 Task: Find connections with filter location Basingstoke with filter topic #Lawwith filter profile language English with filter current company Aditya Birla Sun Life Insurance with filter school HimalayanUniversity with filter industry Maritime Transportation with filter service category Training with filter keywords title Quality Control Coordinator
Action: Mouse moved to (583, 82)
Screenshot: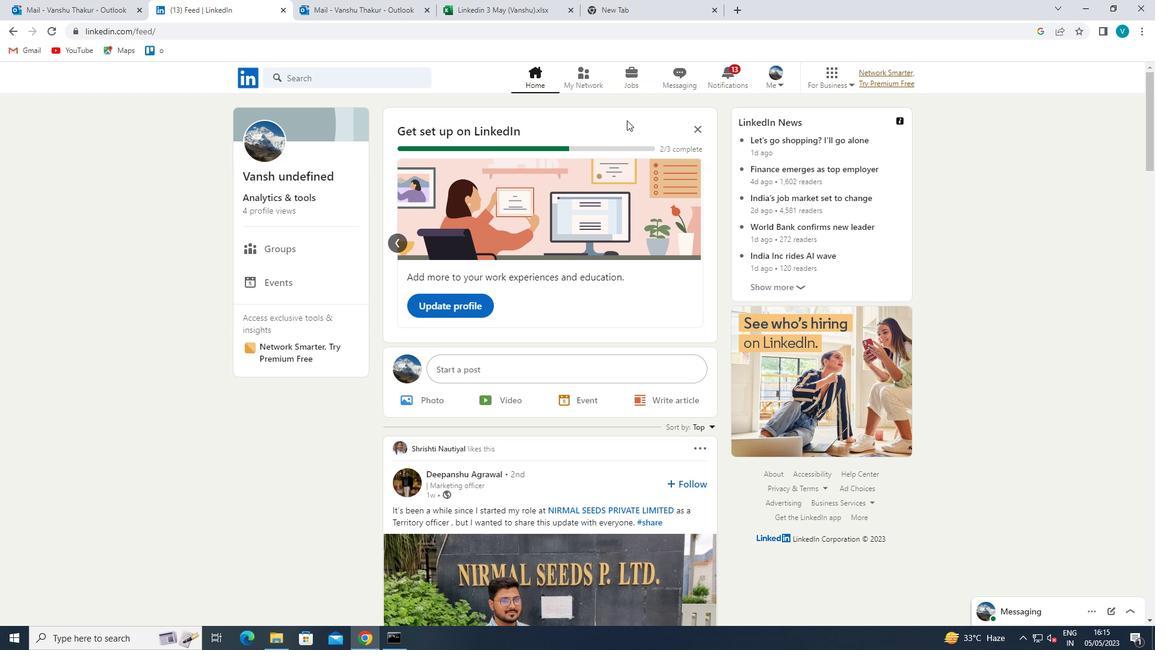 
Action: Mouse pressed left at (583, 82)
Screenshot: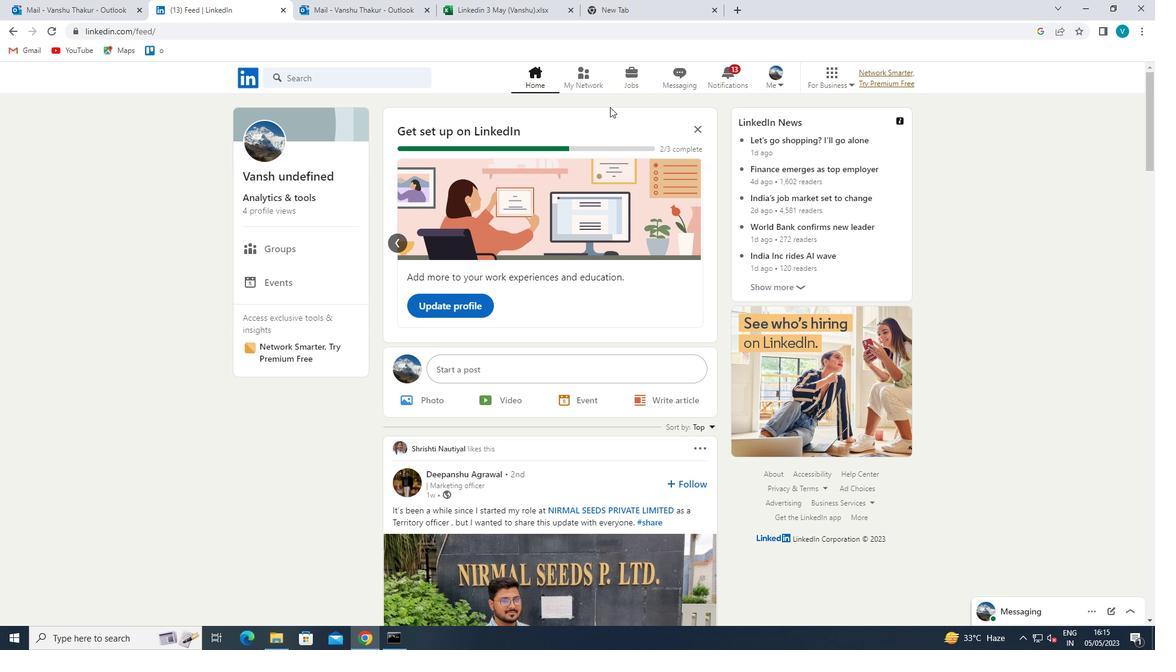 
Action: Mouse moved to (331, 151)
Screenshot: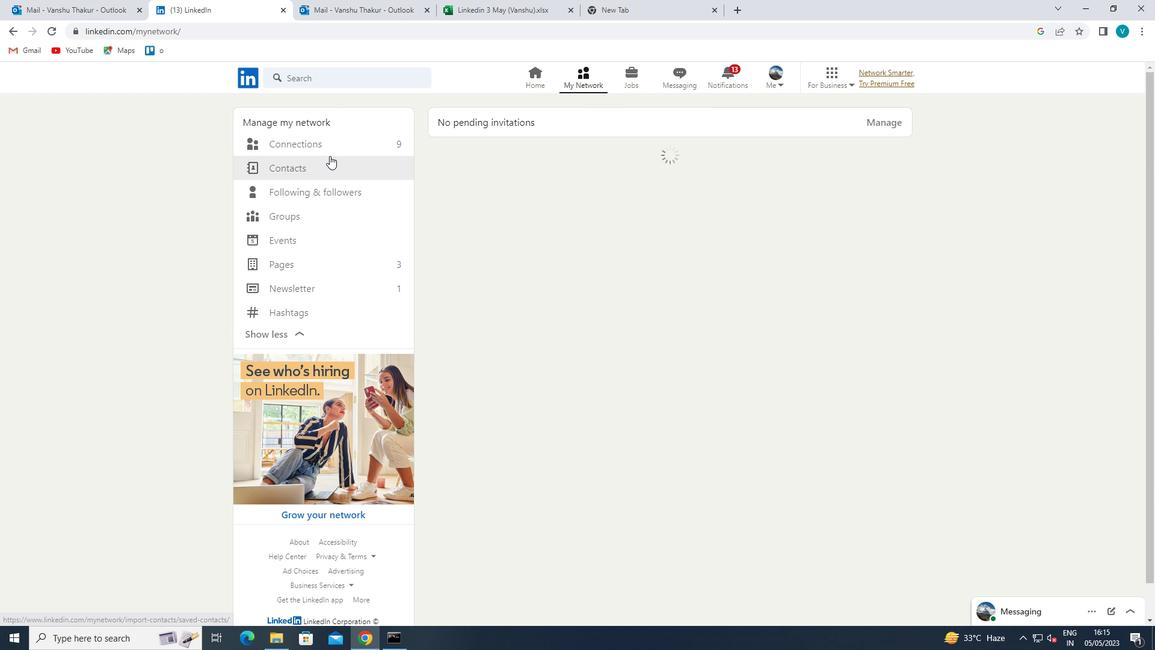 
Action: Mouse pressed left at (331, 151)
Screenshot: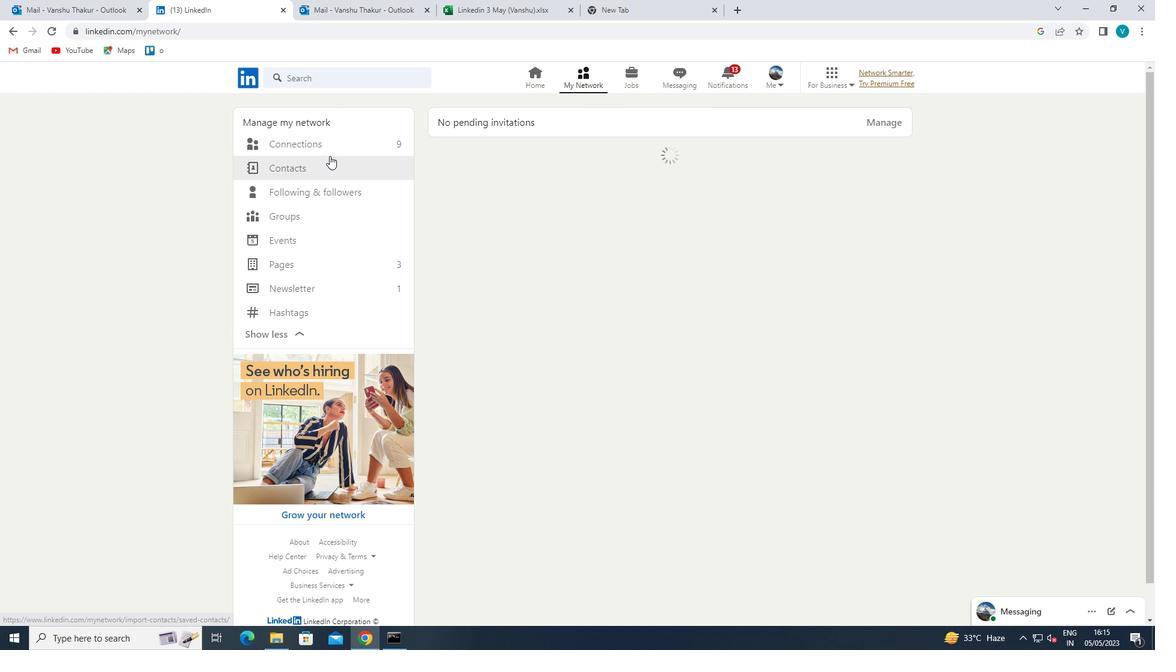
Action: Mouse moved to (337, 146)
Screenshot: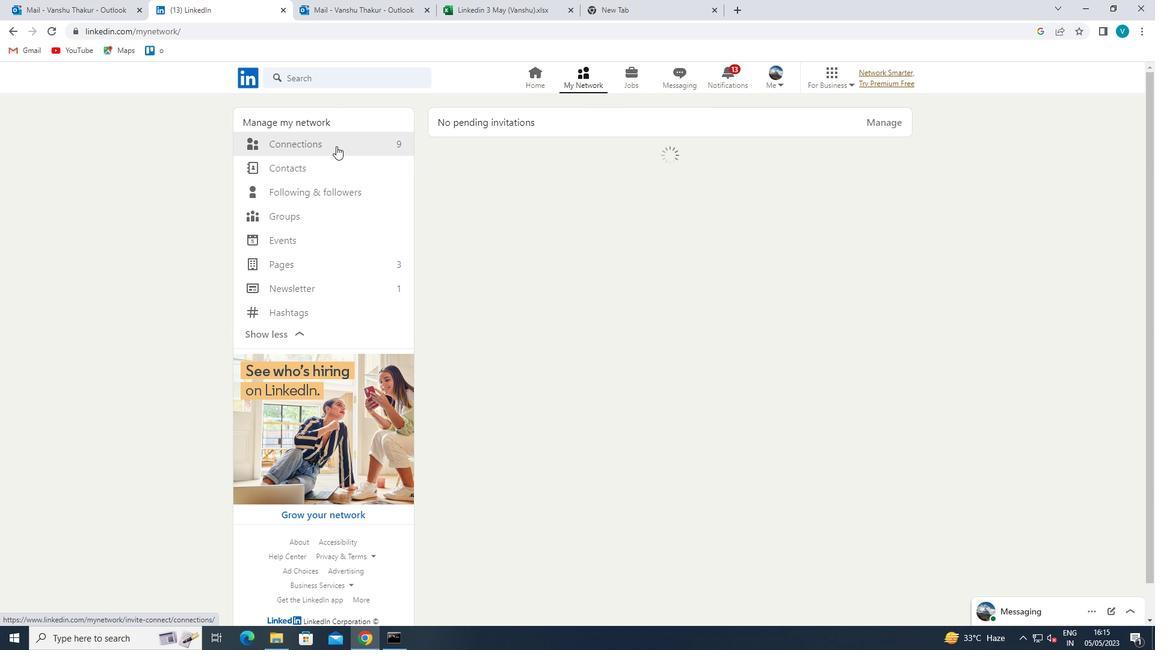 
Action: Mouse pressed left at (337, 146)
Screenshot: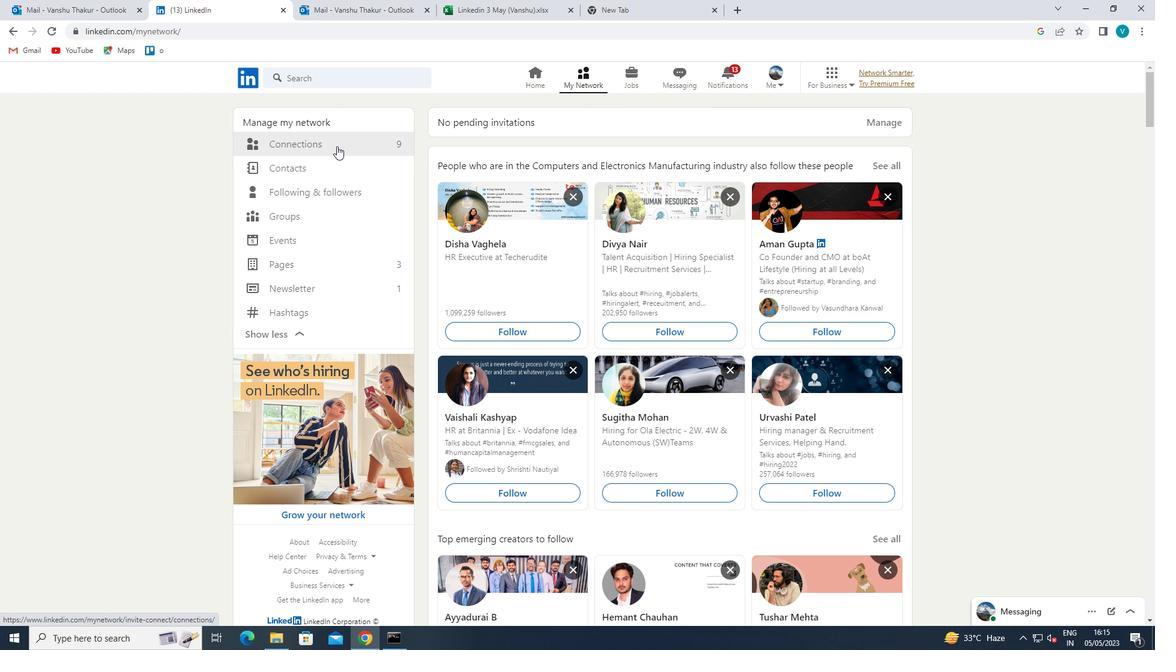 
Action: Mouse moved to (668, 137)
Screenshot: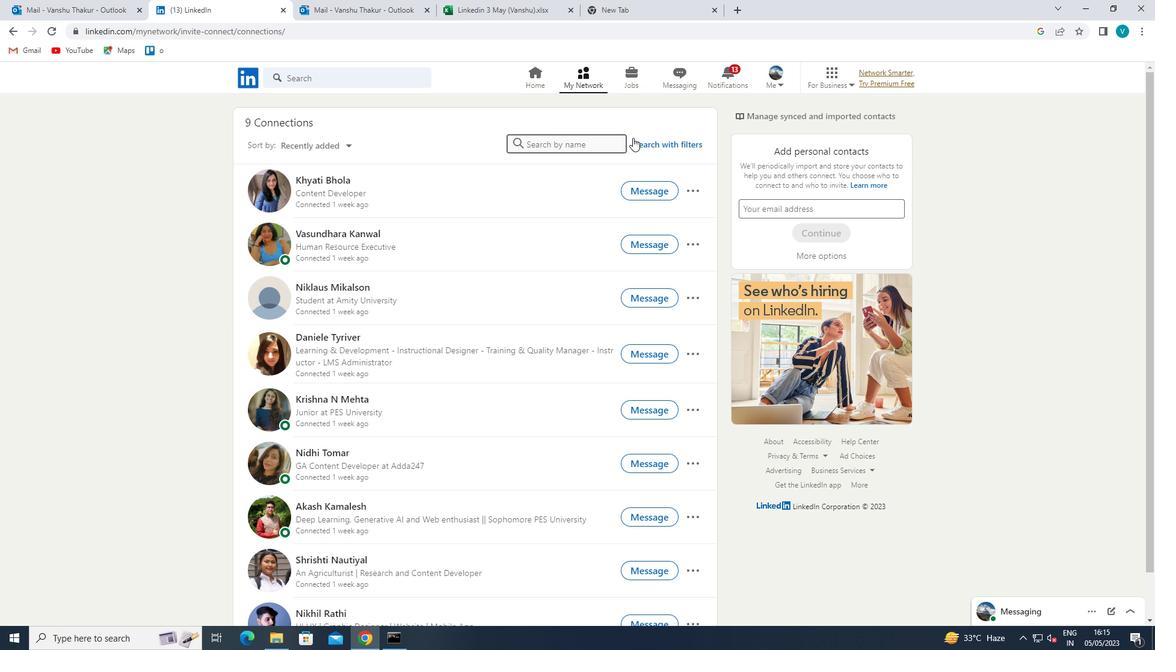
Action: Mouse pressed left at (668, 137)
Screenshot: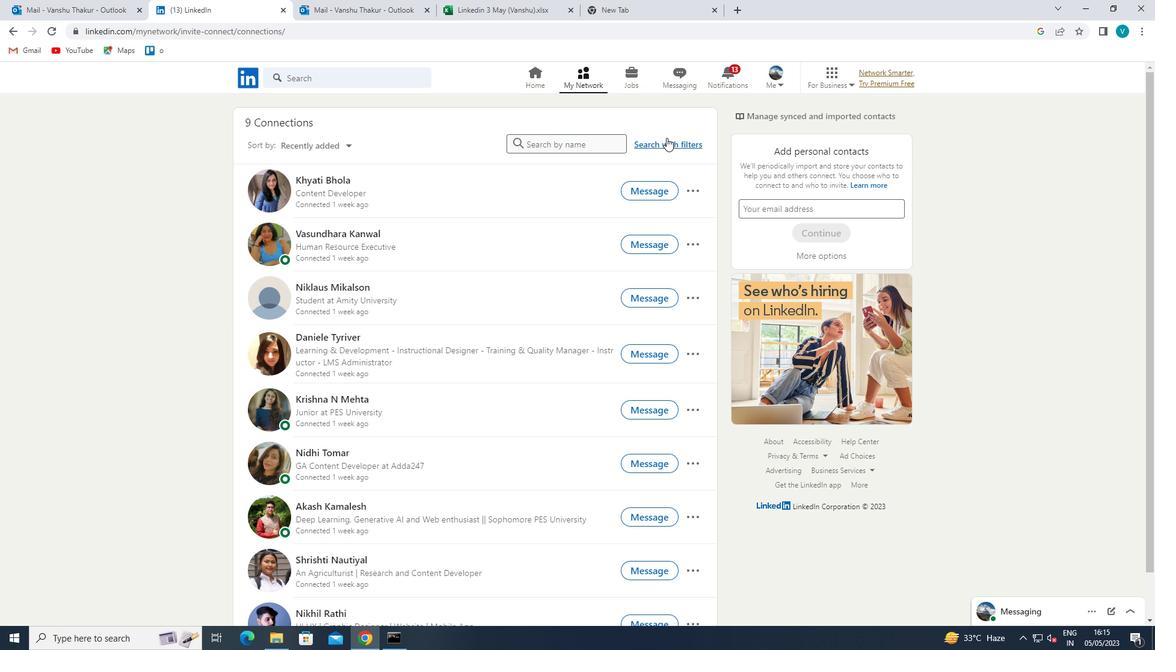 
Action: Mouse moved to (586, 113)
Screenshot: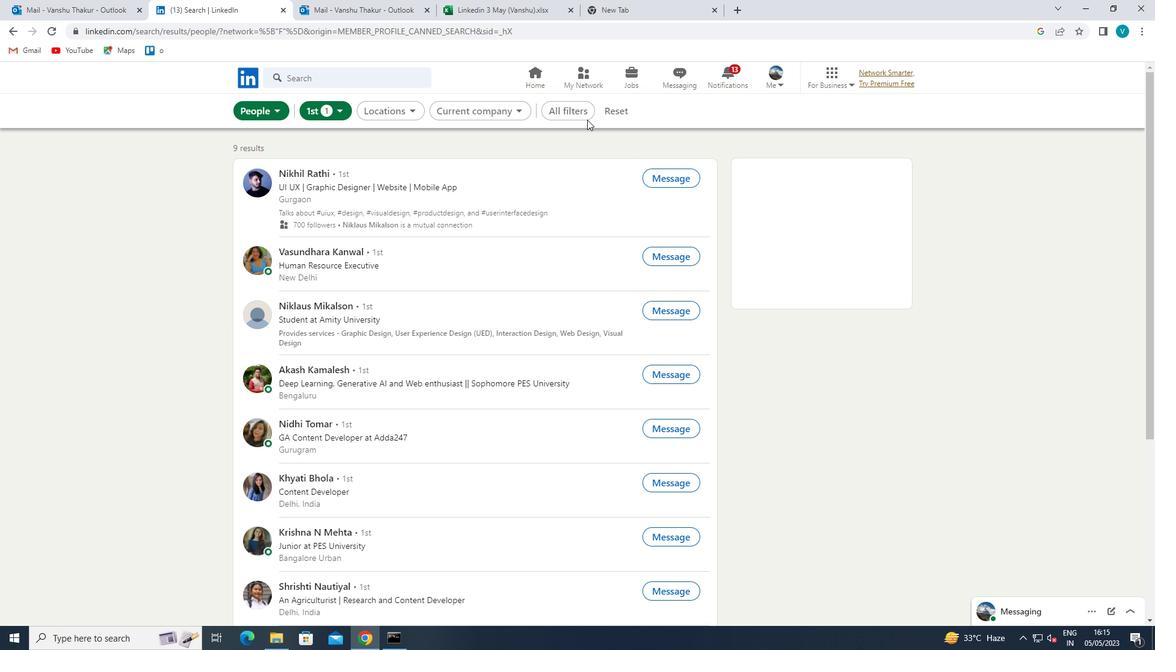 
Action: Mouse pressed left at (586, 113)
Screenshot: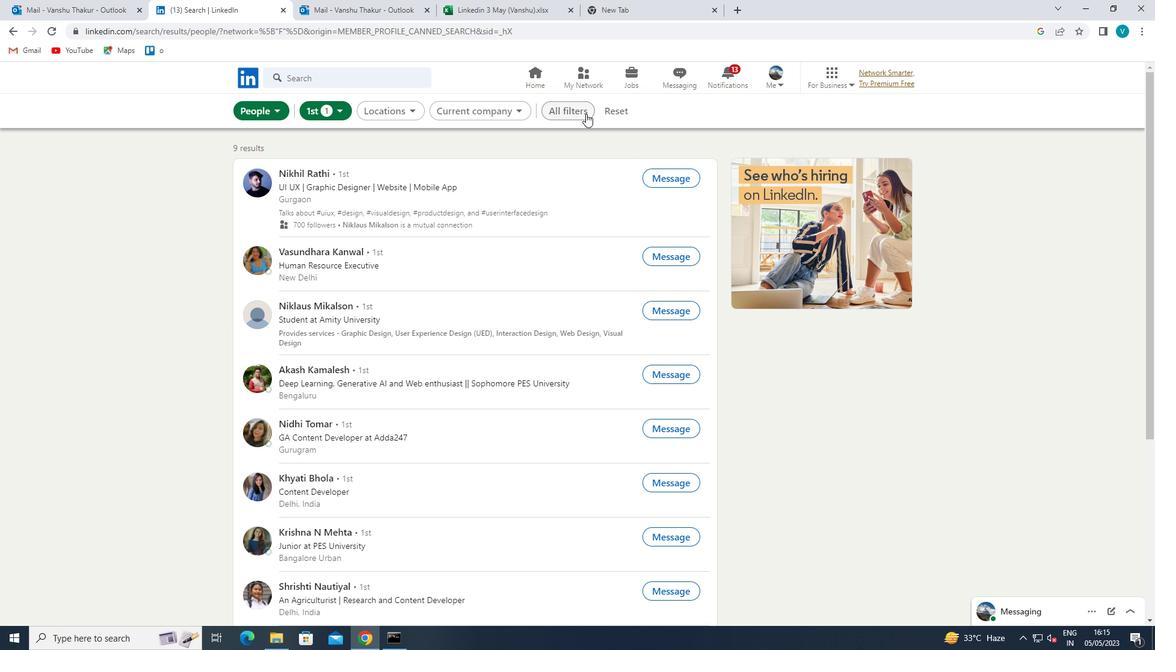 
Action: Mouse moved to (1044, 304)
Screenshot: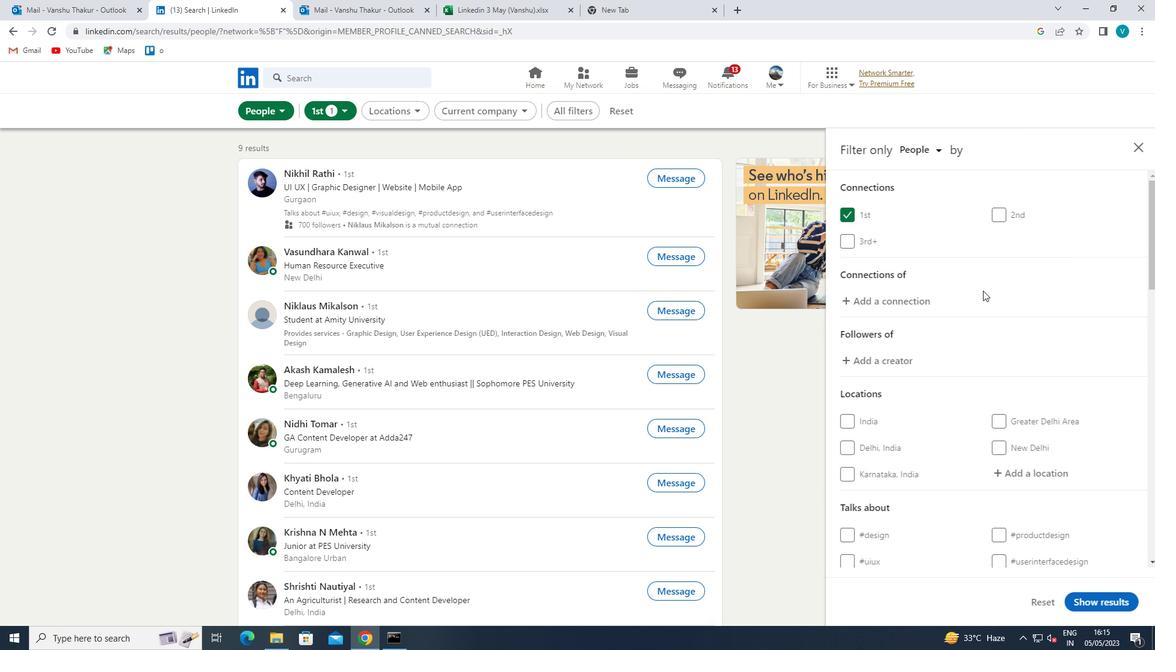 
Action: Mouse scrolled (1044, 303) with delta (0, 0)
Screenshot: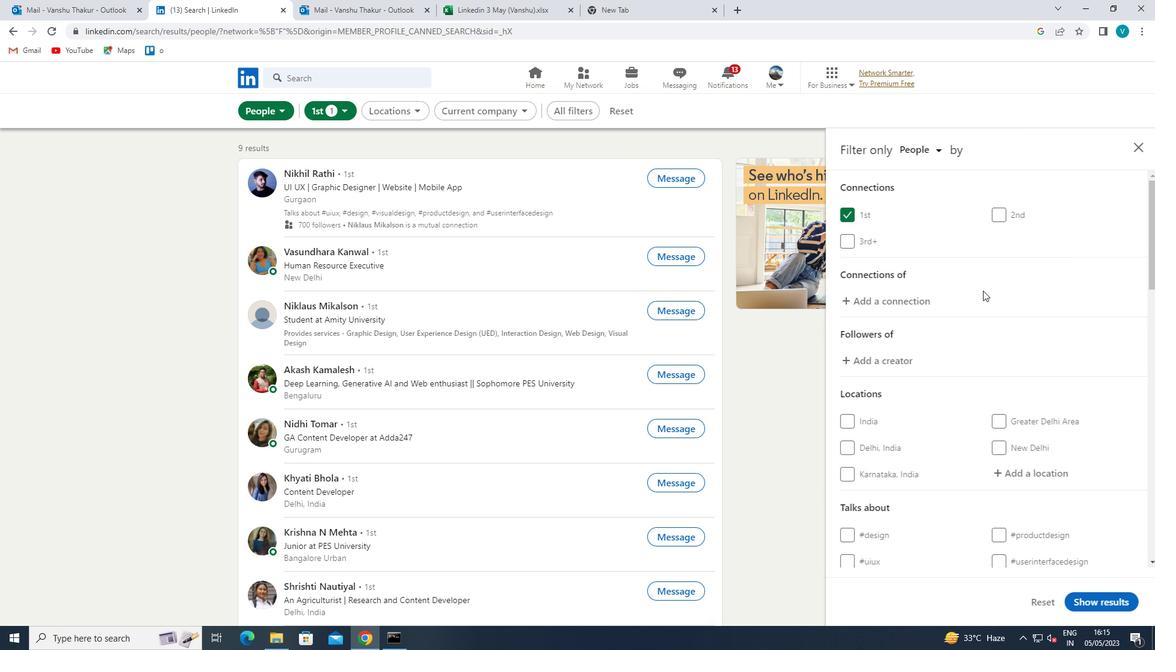 
Action: Mouse scrolled (1044, 303) with delta (0, 0)
Screenshot: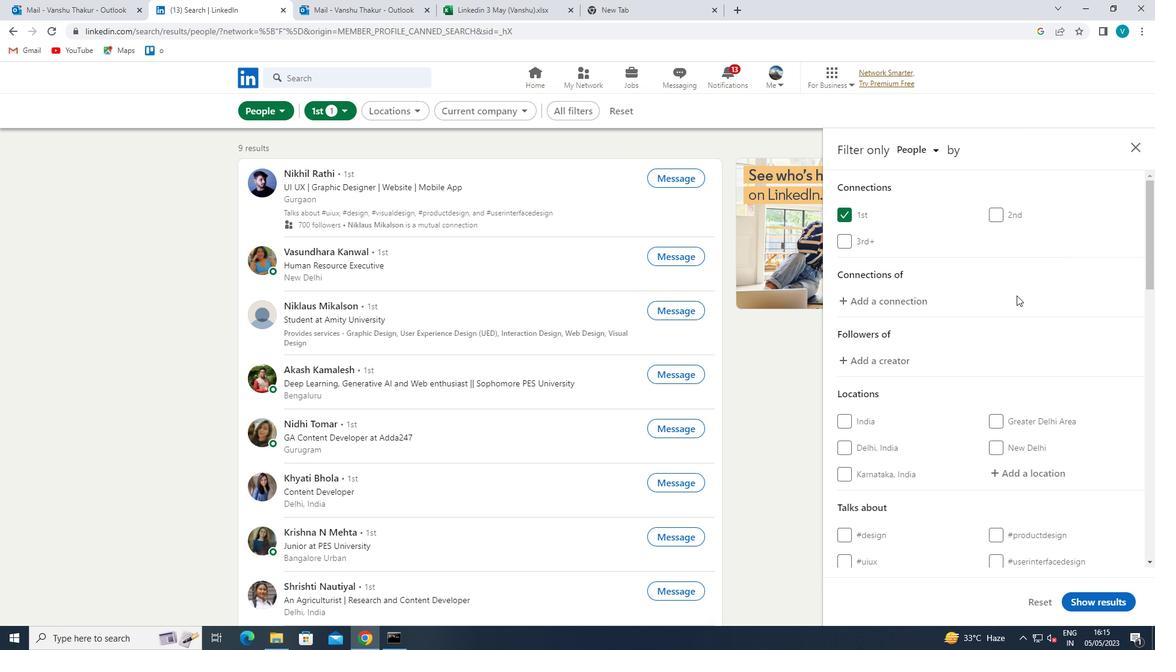 
Action: Mouse scrolled (1044, 303) with delta (0, 0)
Screenshot: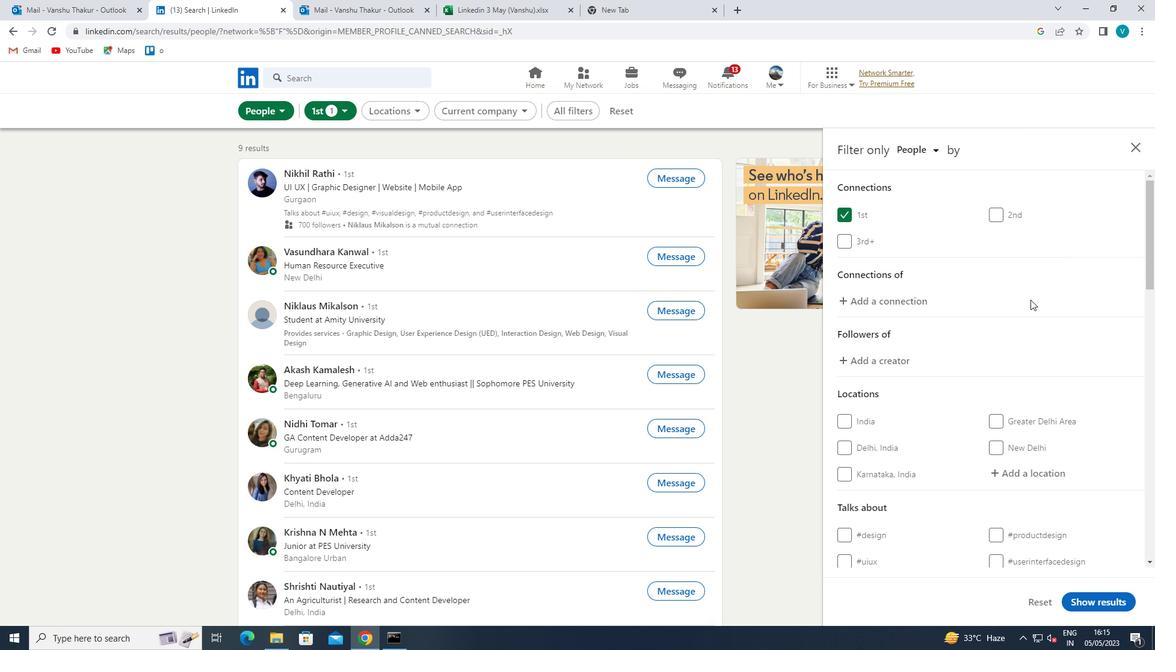 
Action: Mouse moved to (1049, 299)
Screenshot: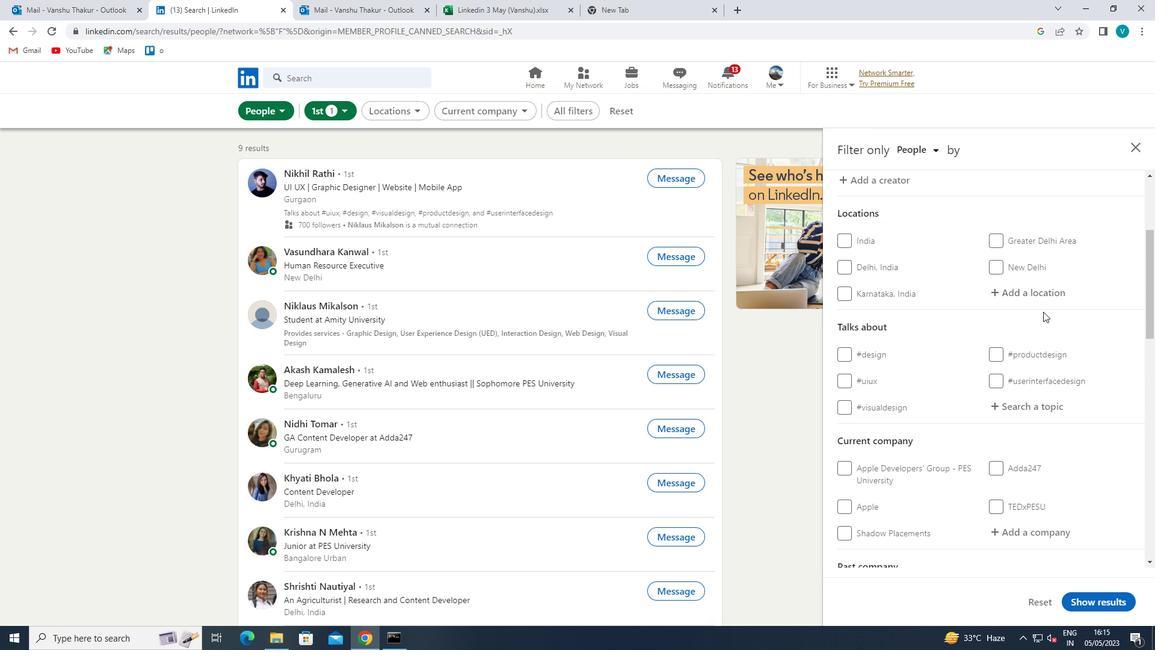 
Action: Mouse pressed left at (1049, 299)
Screenshot: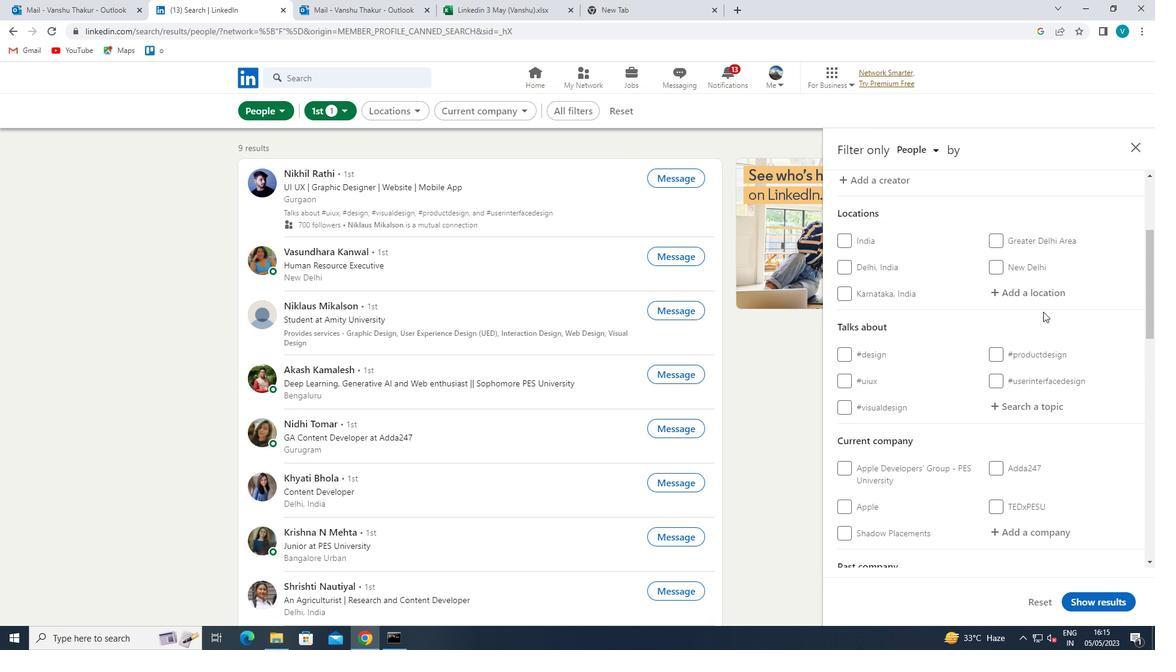 
Action: Key pressed <Key.shift>BASINGSTOKE
Screenshot: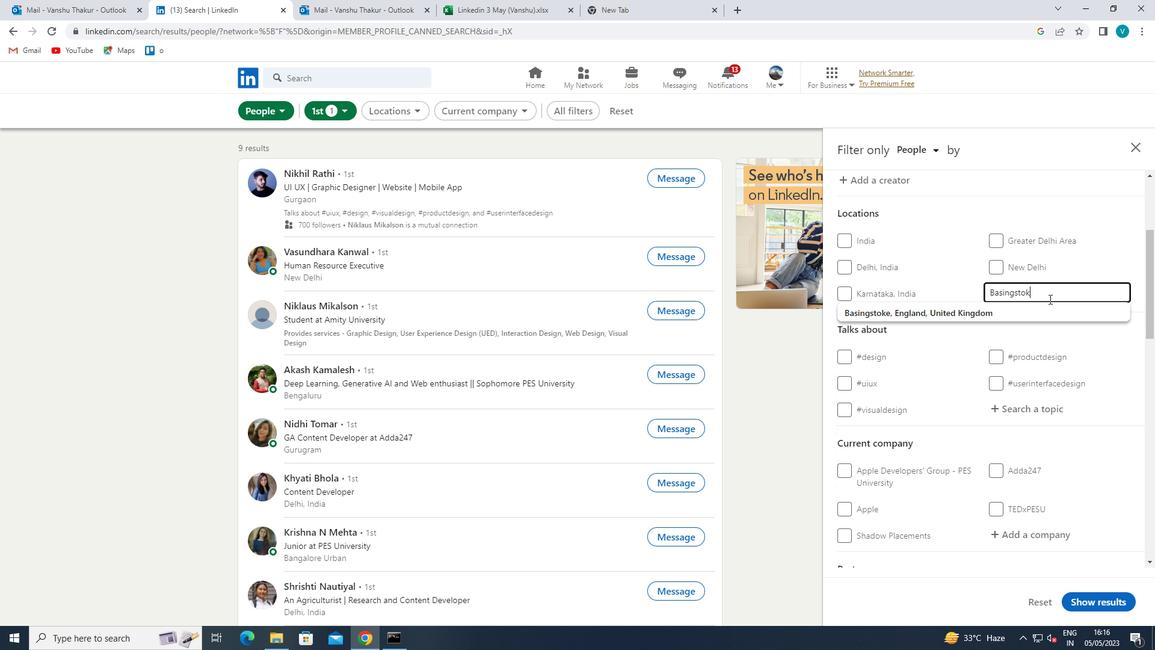 
Action: Mouse moved to (981, 314)
Screenshot: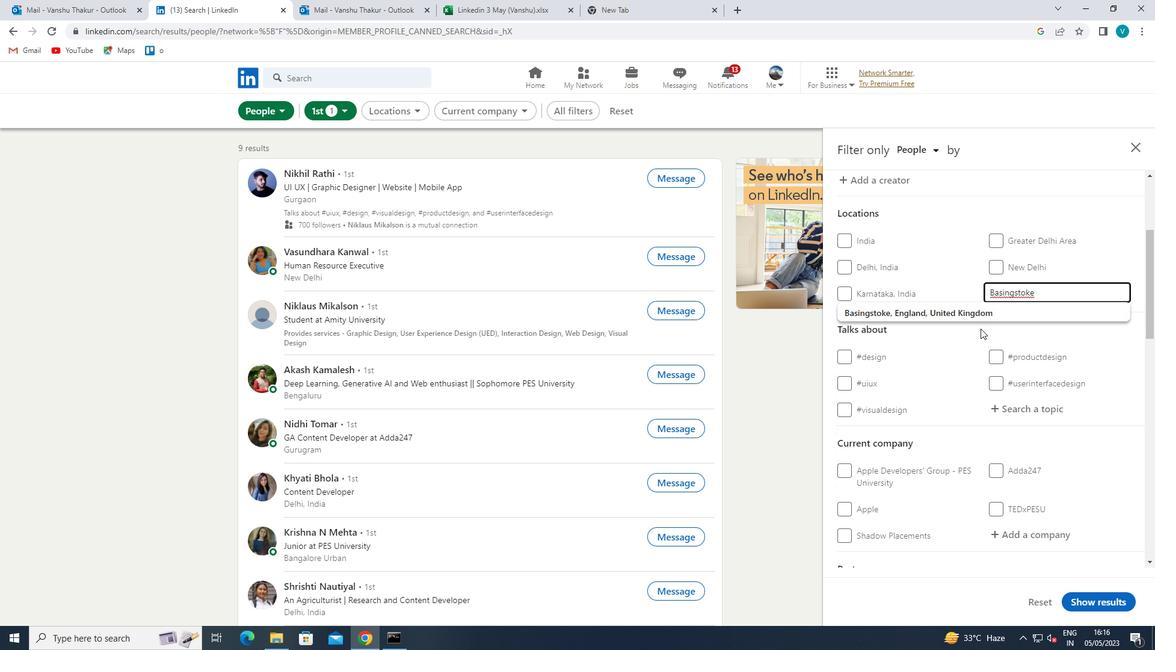 
Action: Mouse pressed left at (981, 314)
Screenshot: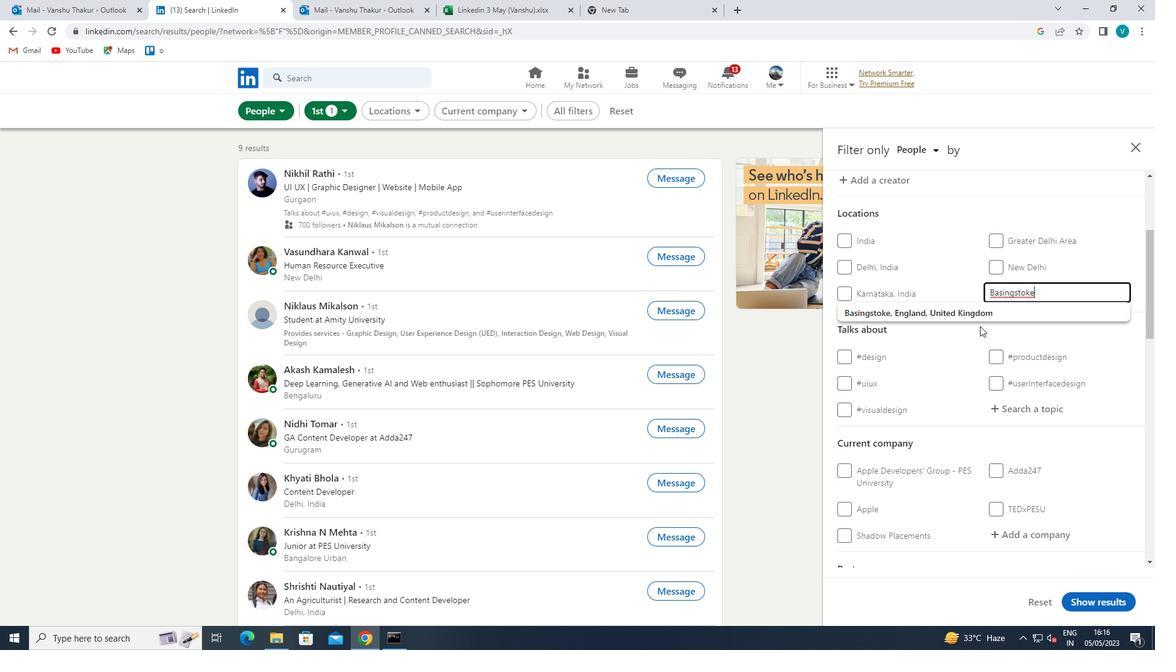 
Action: Mouse moved to (977, 313)
Screenshot: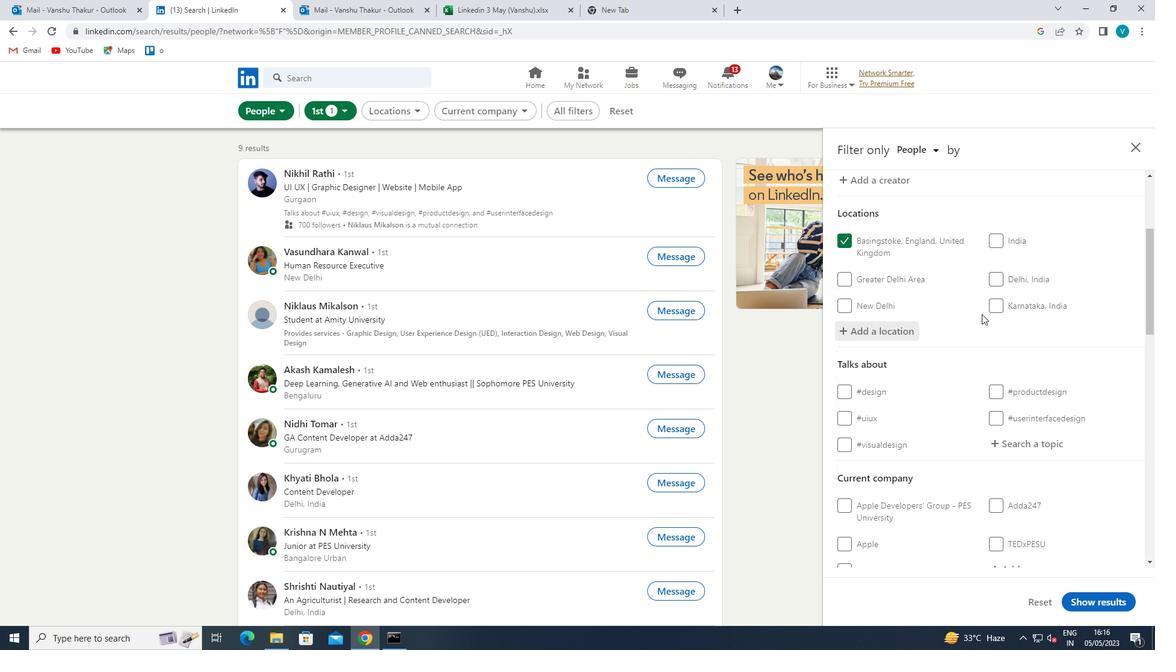 
Action: Mouse scrolled (977, 312) with delta (0, 0)
Screenshot: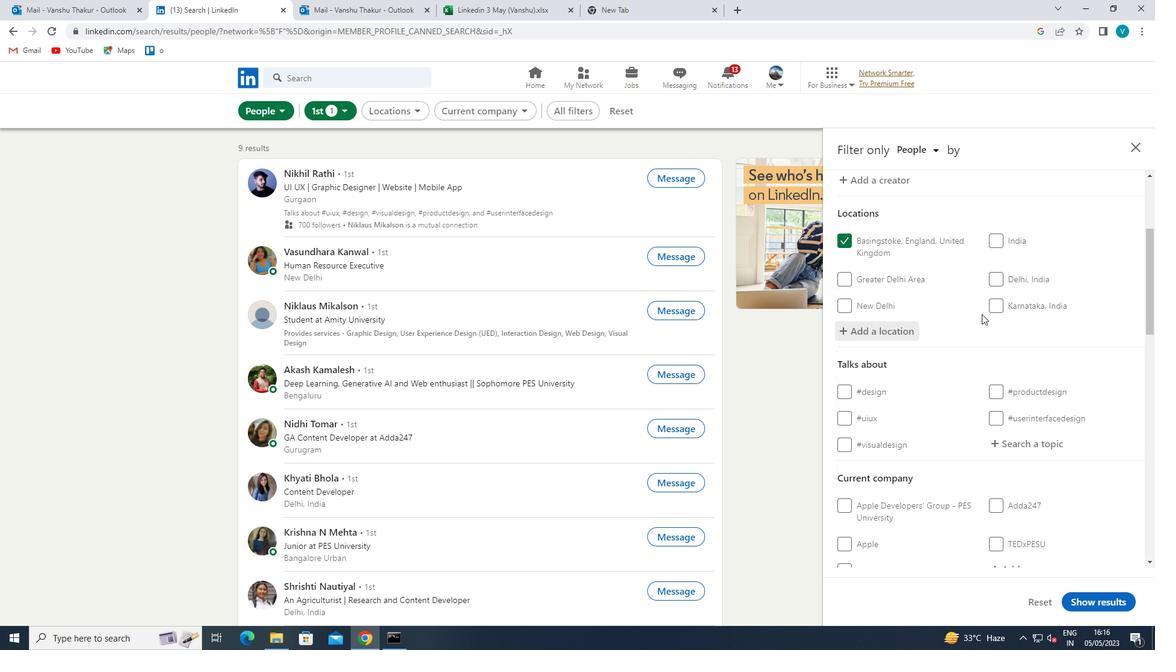 
Action: Mouse scrolled (977, 312) with delta (0, 0)
Screenshot: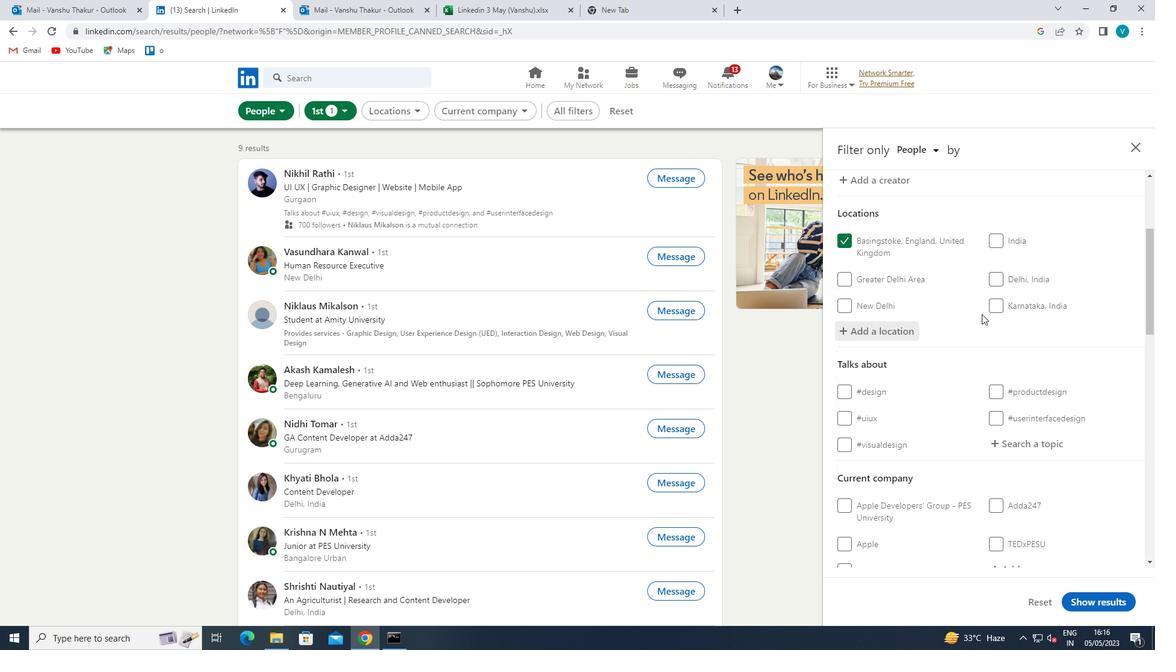
Action: Mouse moved to (1001, 322)
Screenshot: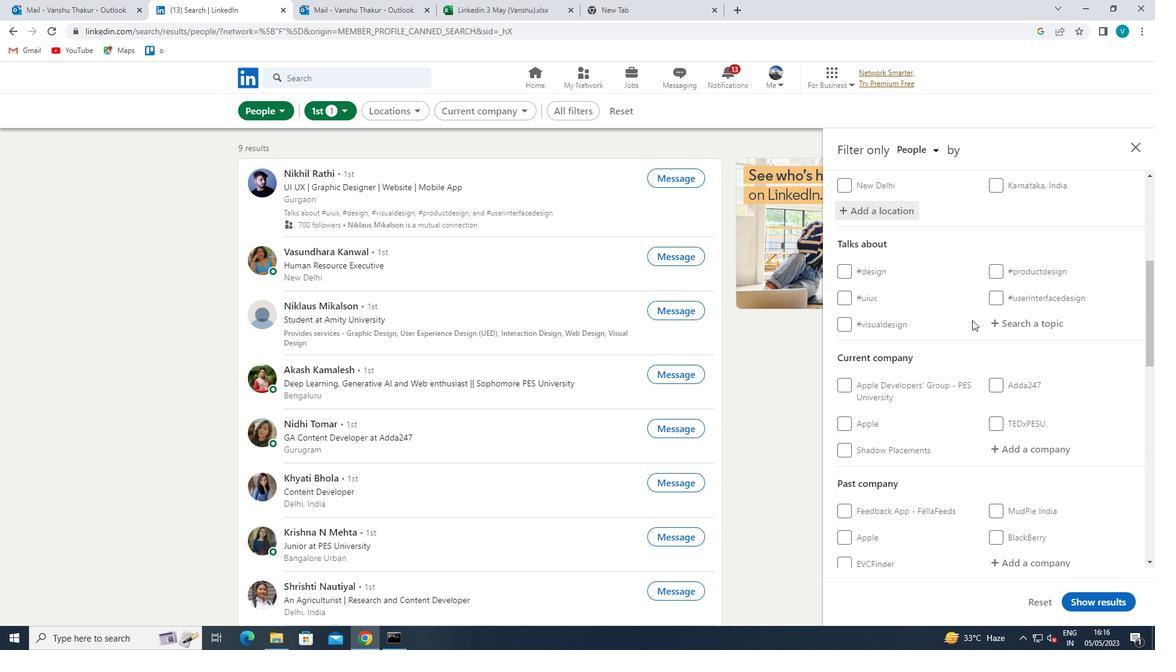 
Action: Mouse pressed left at (1001, 322)
Screenshot: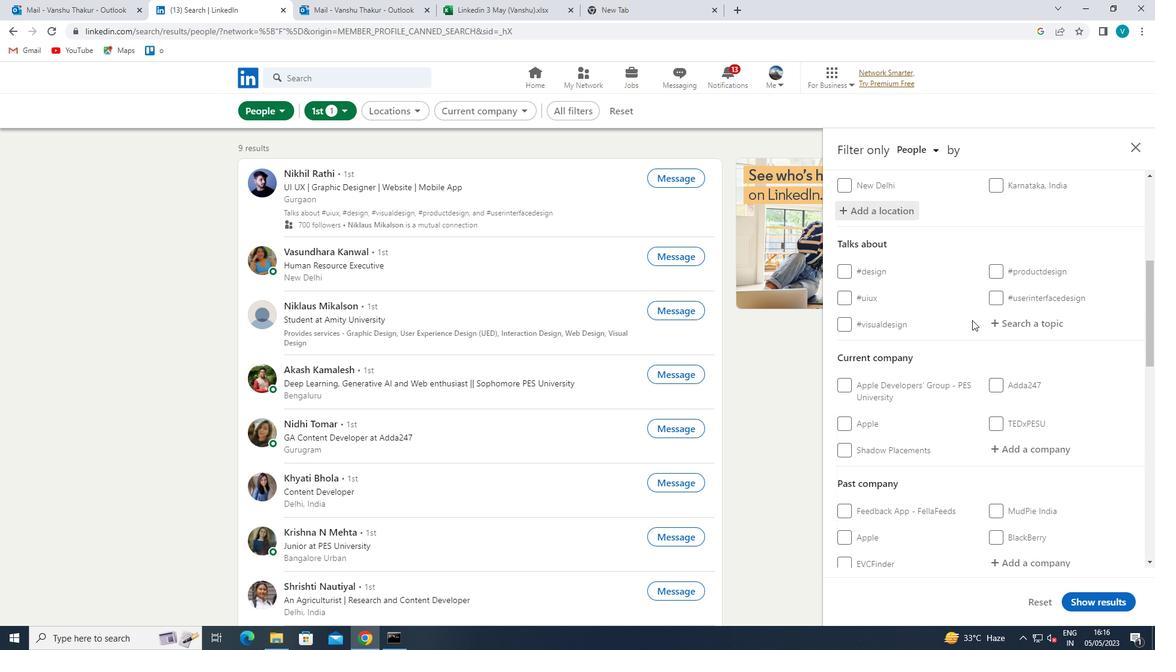 
Action: Key pressed LAW
Screenshot: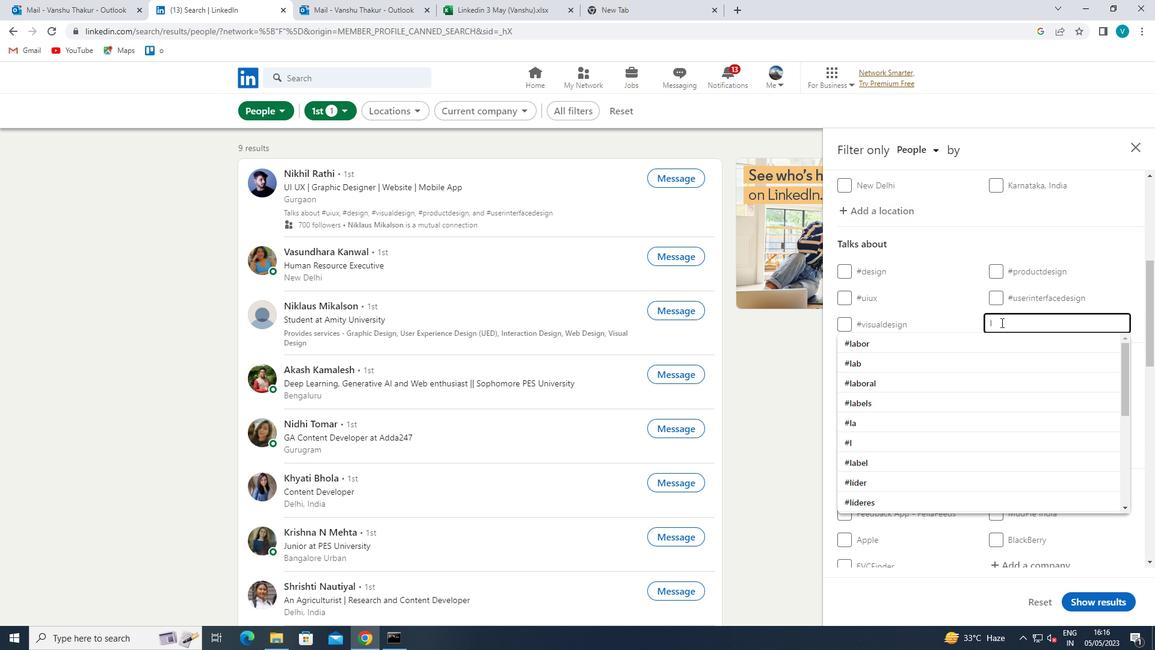 
Action: Mouse moved to (970, 346)
Screenshot: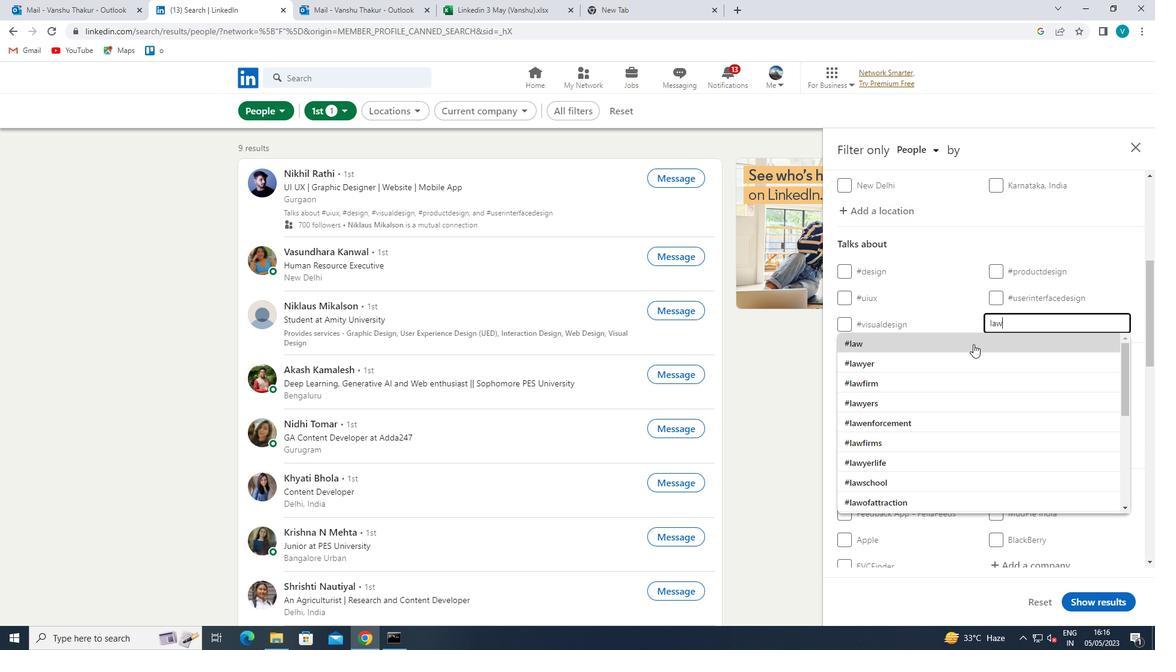 
Action: Mouse pressed left at (970, 346)
Screenshot: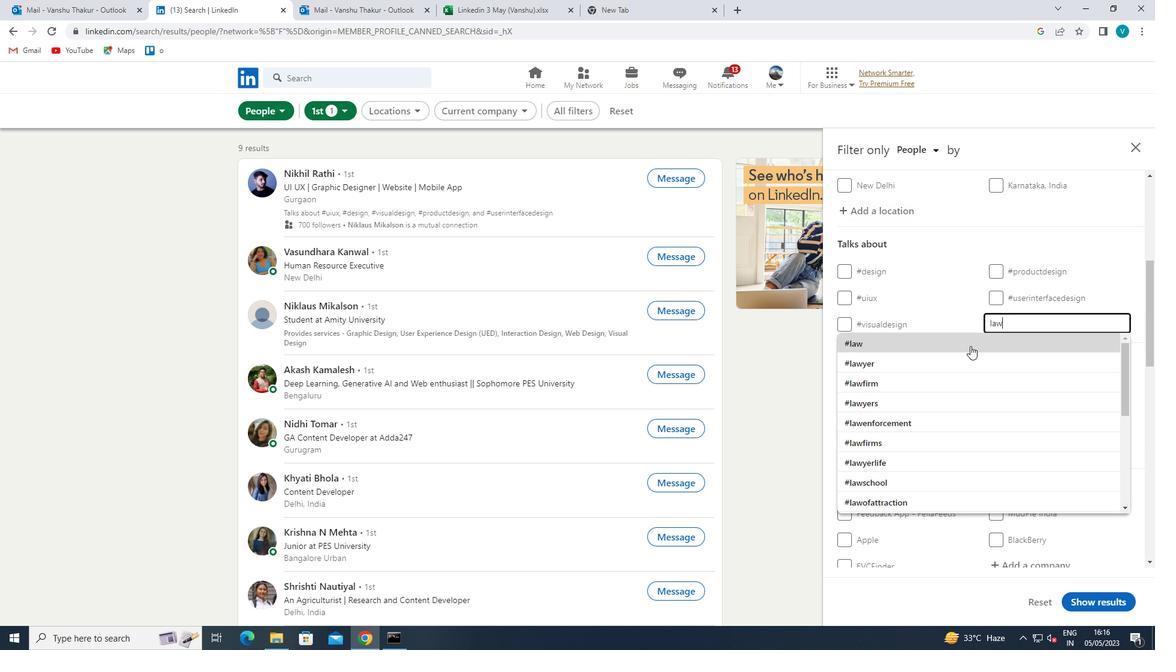 
Action: Mouse moved to (960, 340)
Screenshot: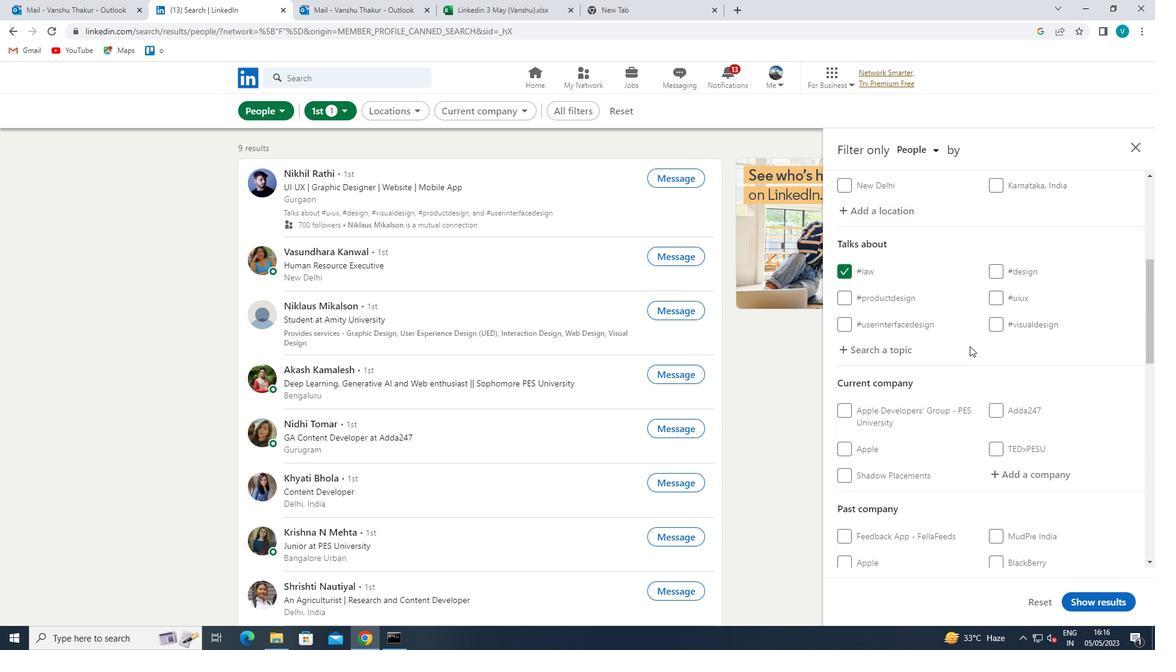 
Action: Mouse scrolled (960, 340) with delta (0, 0)
Screenshot: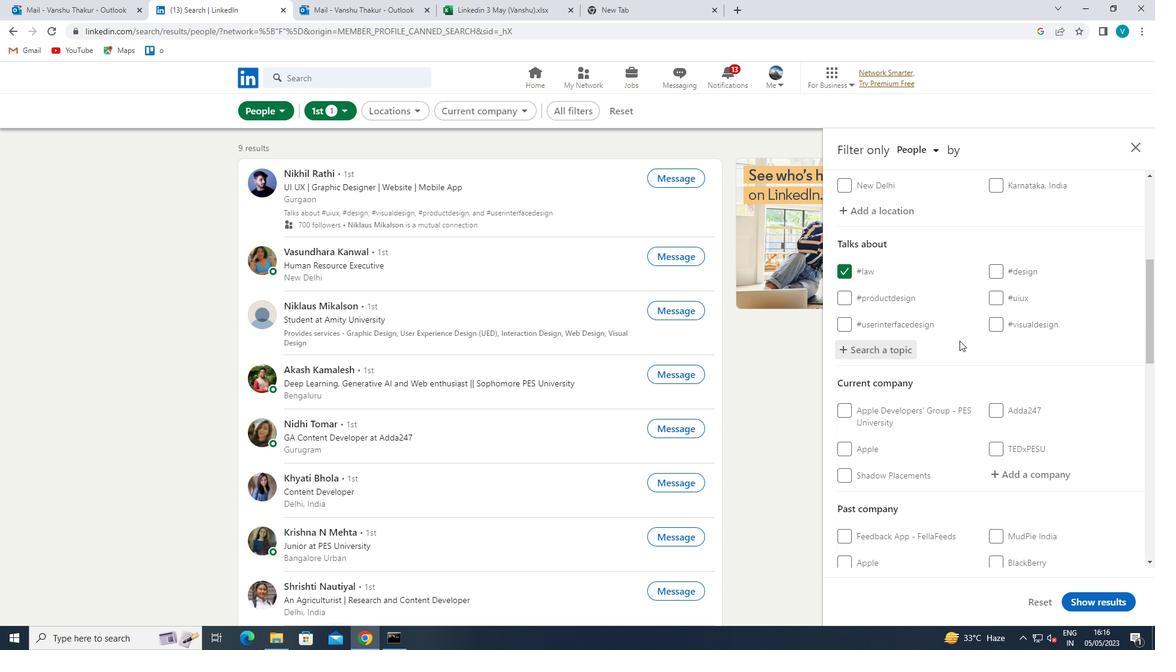 
Action: Mouse scrolled (960, 340) with delta (0, 0)
Screenshot: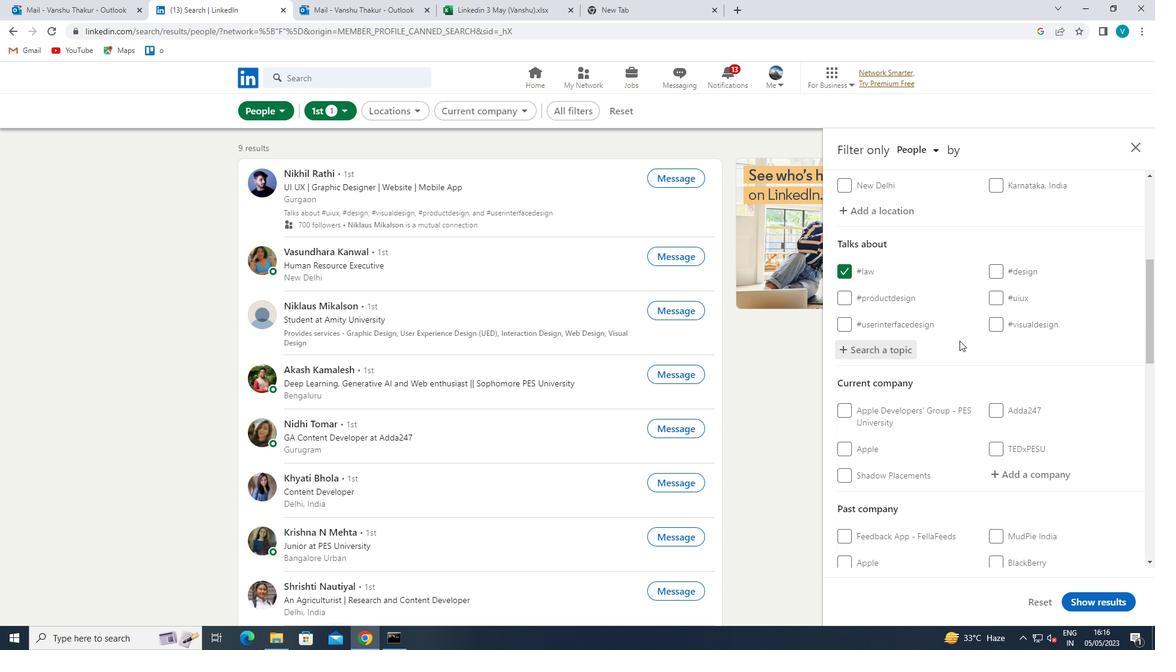
Action: Mouse moved to (960, 340)
Screenshot: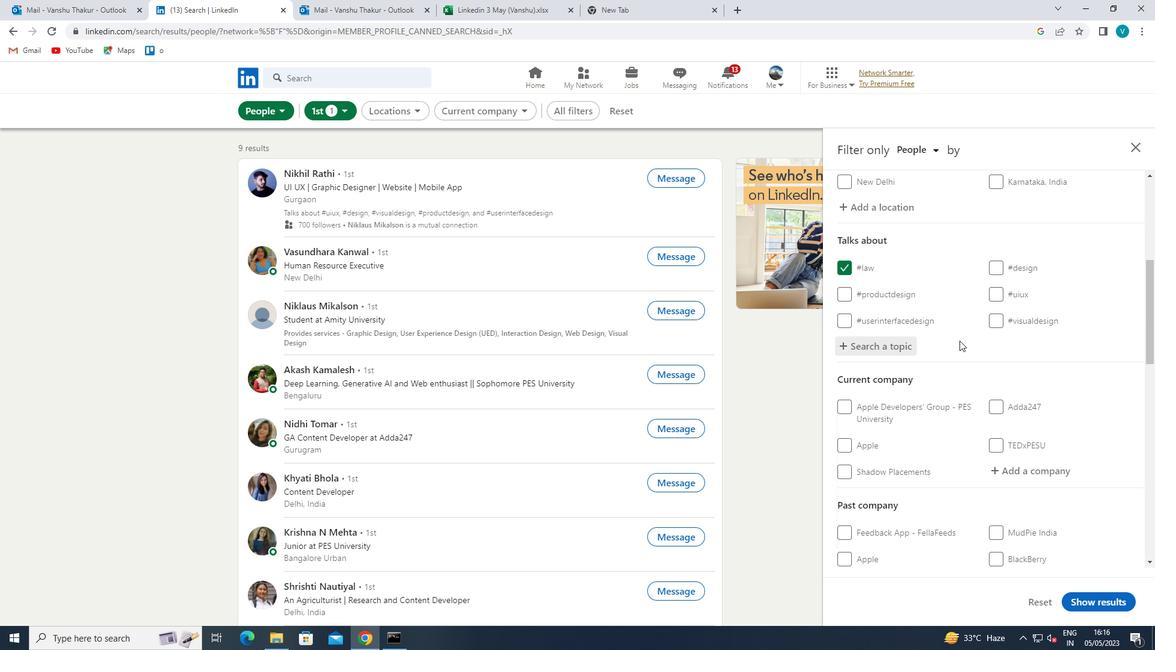 
Action: Mouse scrolled (960, 340) with delta (0, 0)
Screenshot: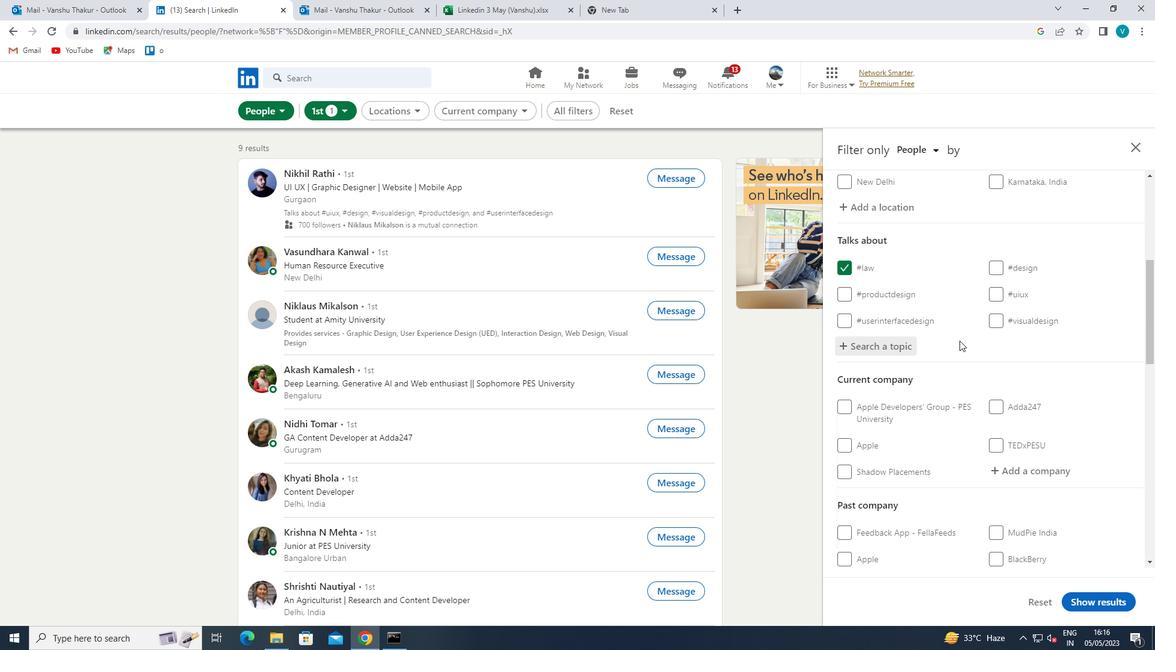 
Action: Mouse moved to (936, 340)
Screenshot: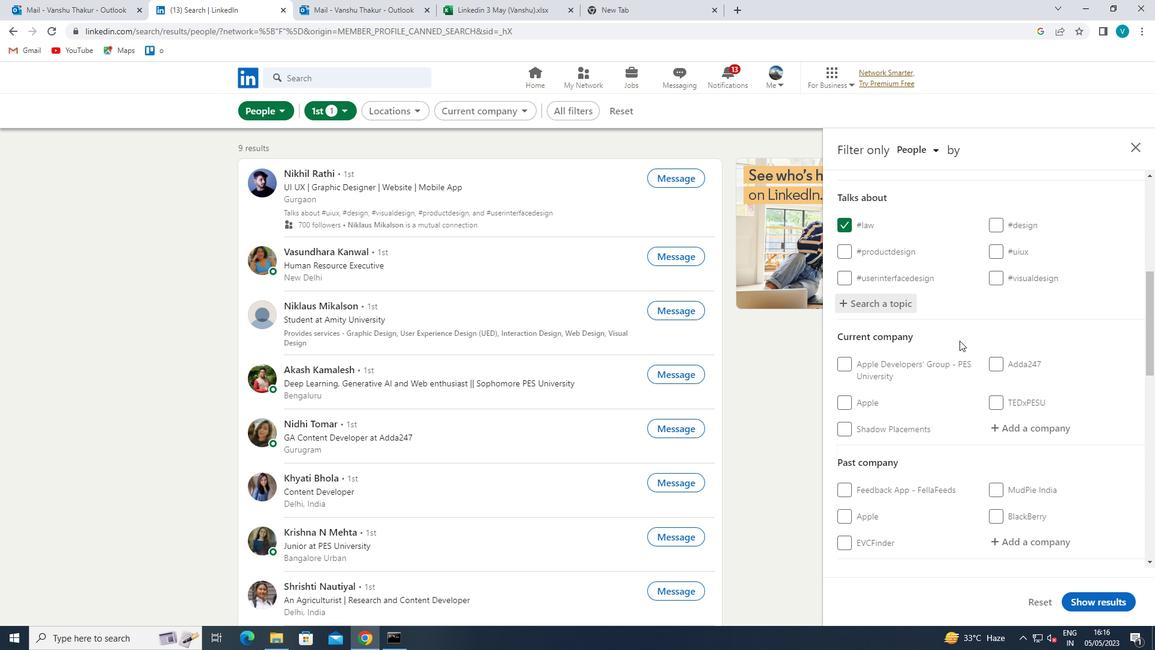 
Action: Mouse scrolled (936, 340) with delta (0, 0)
Screenshot: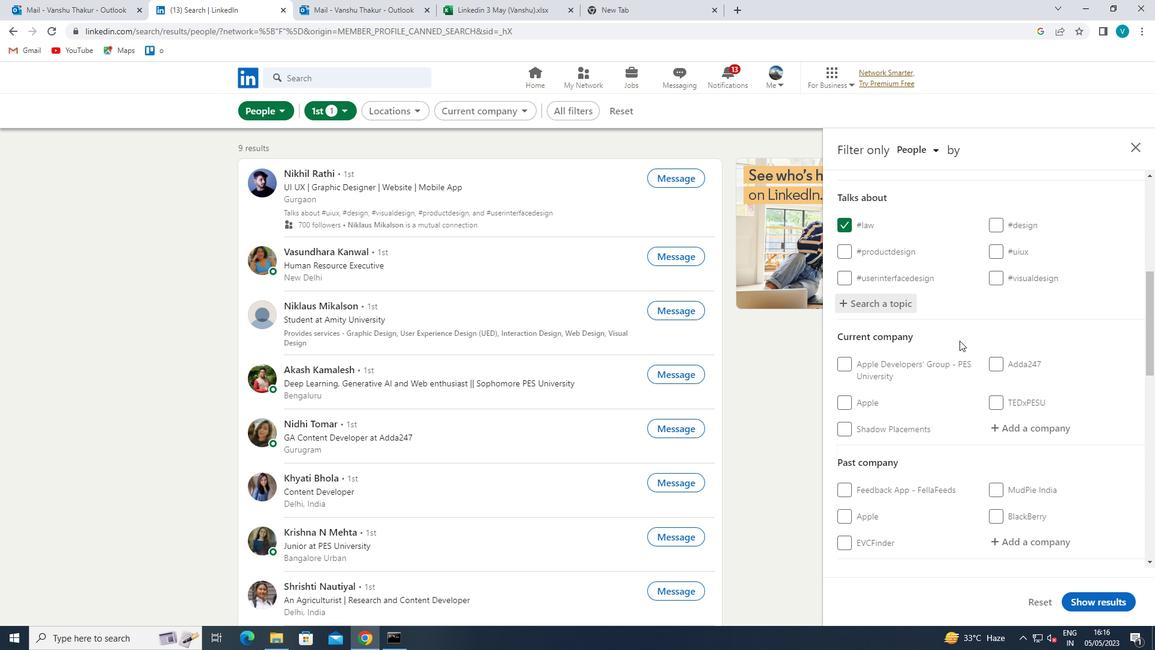 
Action: Mouse moved to (930, 340)
Screenshot: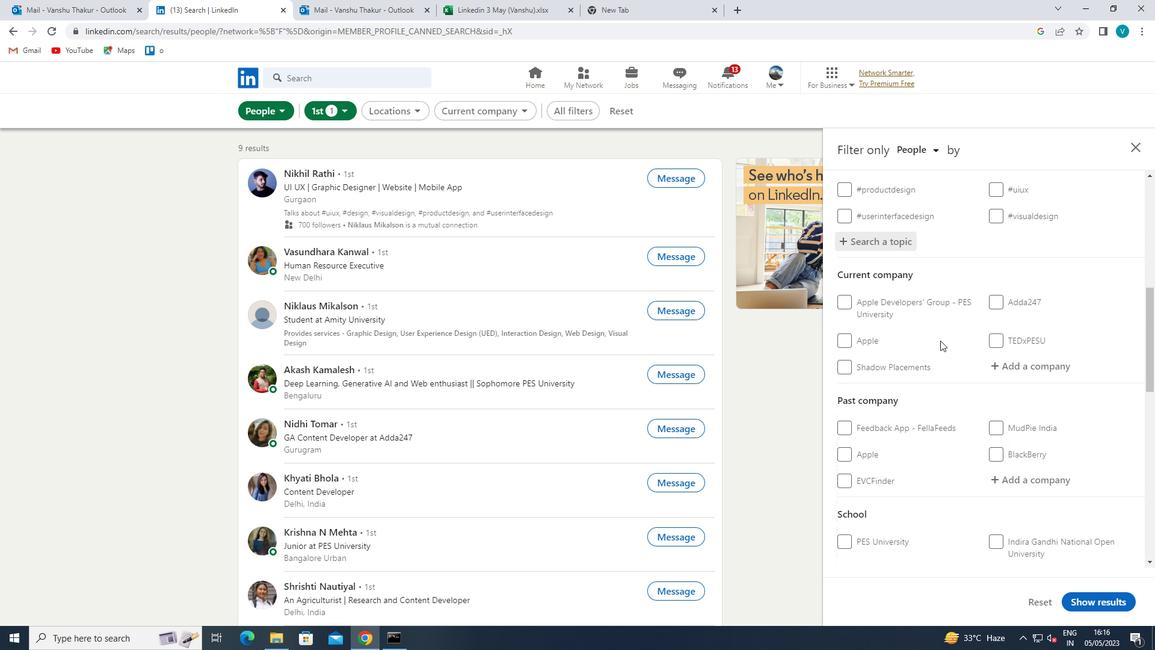 
Action: Mouse scrolled (930, 340) with delta (0, 0)
Screenshot: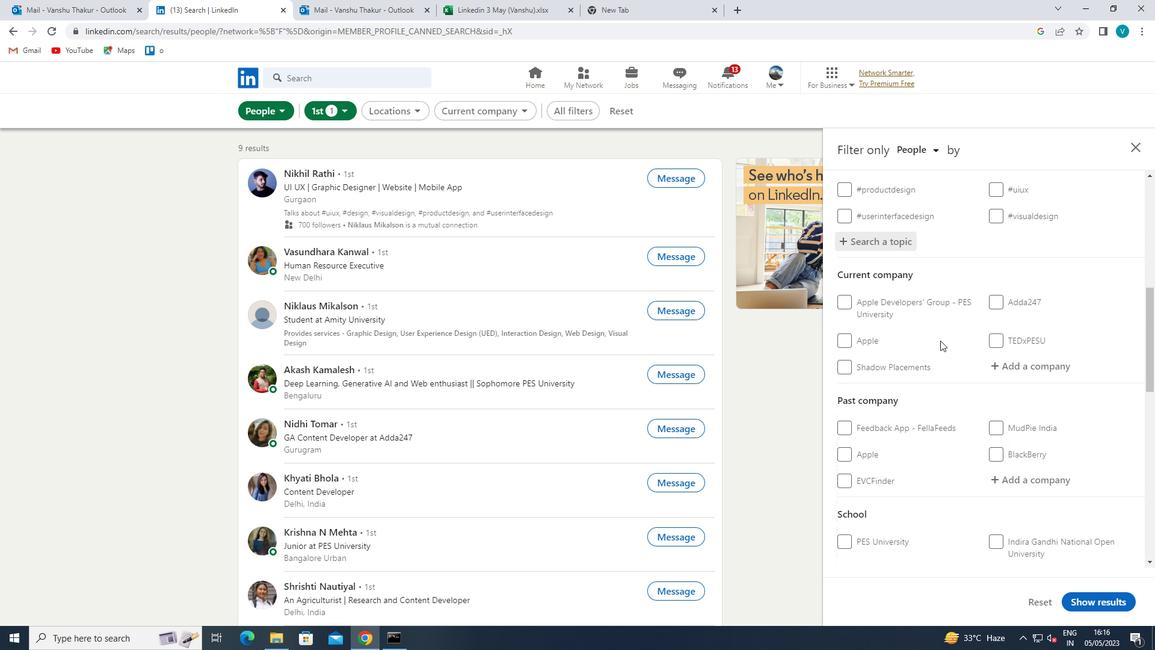 
Action: Mouse moved to (927, 341)
Screenshot: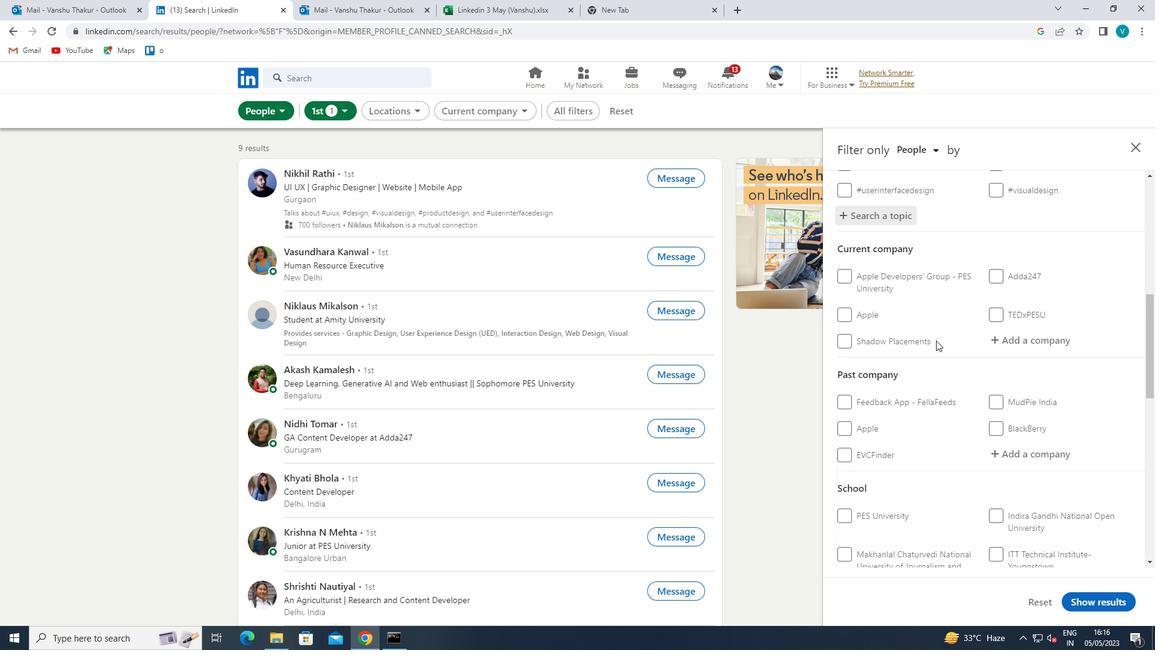 
Action: Mouse scrolled (927, 340) with delta (0, 0)
Screenshot: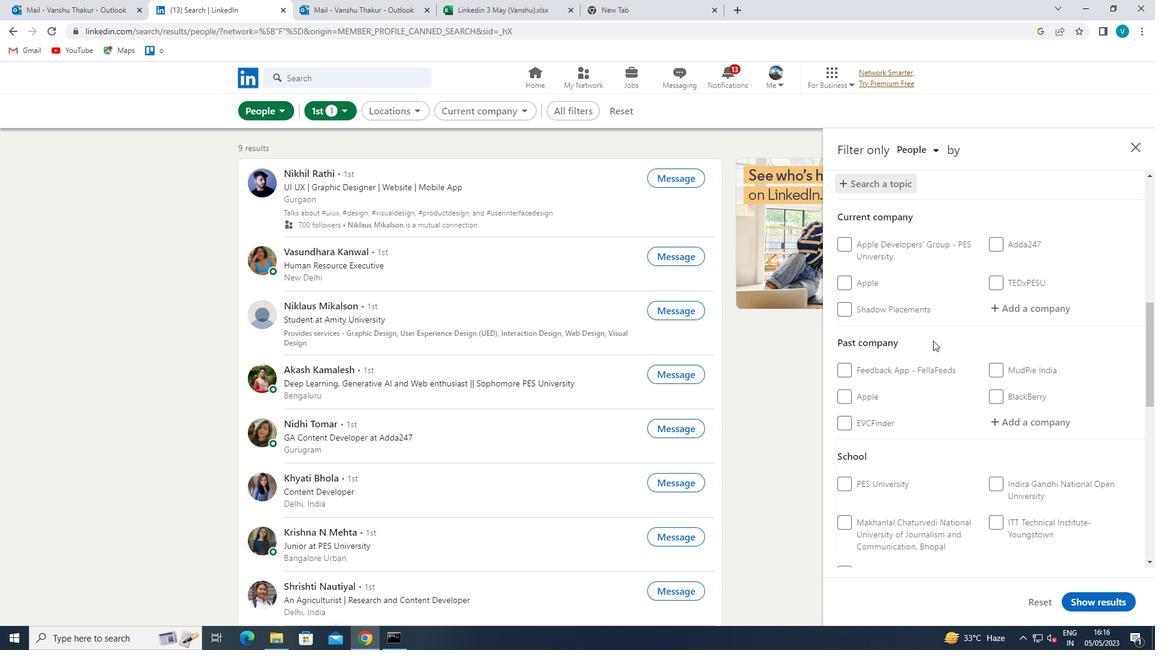 
Action: Mouse scrolled (927, 340) with delta (0, 0)
Screenshot: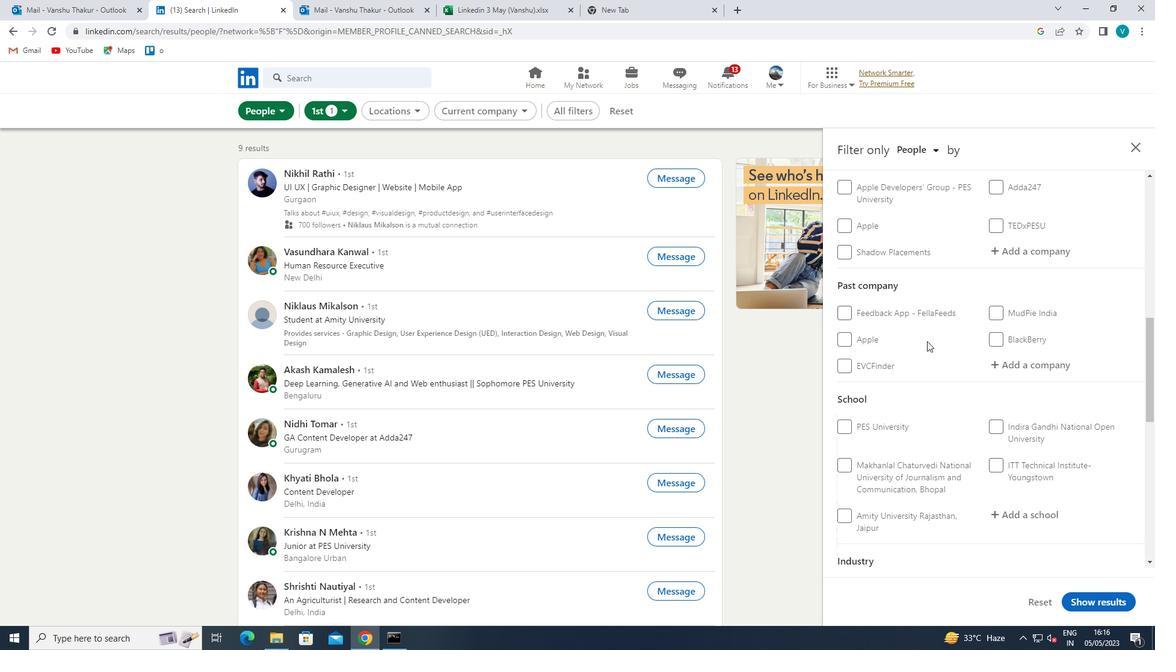 
Action: Mouse scrolled (927, 340) with delta (0, 0)
Screenshot: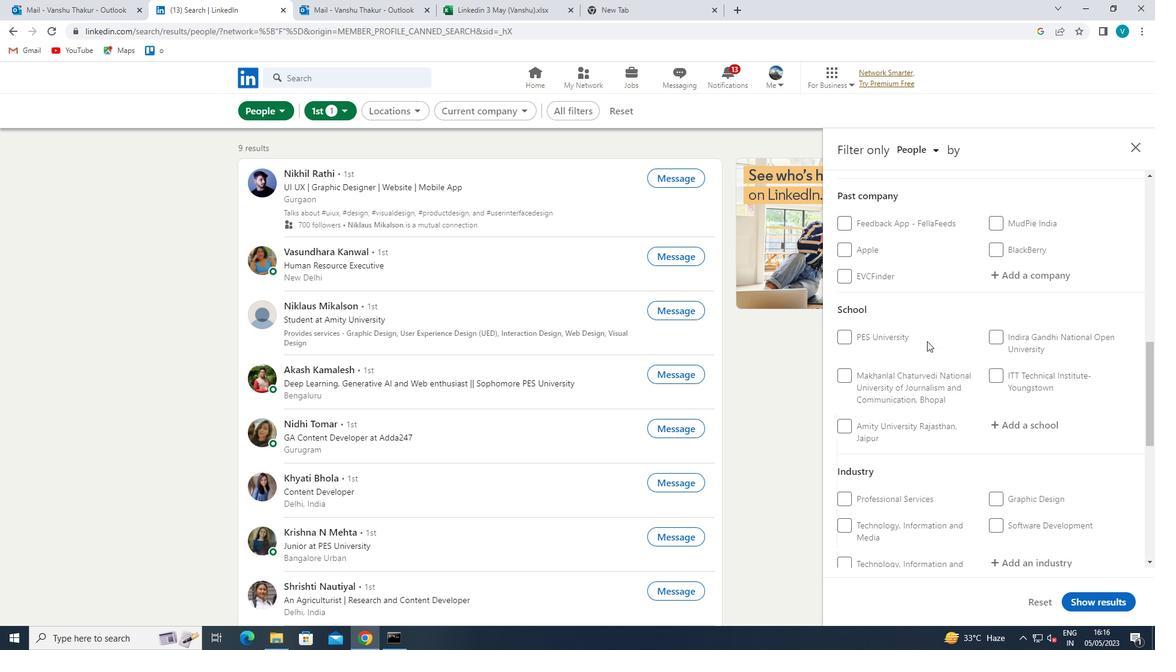 
Action: Mouse moved to (908, 375)
Screenshot: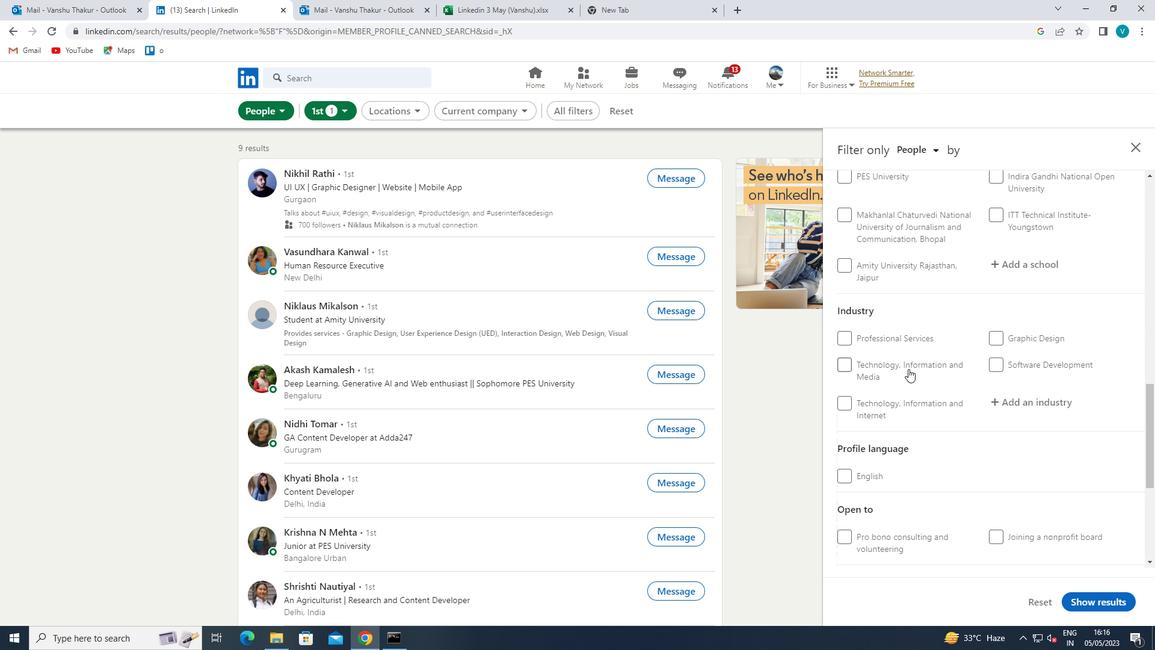 
Action: Mouse scrolled (908, 374) with delta (0, 0)
Screenshot: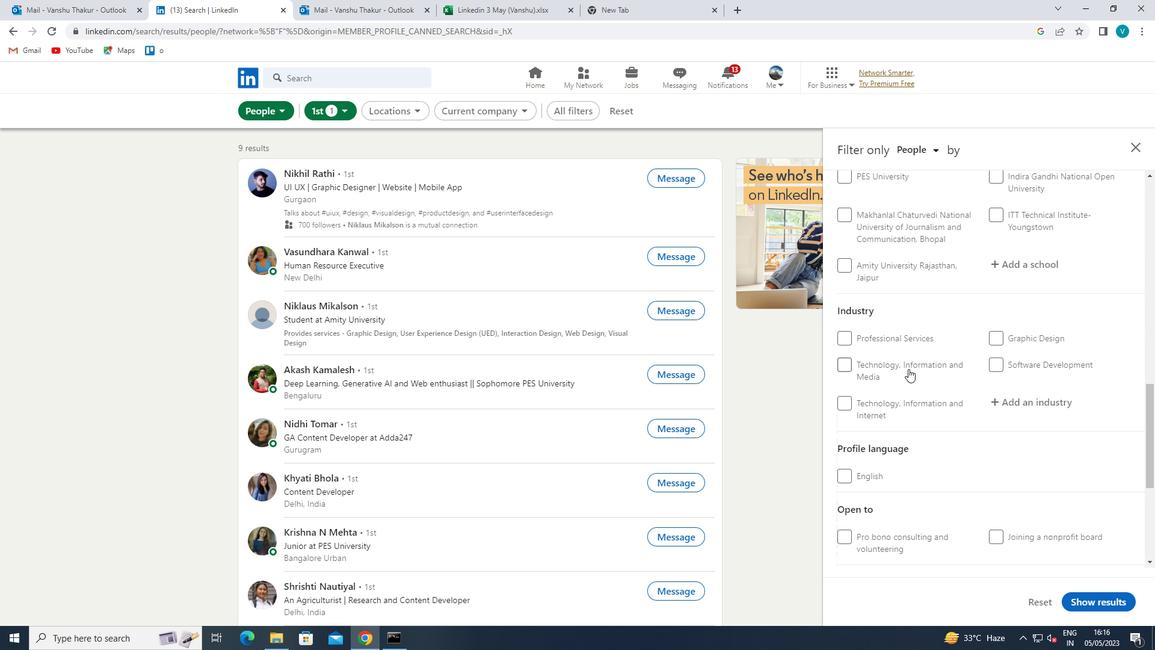
Action: Mouse moved to (907, 375)
Screenshot: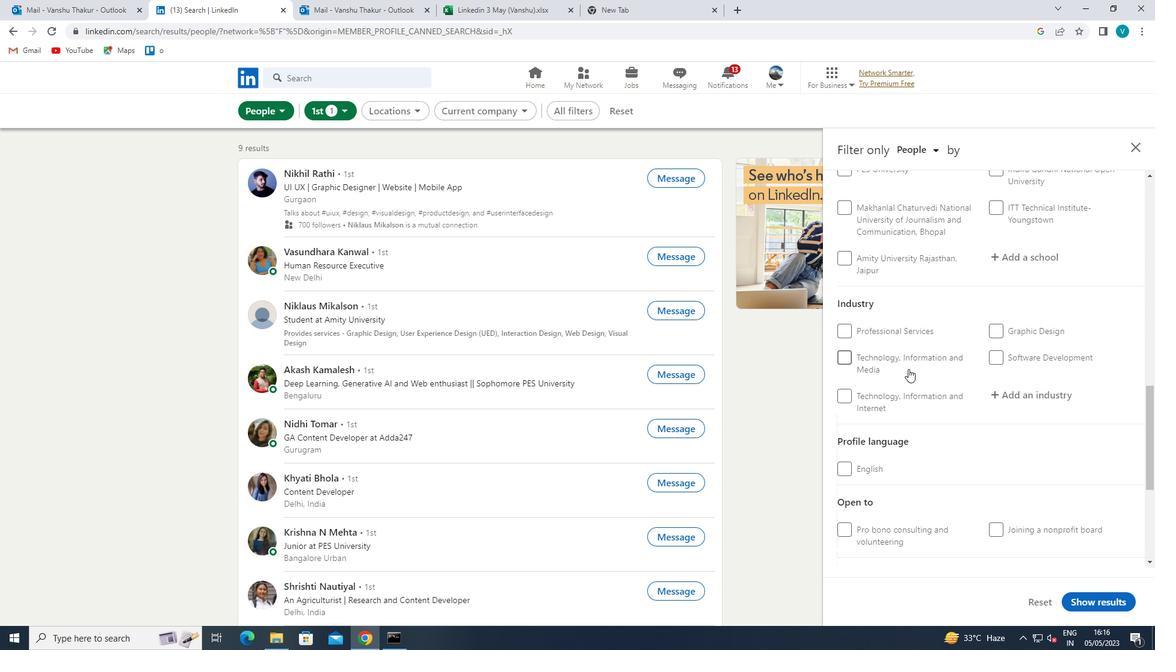 
Action: Mouse scrolled (907, 375) with delta (0, 0)
Screenshot: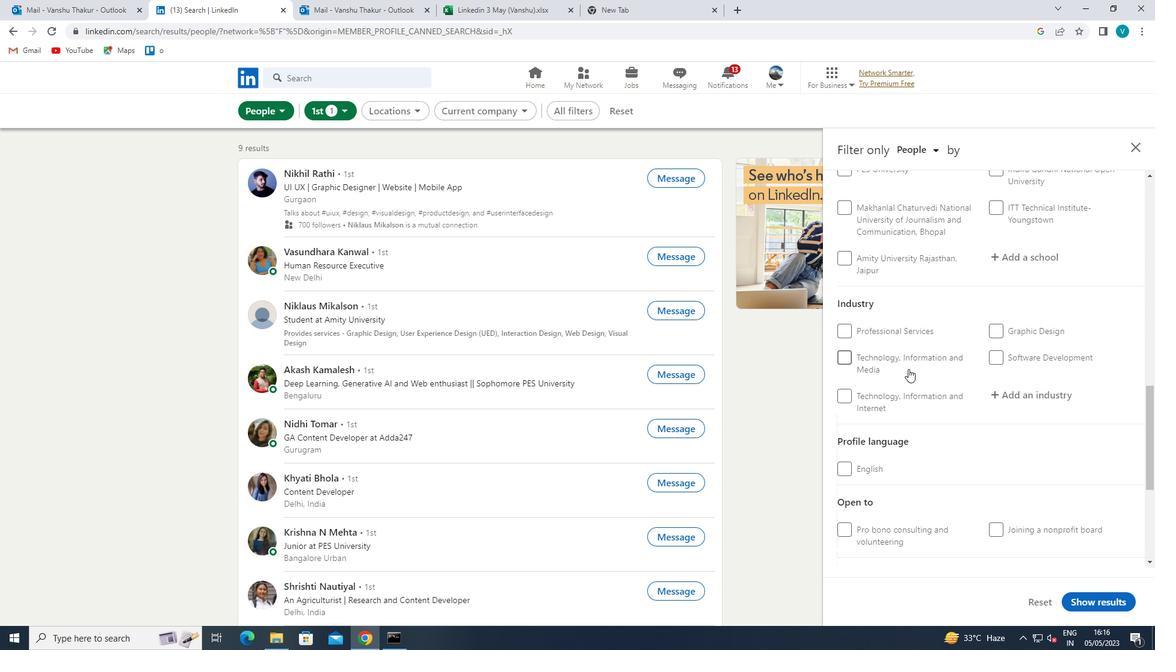 
Action: Mouse moved to (852, 349)
Screenshot: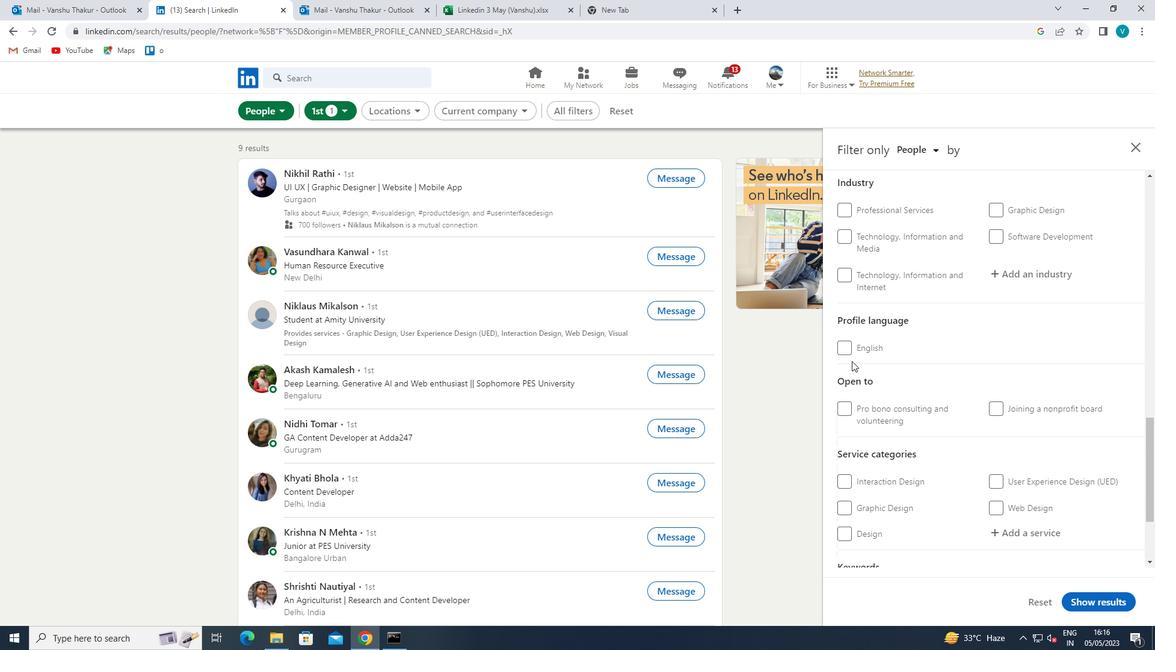 
Action: Mouse pressed left at (852, 349)
Screenshot: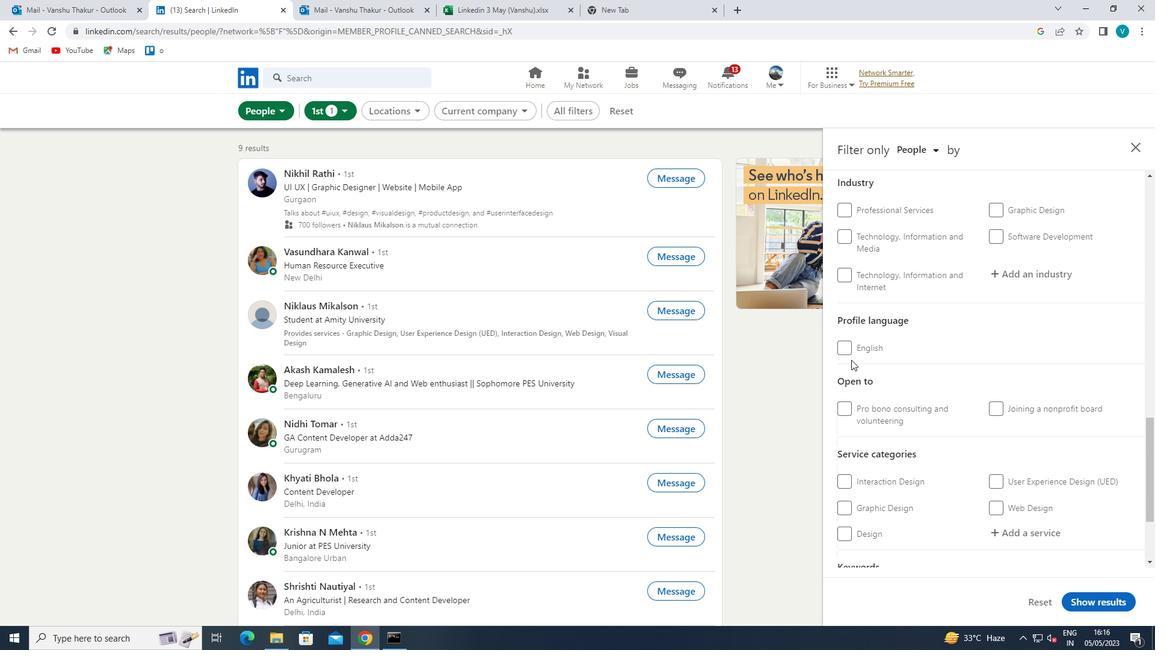 
Action: Mouse moved to (897, 351)
Screenshot: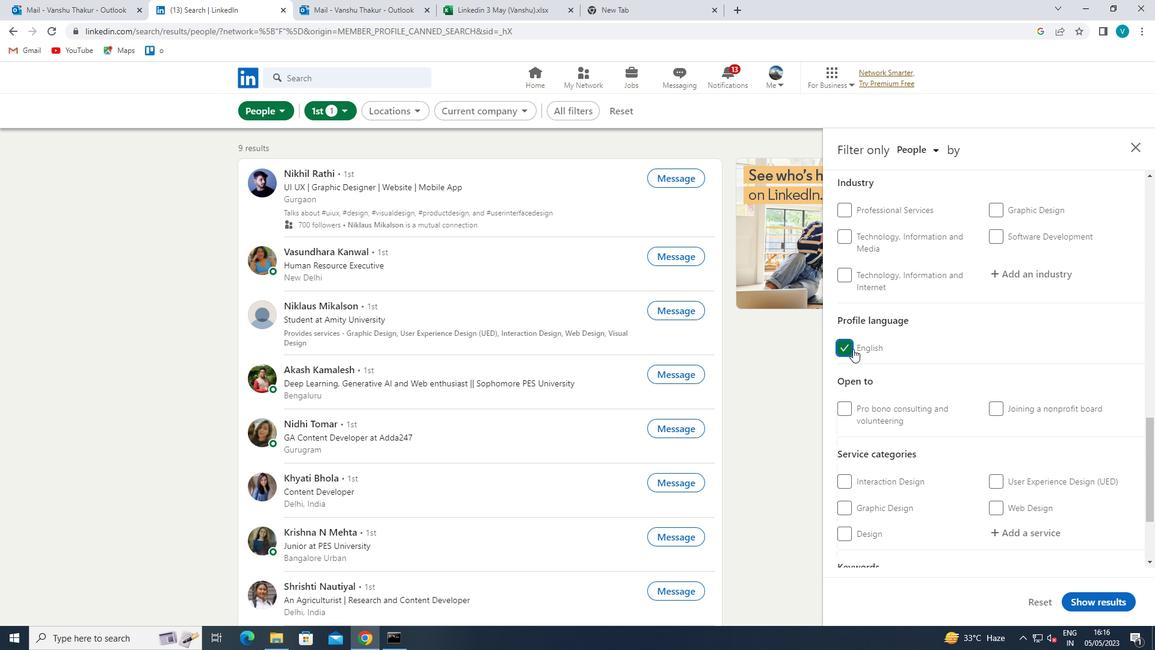 
Action: Mouse scrolled (897, 352) with delta (0, 0)
Screenshot: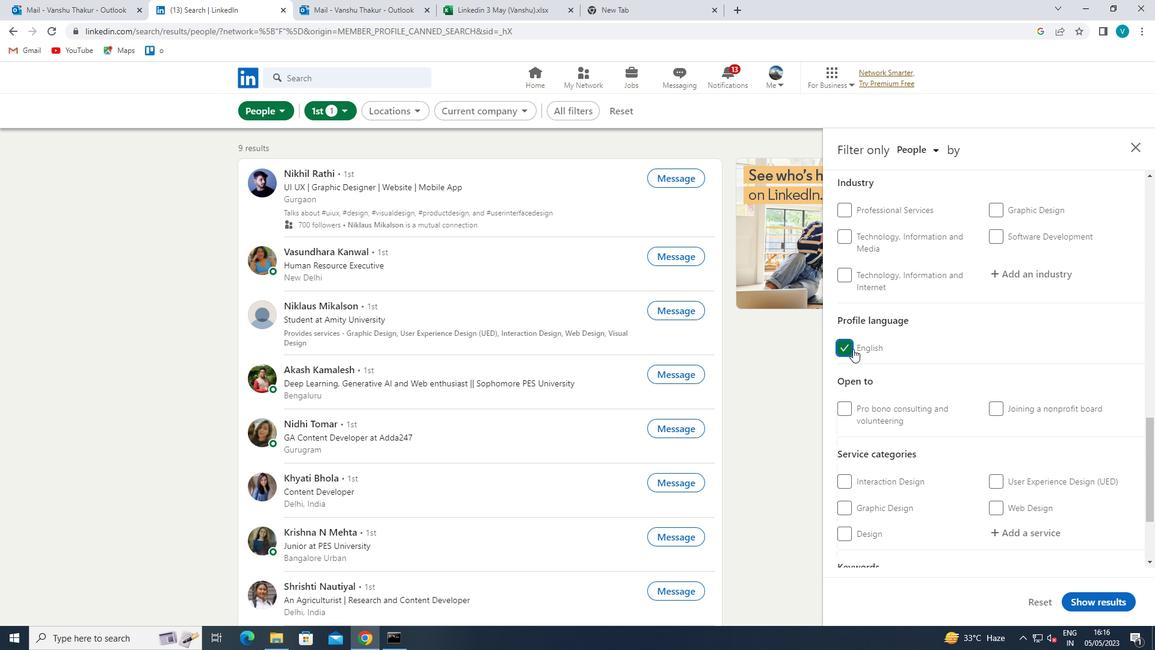 
Action: Mouse moved to (916, 353)
Screenshot: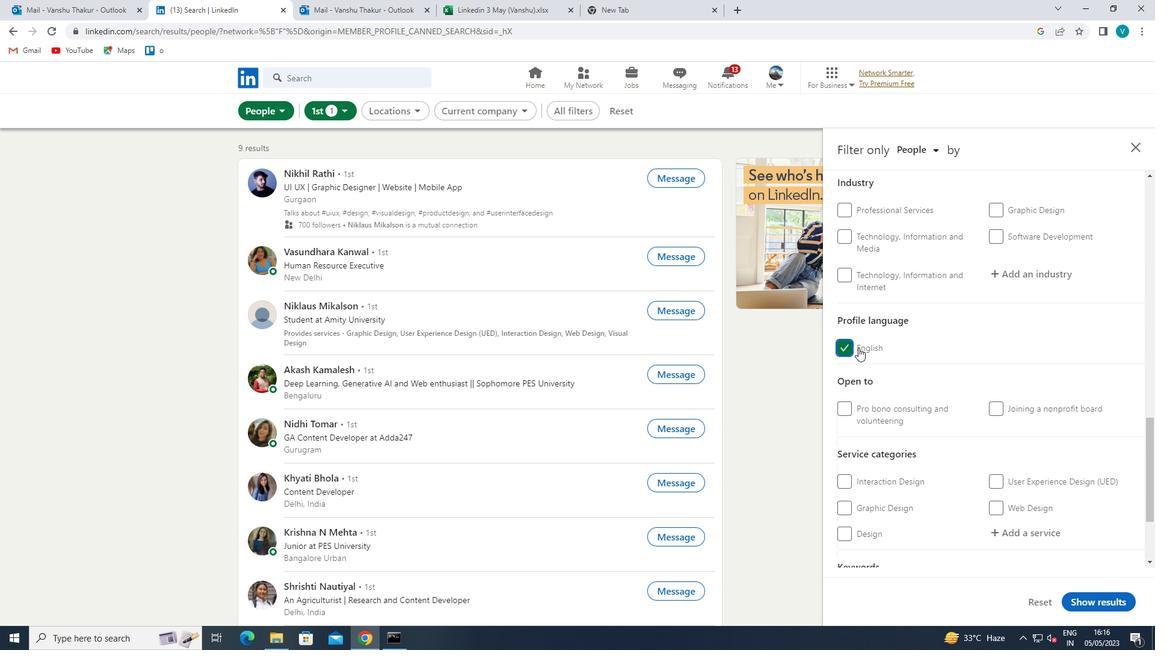 
Action: Mouse scrolled (916, 354) with delta (0, 0)
Screenshot: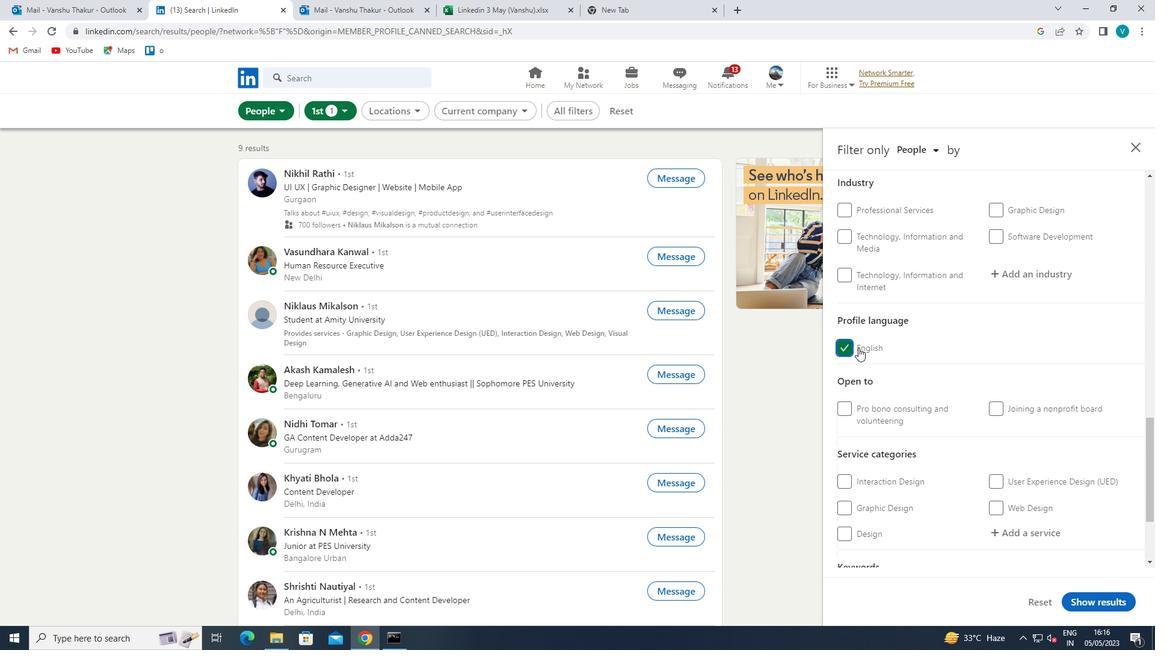
Action: Mouse moved to (928, 354)
Screenshot: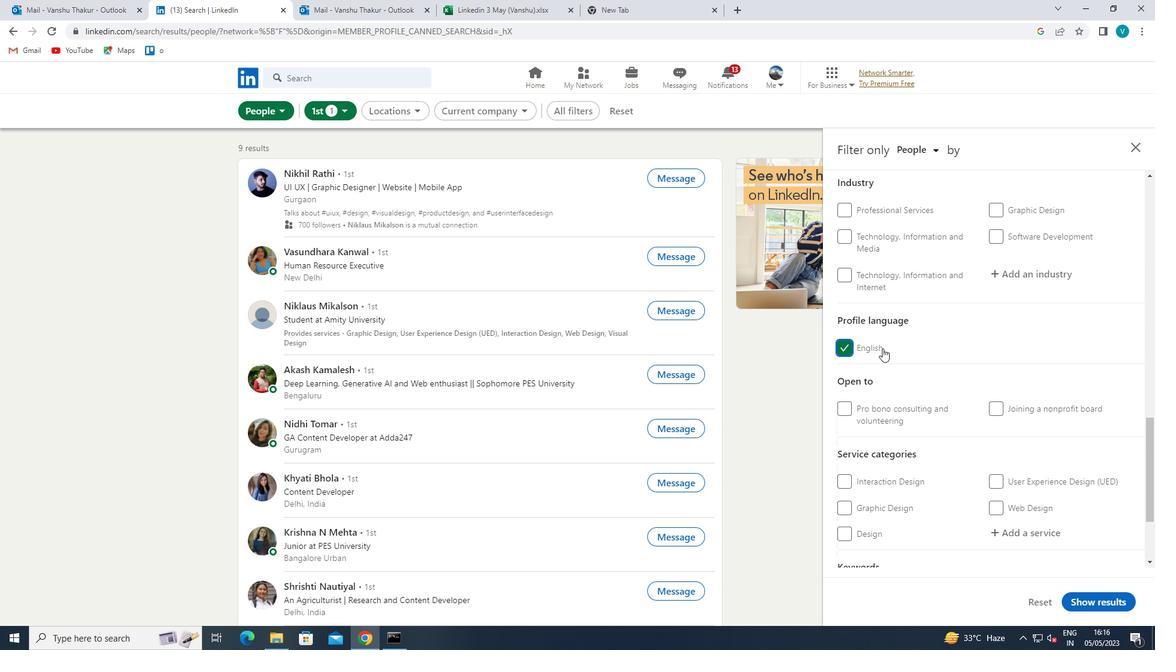
Action: Mouse scrolled (928, 355) with delta (0, 0)
Screenshot: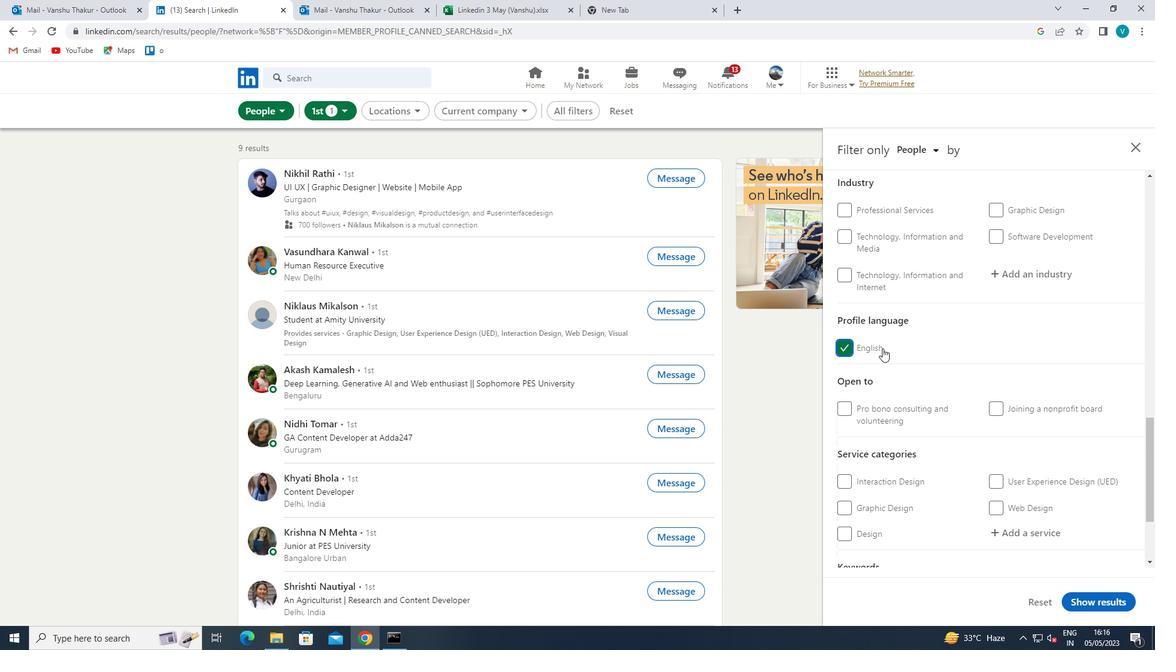 
Action: Mouse moved to (942, 356)
Screenshot: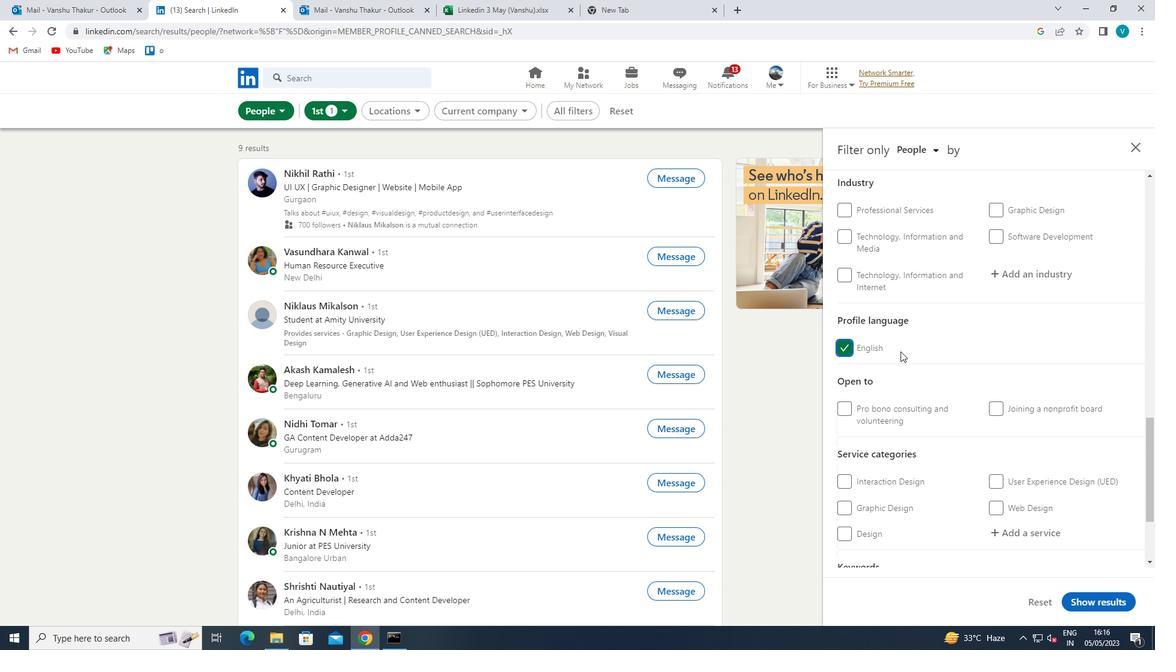 
Action: Mouse scrolled (942, 357) with delta (0, 0)
Screenshot: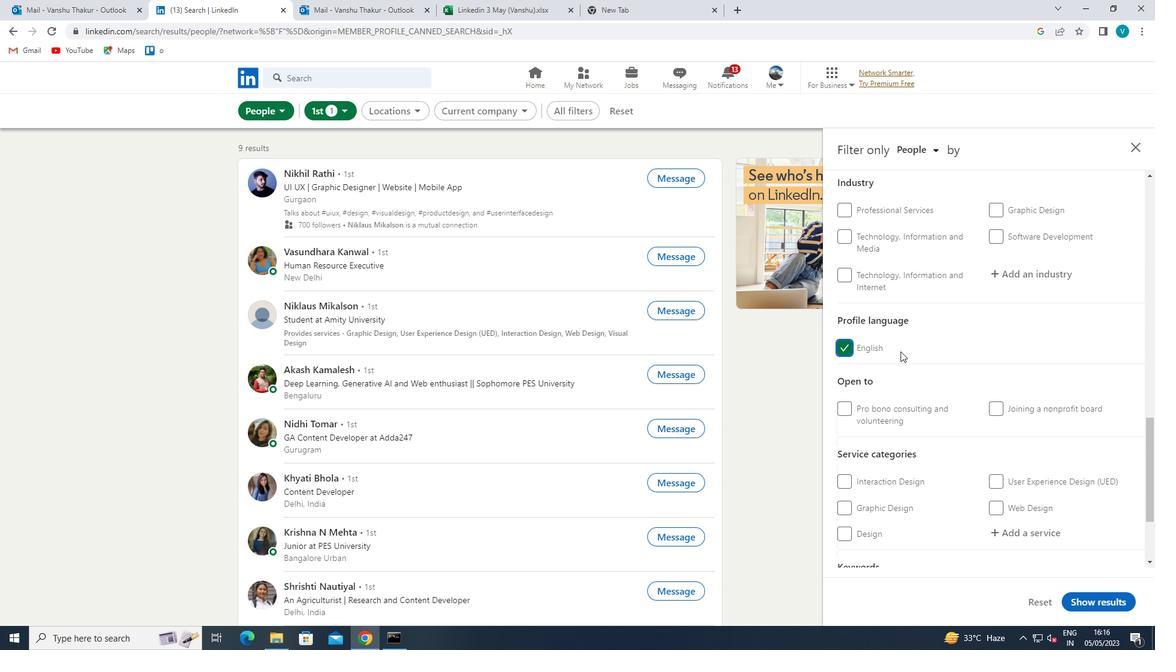 
Action: Mouse moved to (949, 357)
Screenshot: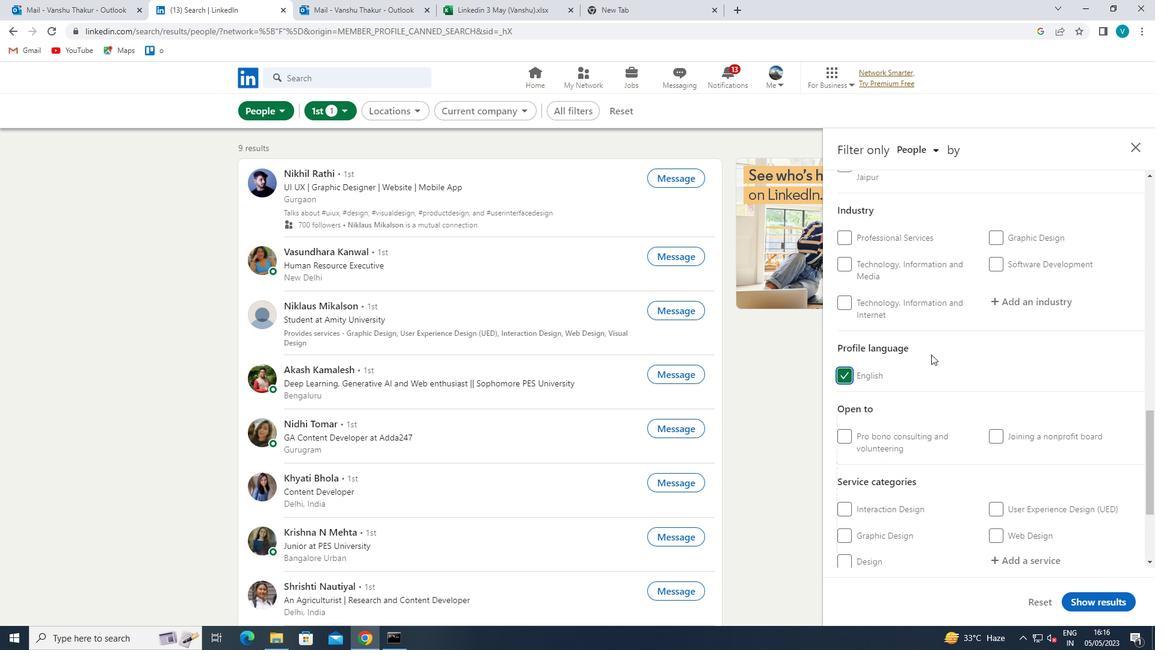 
Action: Mouse scrolled (949, 357) with delta (0, 0)
Screenshot: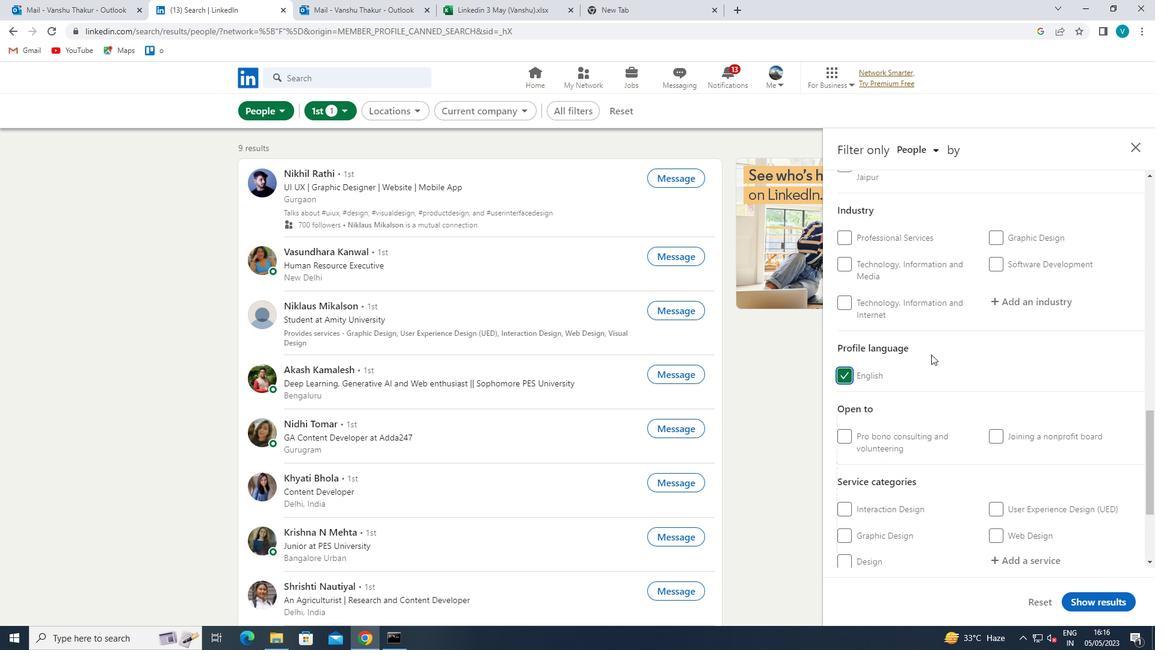 
Action: Mouse moved to (951, 357)
Screenshot: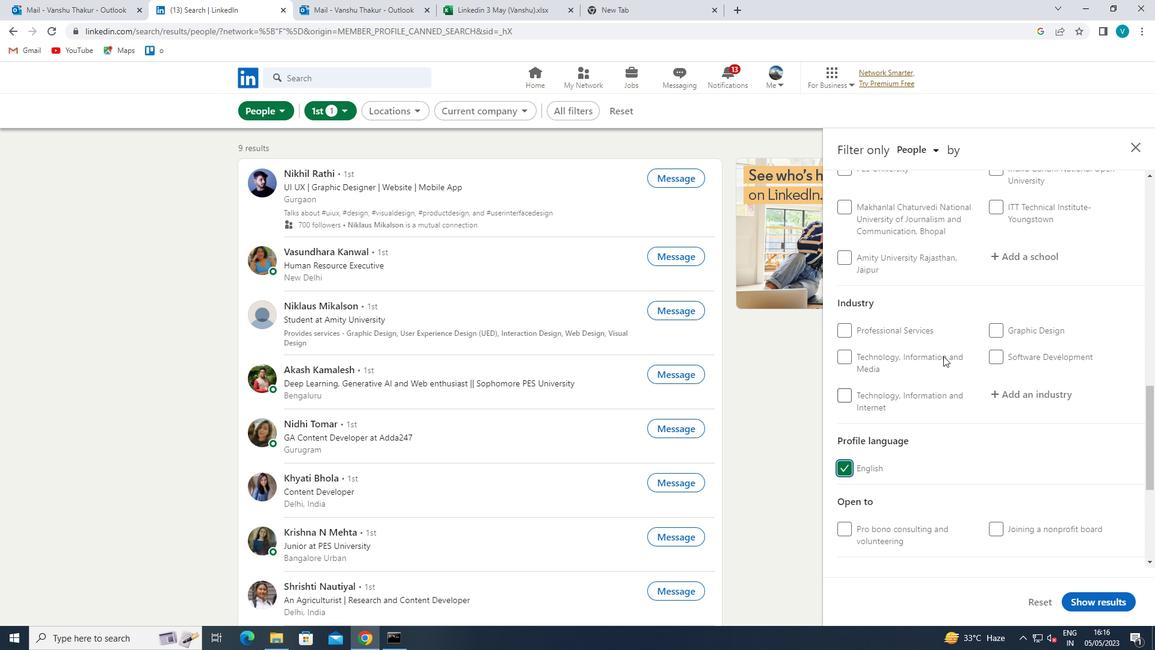 
Action: Mouse scrolled (951, 357) with delta (0, 0)
Screenshot: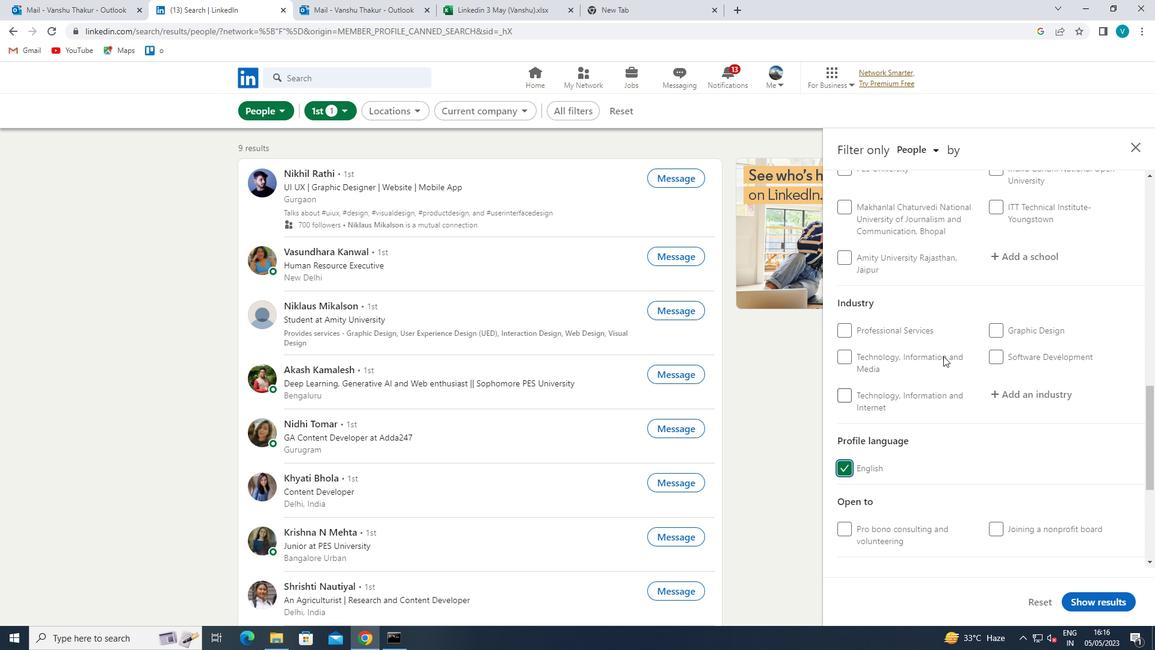 
Action: Mouse moved to (954, 358)
Screenshot: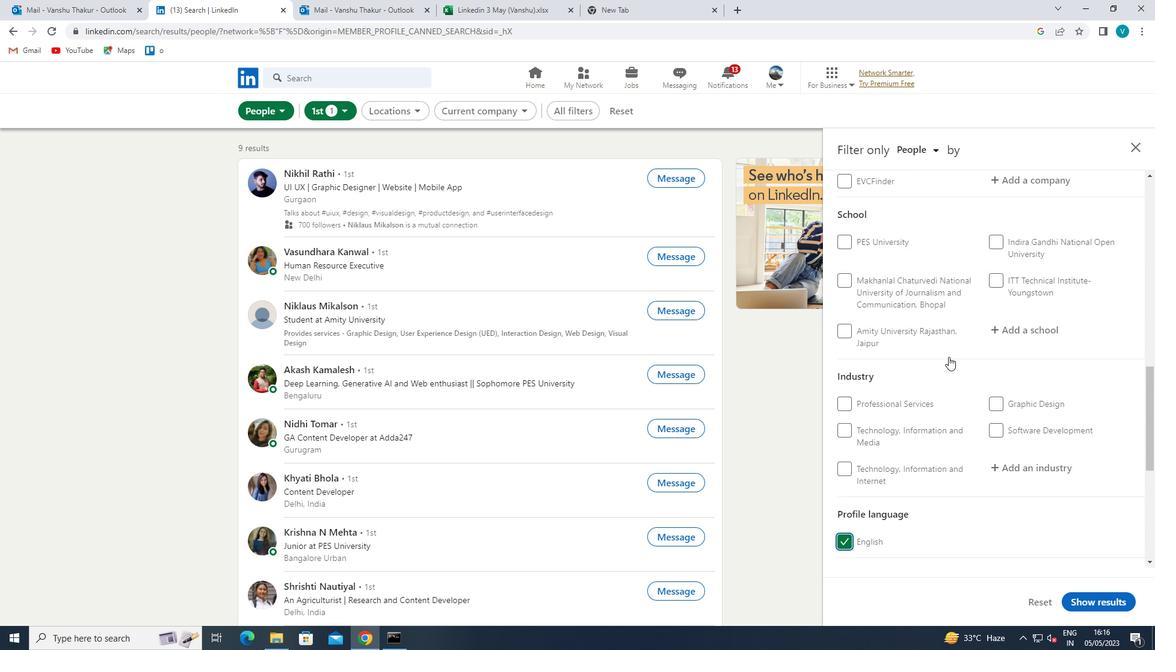 
Action: Mouse scrolled (954, 358) with delta (0, 0)
Screenshot: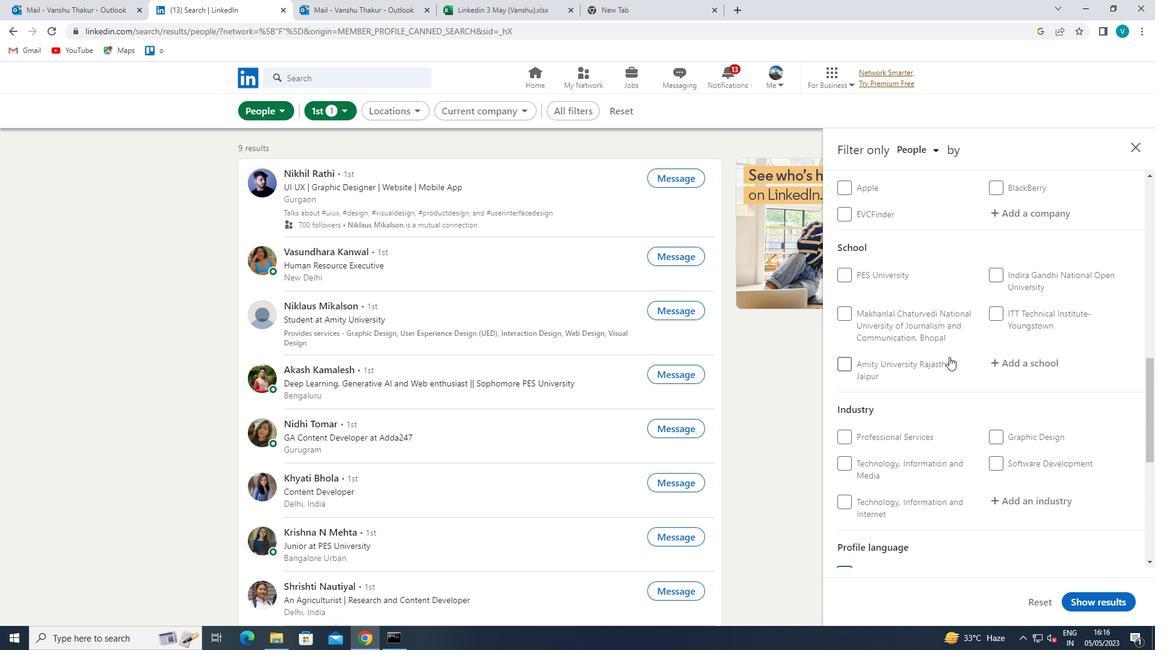 
Action: Mouse scrolled (954, 358) with delta (0, 0)
Screenshot: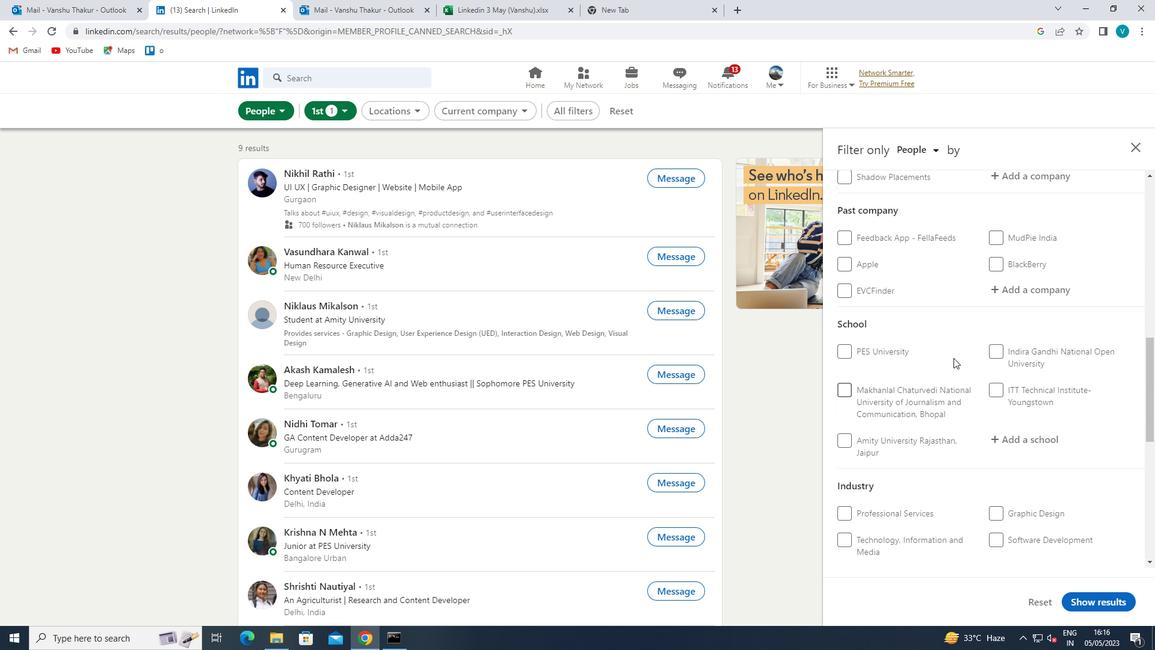 
Action: Mouse moved to (979, 361)
Screenshot: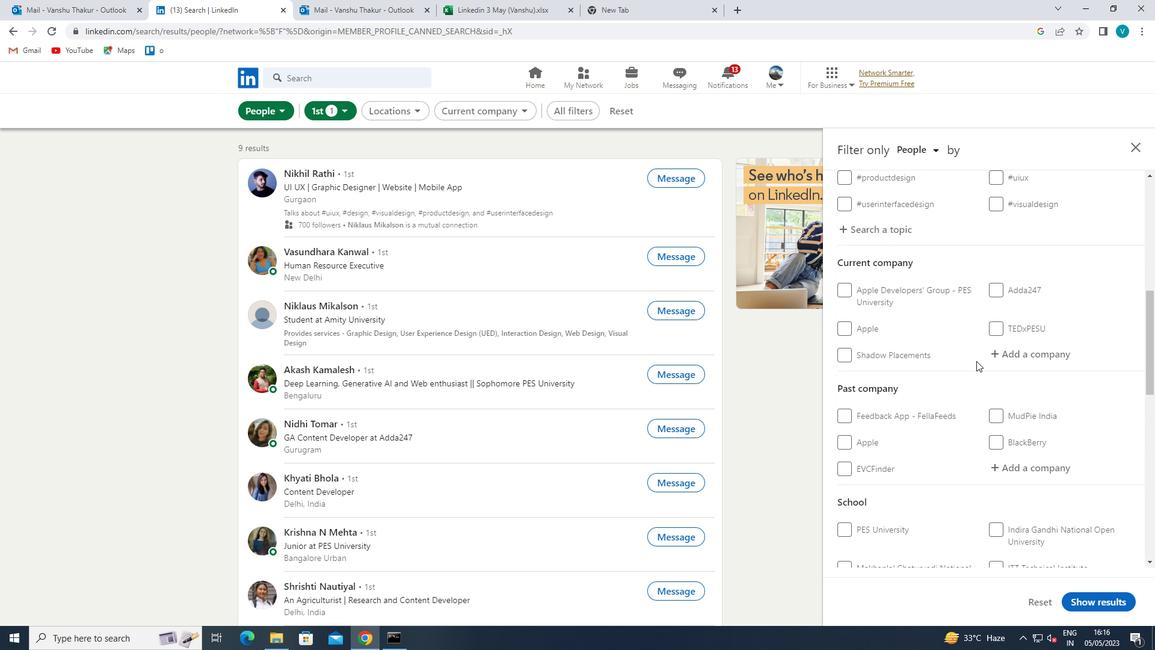 
Action: Mouse scrolled (979, 361) with delta (0, 0)
Screenshot: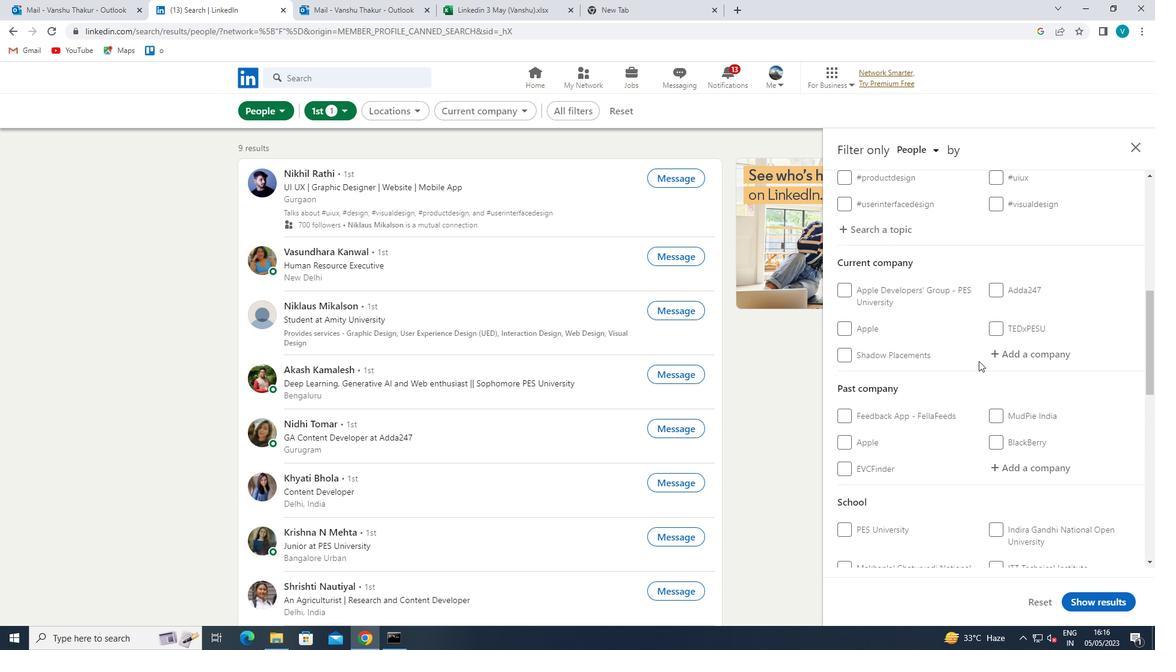 
Action: Mouse moved to (1004, 409)
Screenshot: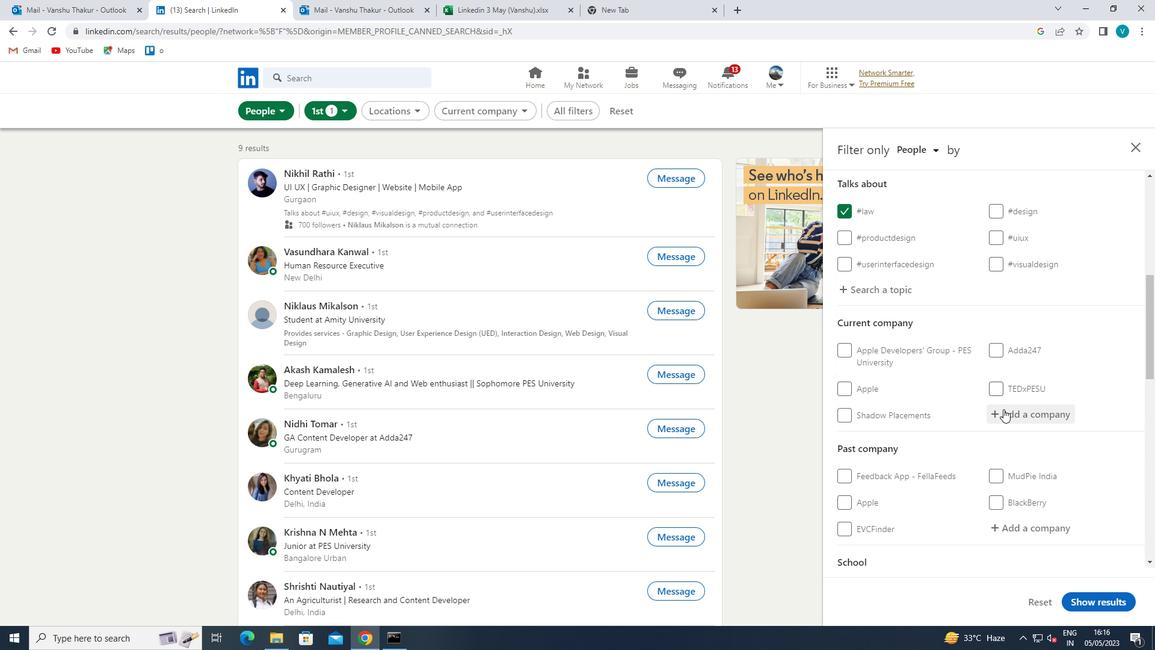 
Action: Mouse pressed left at (1004, 409)
Screenshot: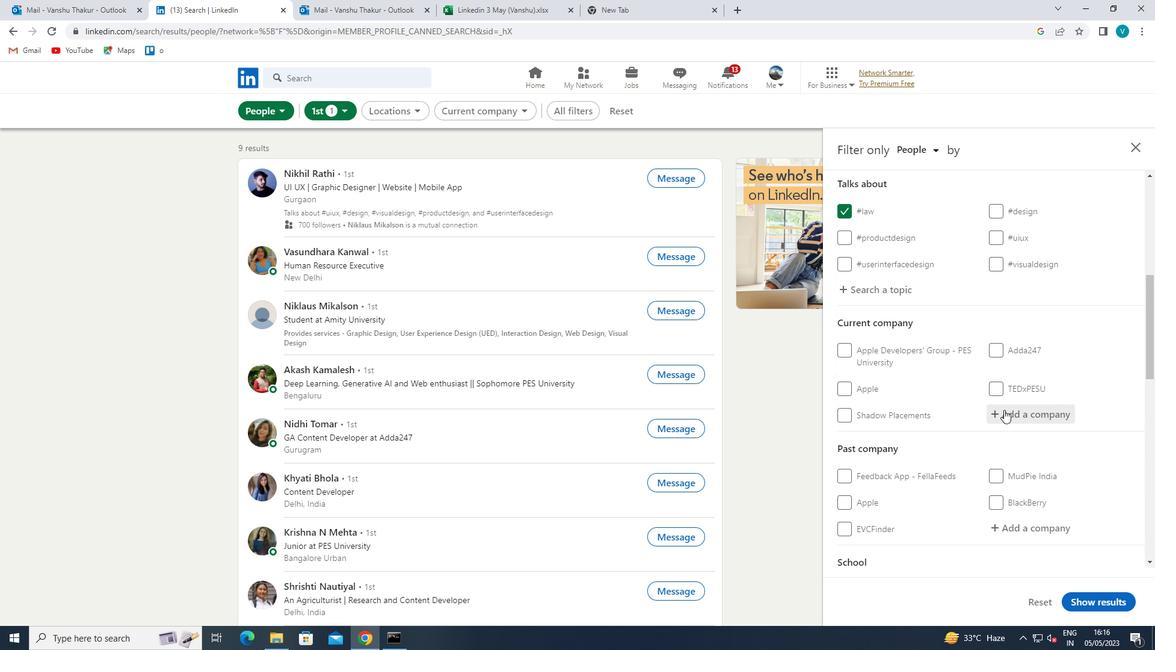 
Action: Mouse moved to (1007, 409)
Screenshot: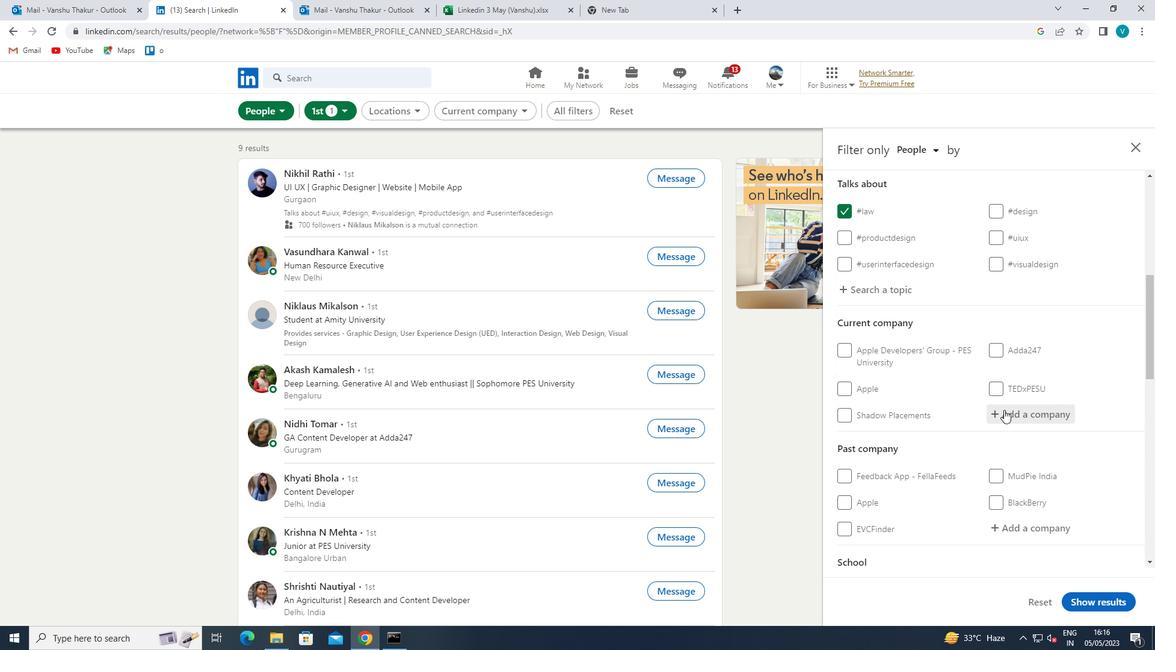 
Action: Key pressed <Key.shift>ADITYA
Screenshot: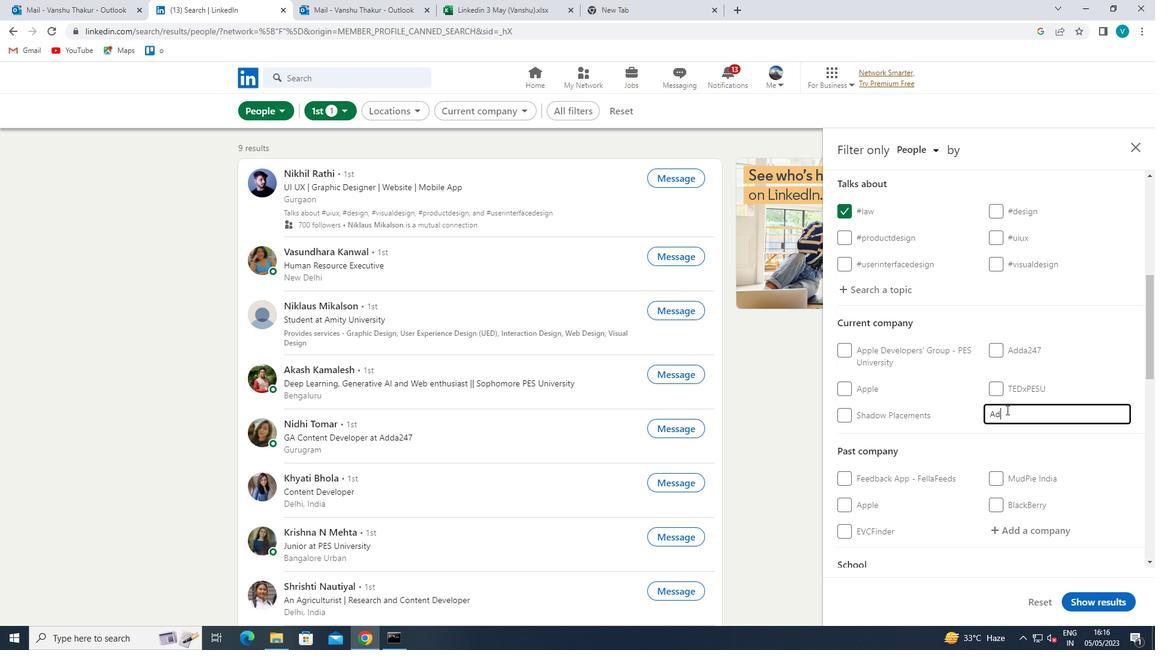 
Action: Mouse moved to (1006, 419)
Screenshot: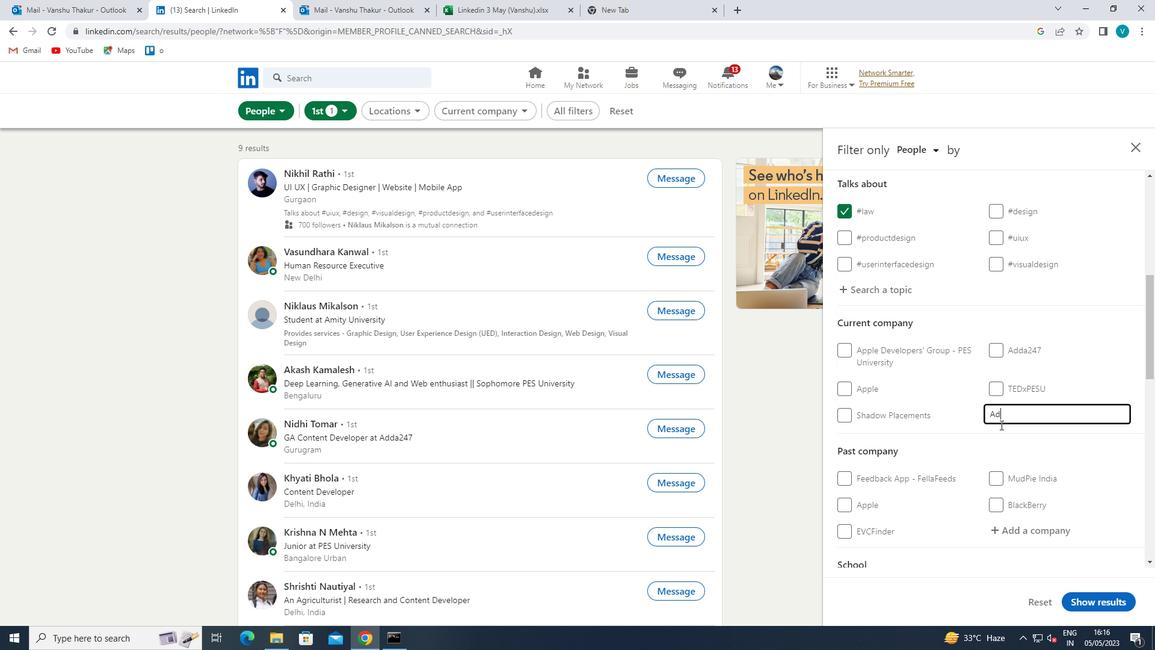 
Action: Key pressed I<Key.backspace>
Screenshot: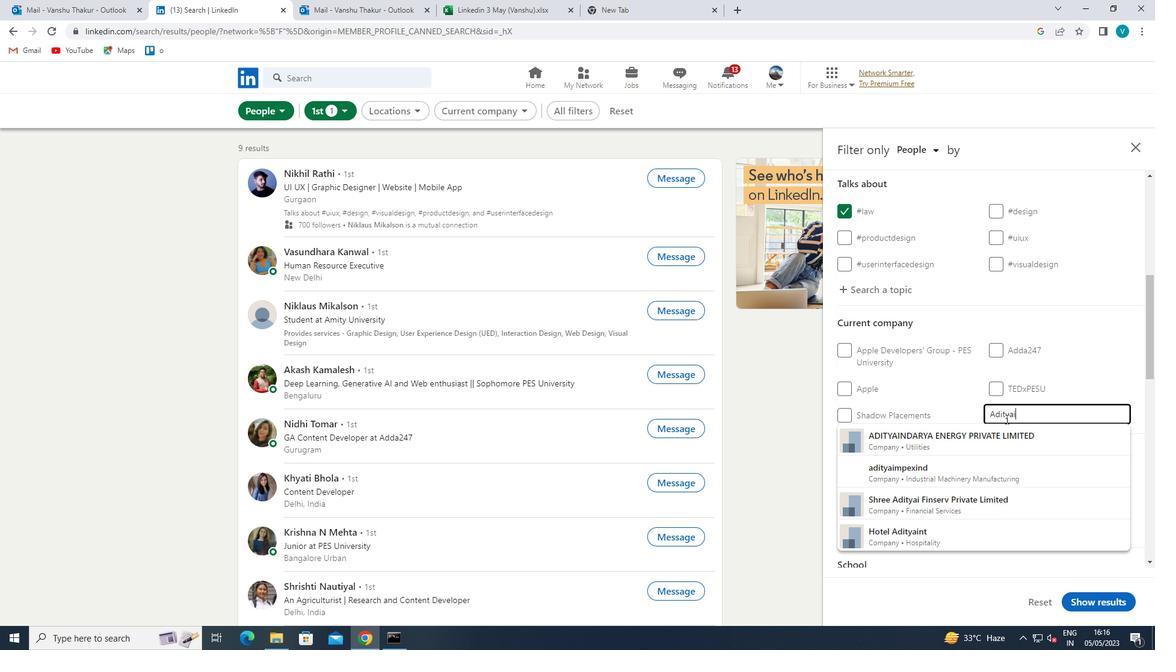 
Action: Mouse moved to (1019, 431)
Screenshot: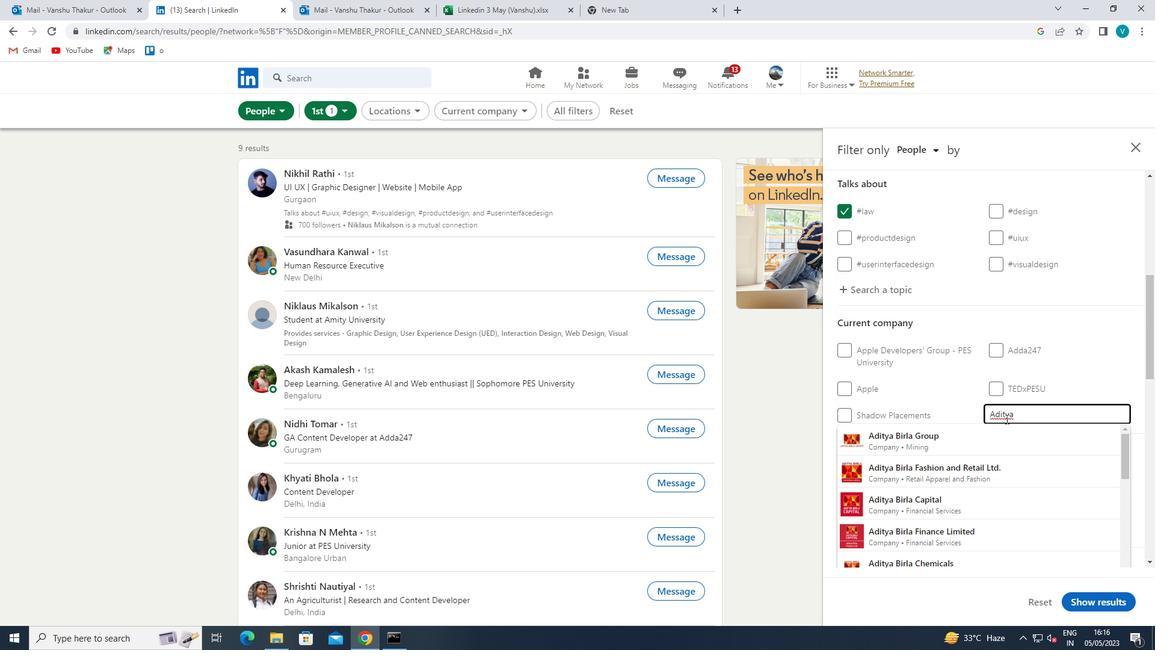 
Action: Key pressed <Key.space>
Screenshot: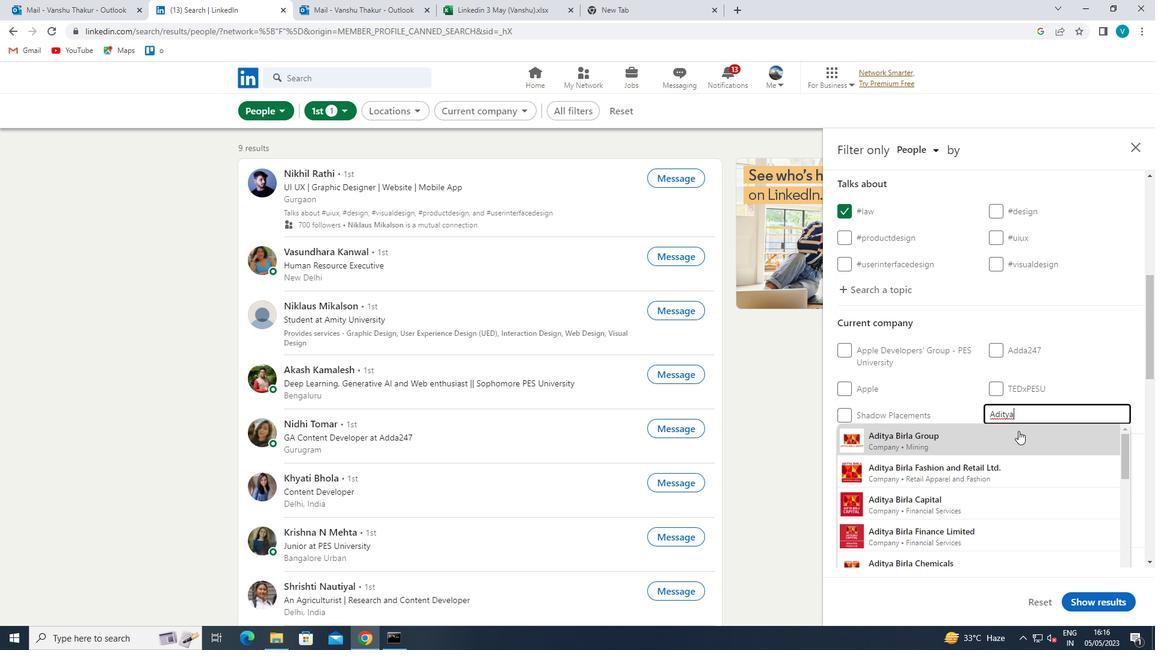 
Action: Mouse moved to (1019, 432)
Screenshot: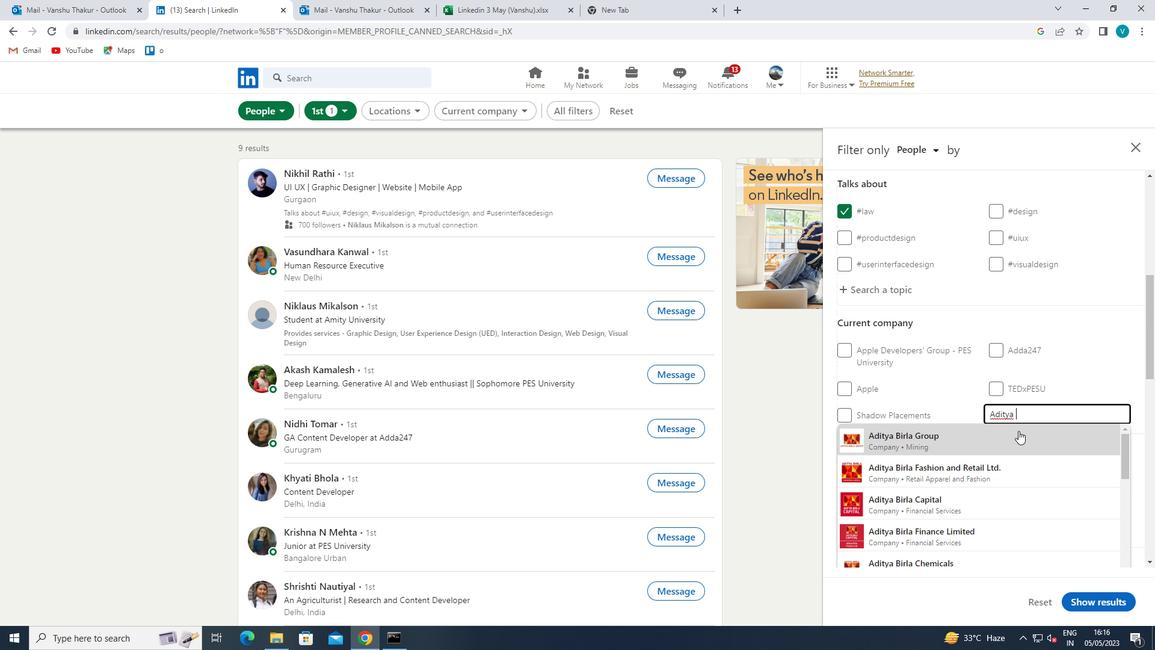 
Action: Key pressed BIRLA<Key.space><Key.shift>SUN<Key.space><Key.shift>LIFE<Key.space>
Screenshot: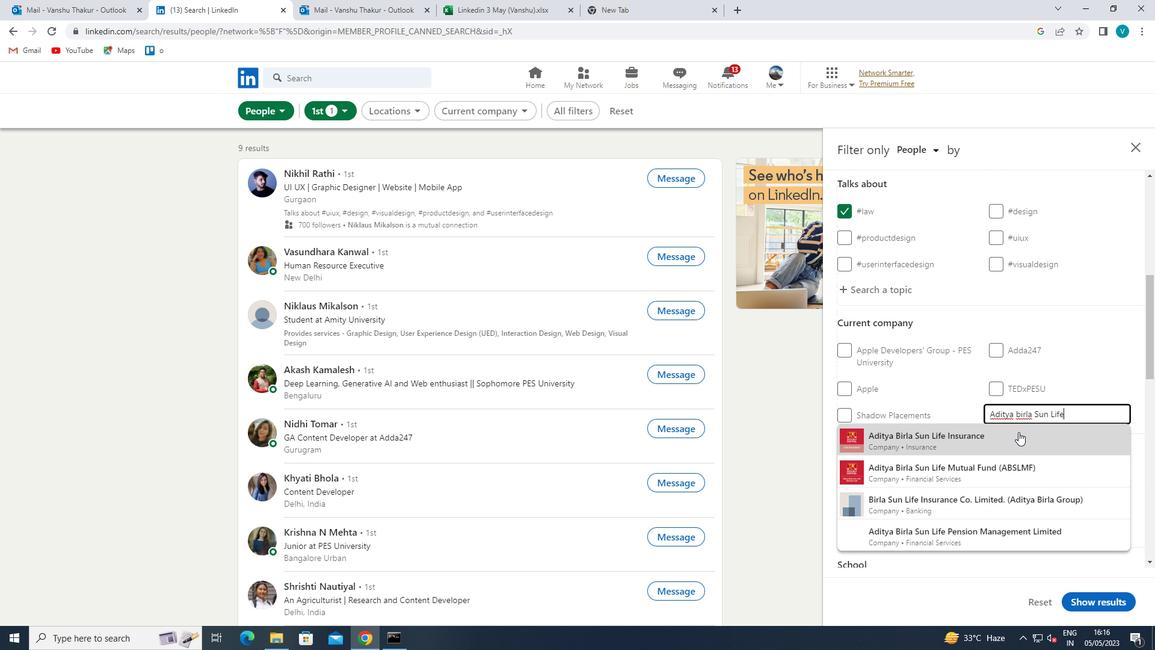 
Action: Mouse moved to (1018, 432)
Screenshot: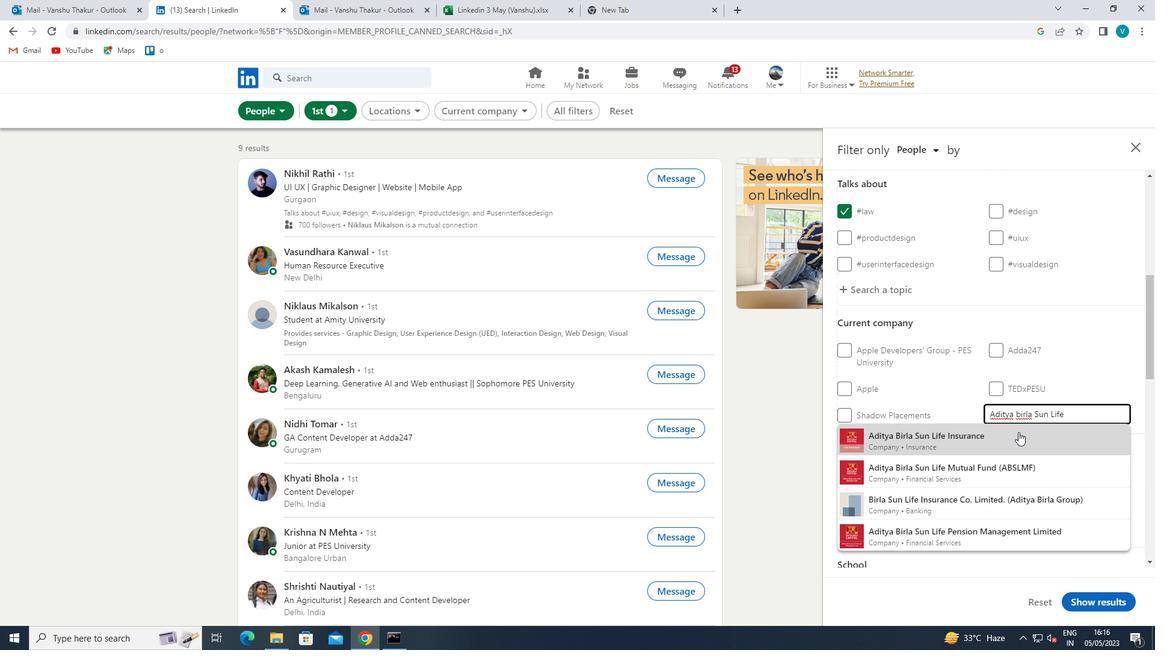 
Action: Mouse pressed left at (1018, 432)
Screenshot: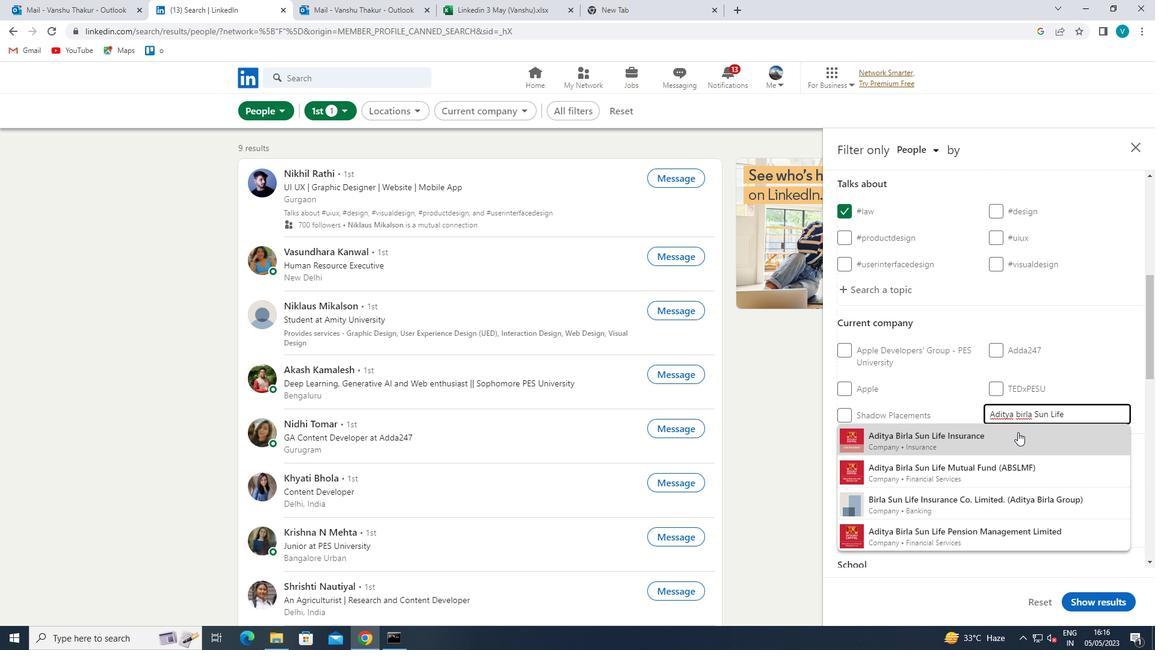 
Action: Mouse scrolled (1018, 431) with delta (0, 0)
Screenshot: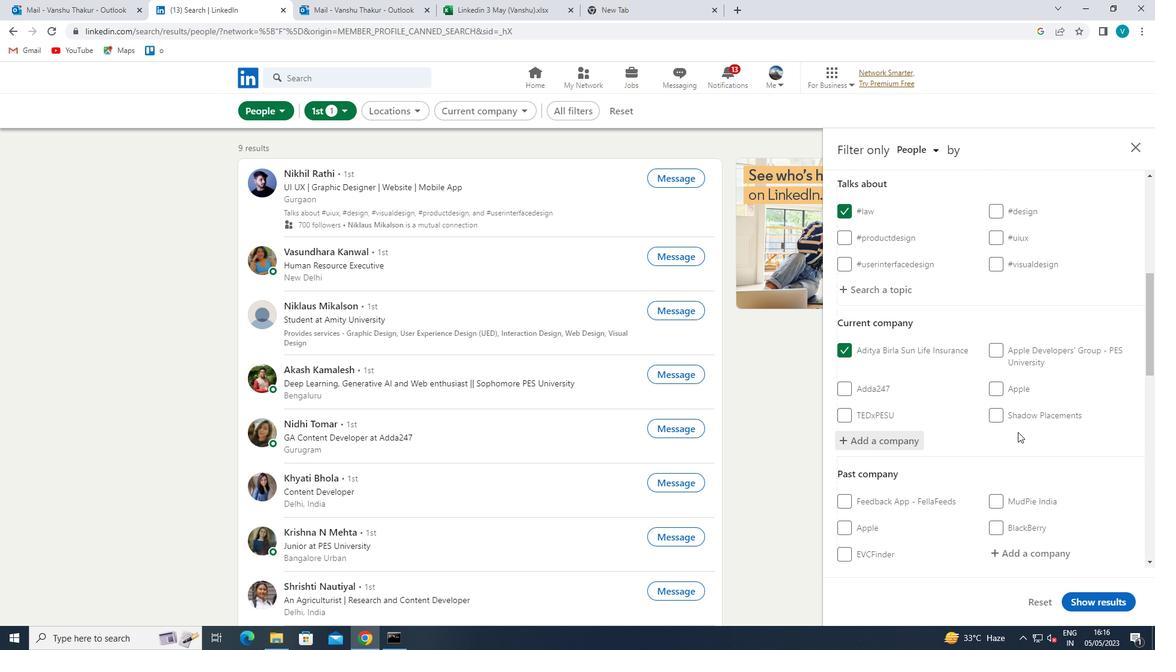 
Action: Mouse scrolled (1018, 431) with delta (0, 0)
Screenshot: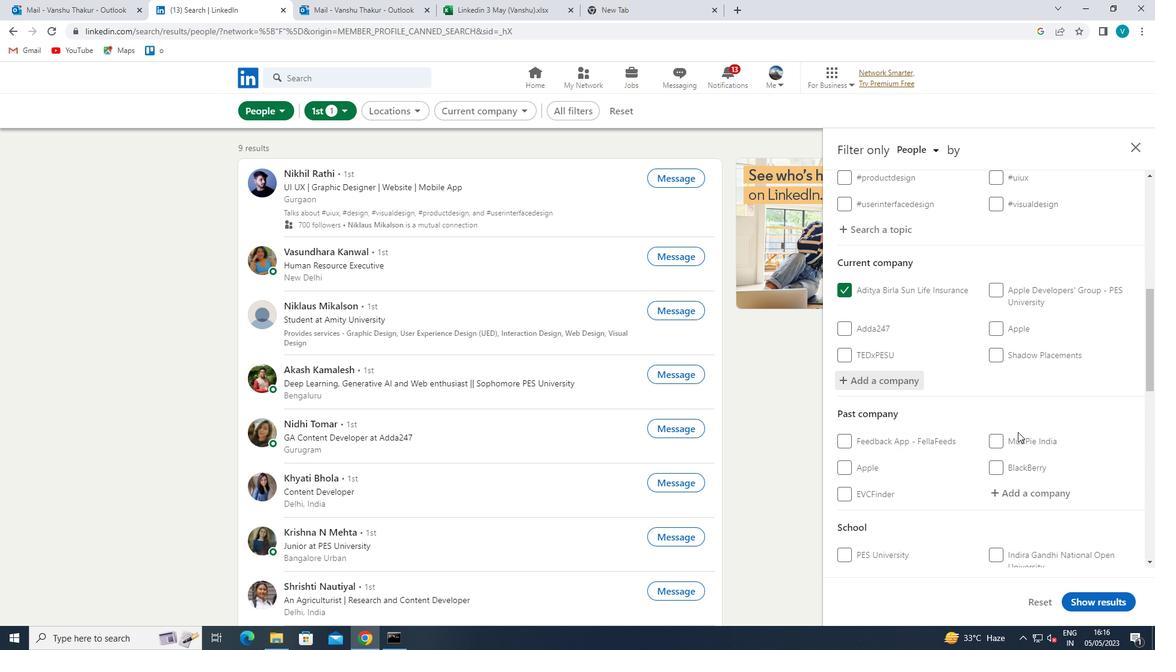 
Action: Mouse scrolled (1018, 431) with delta (0, 0)
Screenshot: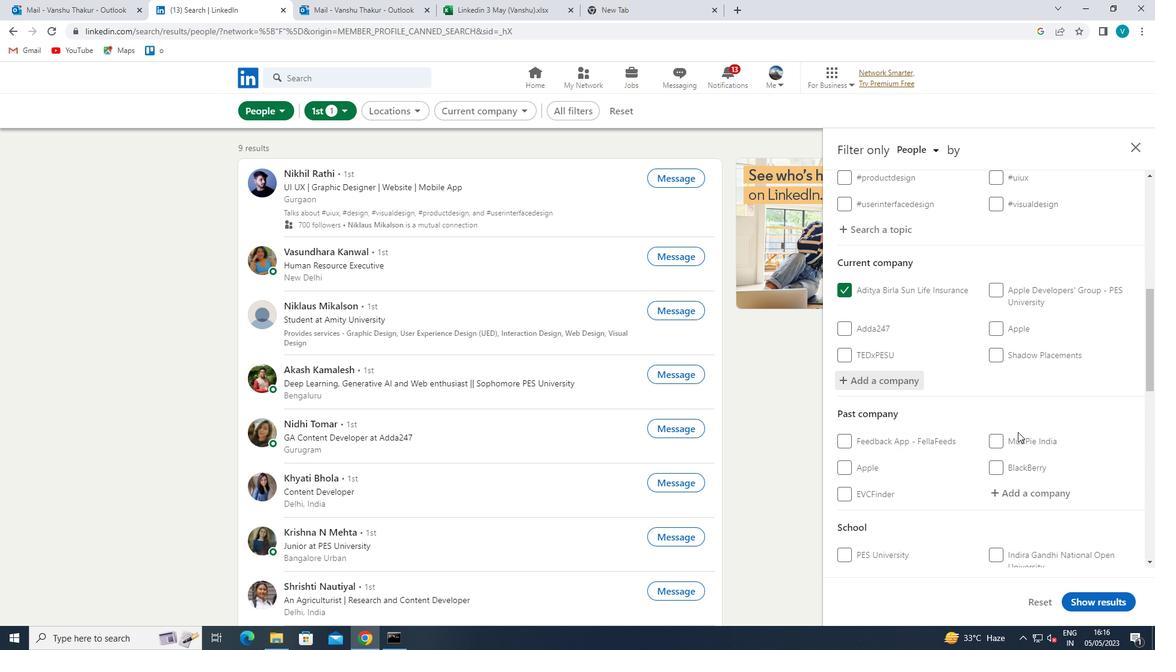 
Action: Mouse scrolled (1018, 431) with delta (0, 0)
Screenshot: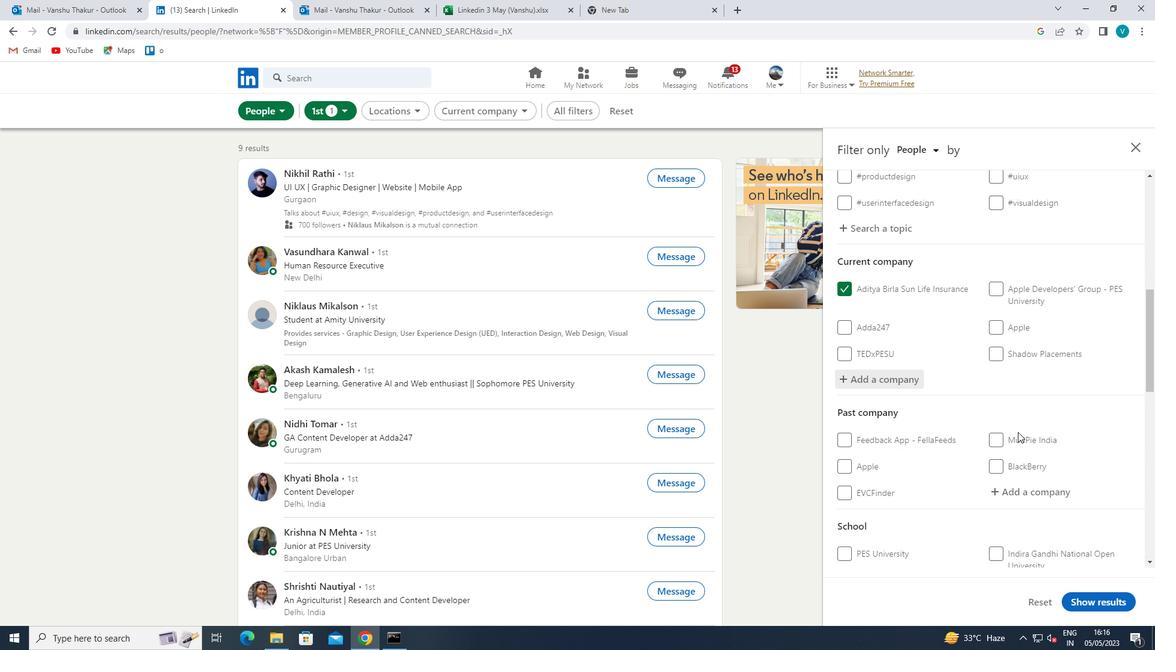 
Action: Mouse moved to (1023, 458)
Screenshot: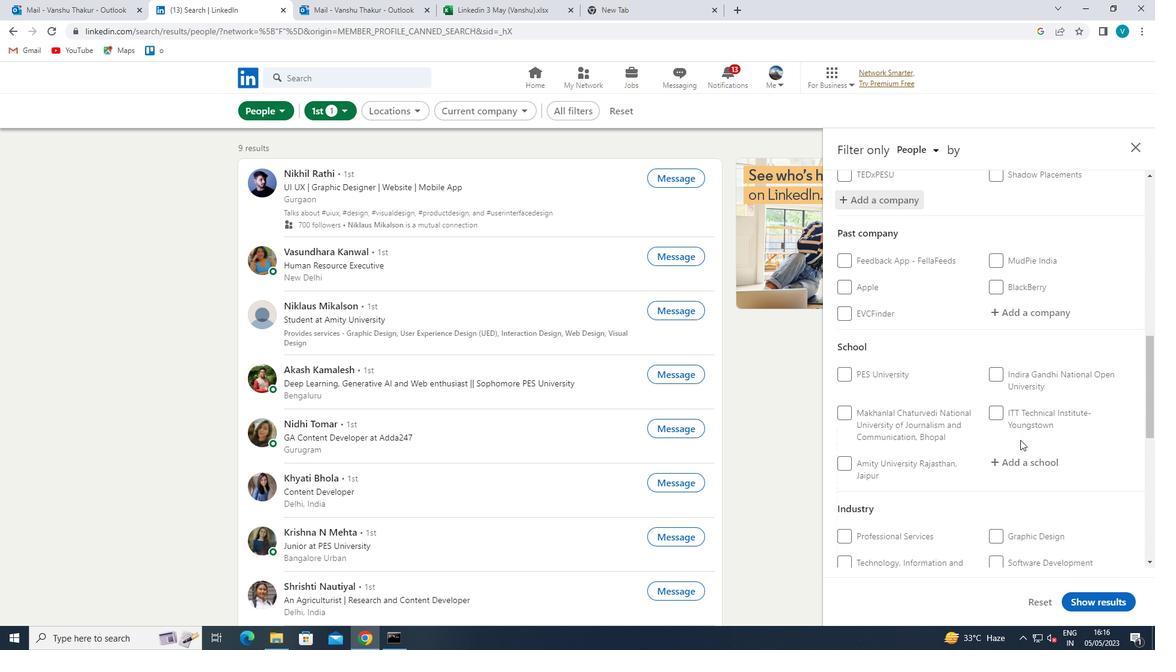 
Action: Mouse pressed left at (1023, 458)
Screenshot: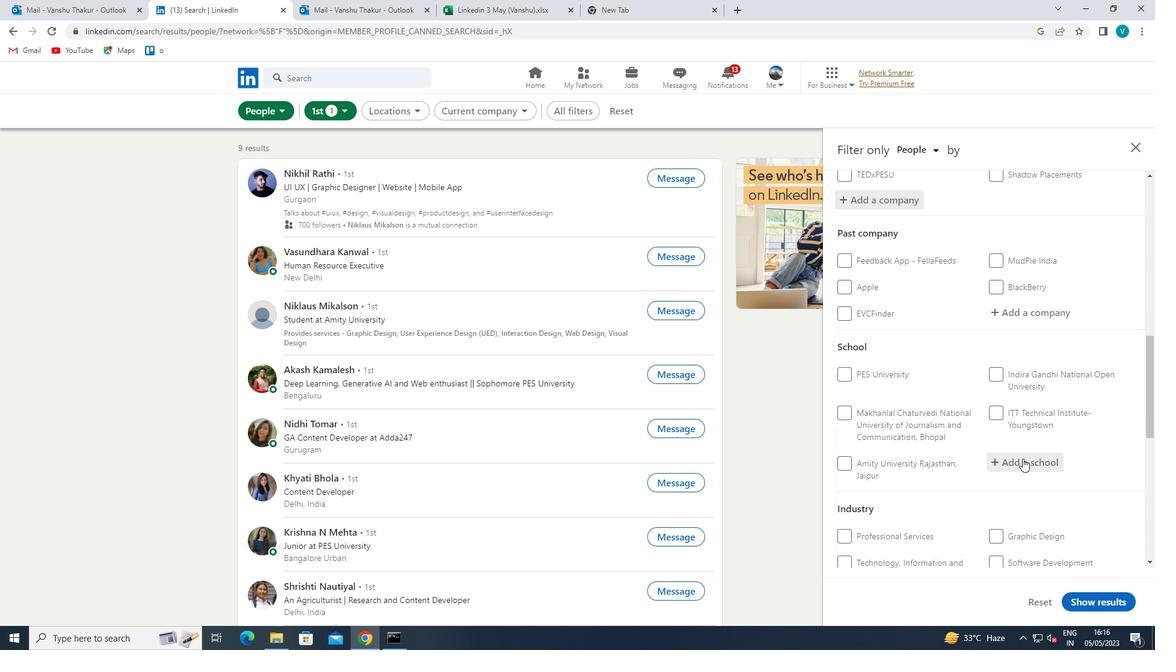 
Action: Key pressed <Key.shift>HIMALYAN<Key.space><Key.shift>UNIVERSITY
Screenshot: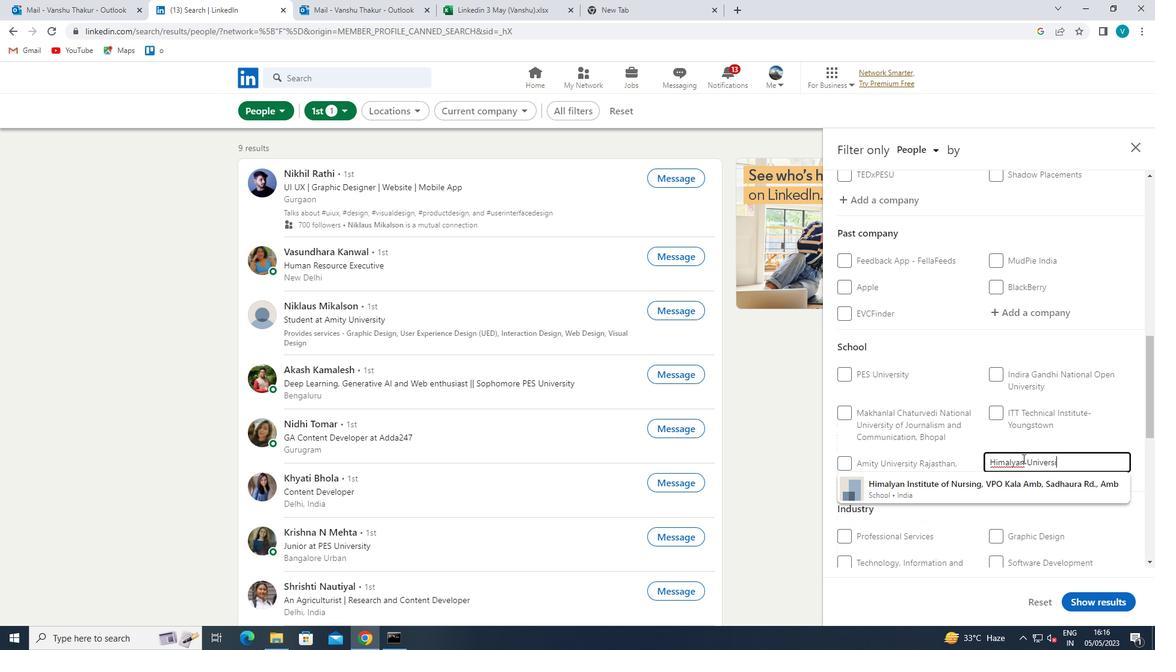 
Action: Mouse moved to (1011, 462)
Screenshot: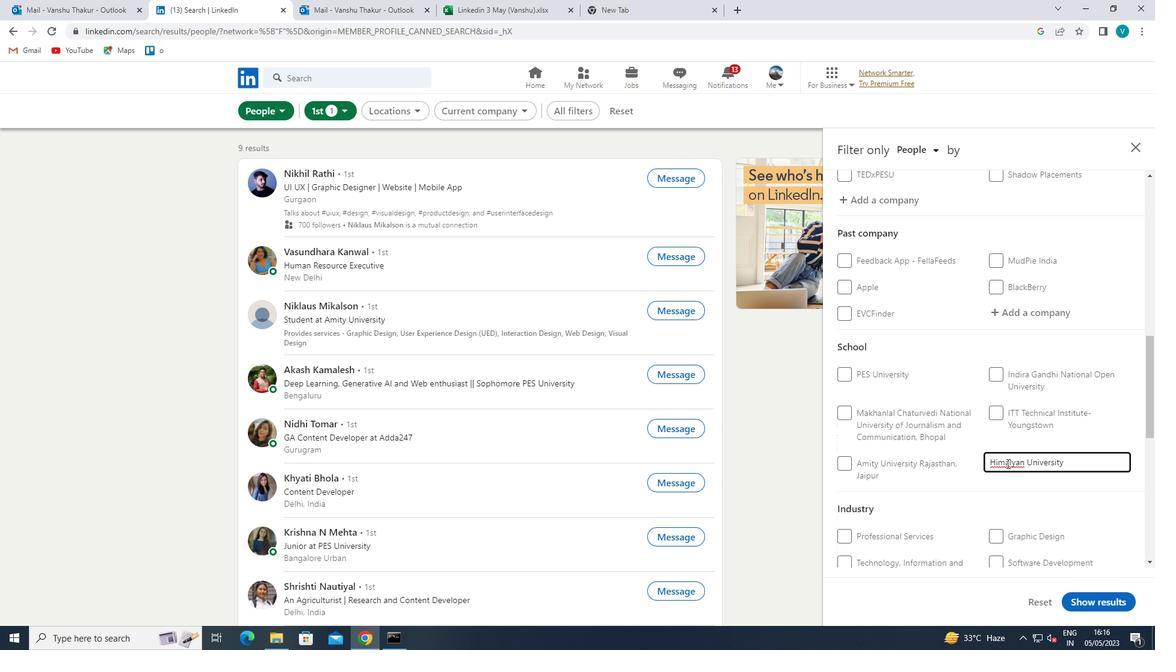 
Action: Mouse pressed left at (1011, 462)
Screenshot: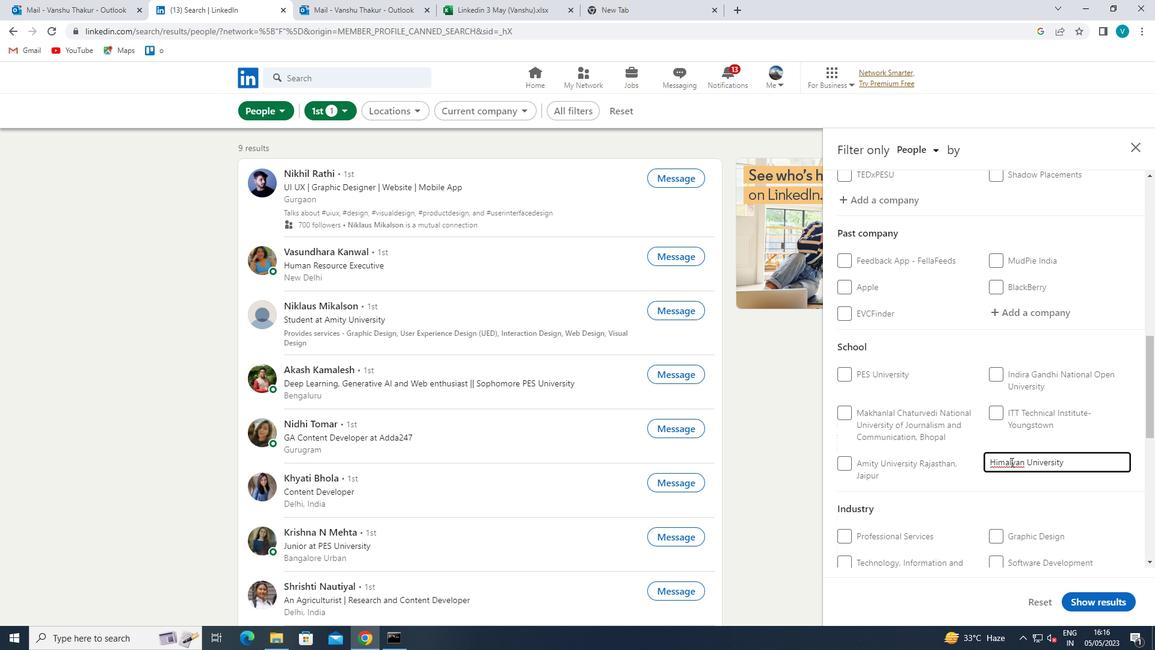 
Action: Mouse moved to (1024, 501)
Screenshot: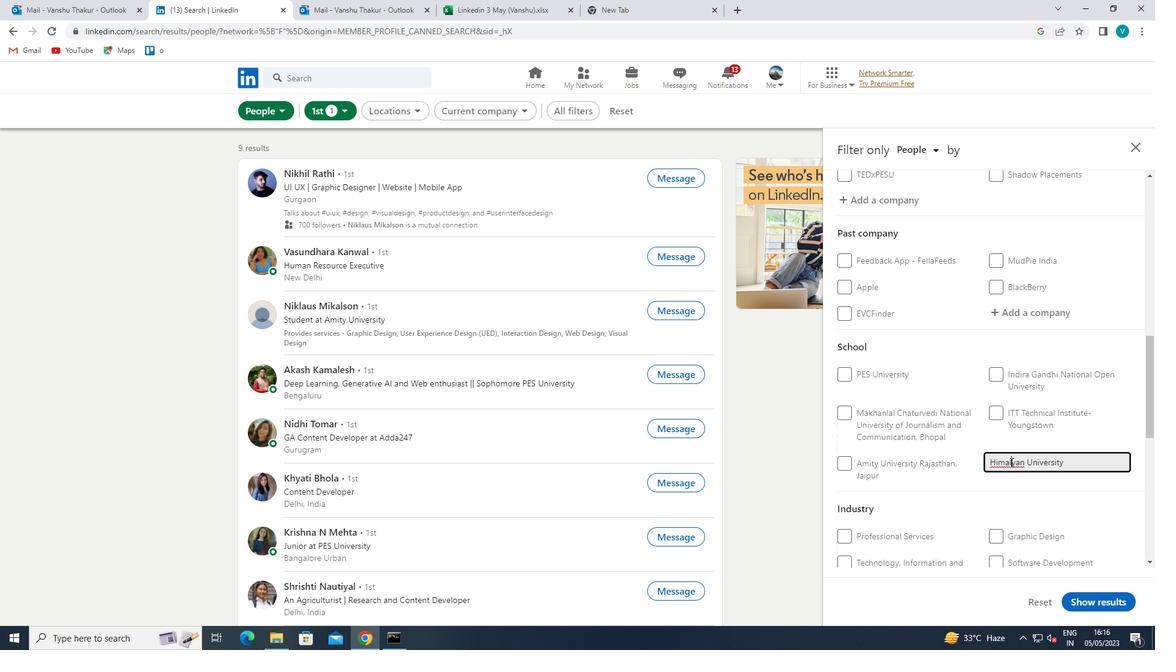 
Action: Key pressed A
Screenshot: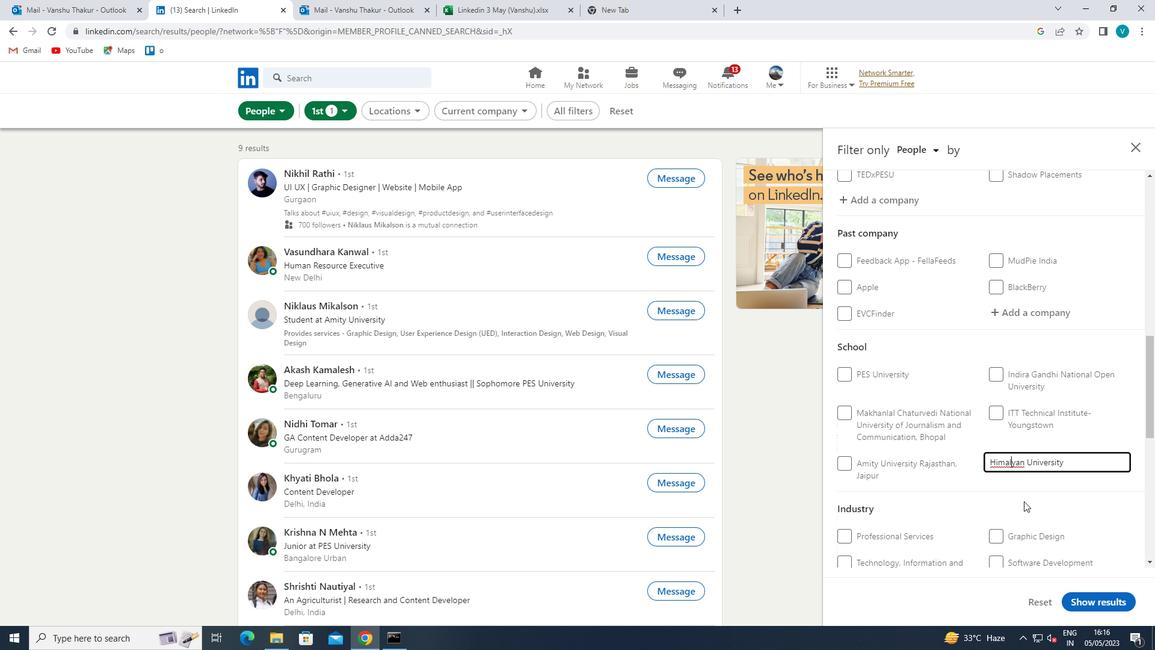 
Action: Mouse moved to (994, 488)
Screenshot: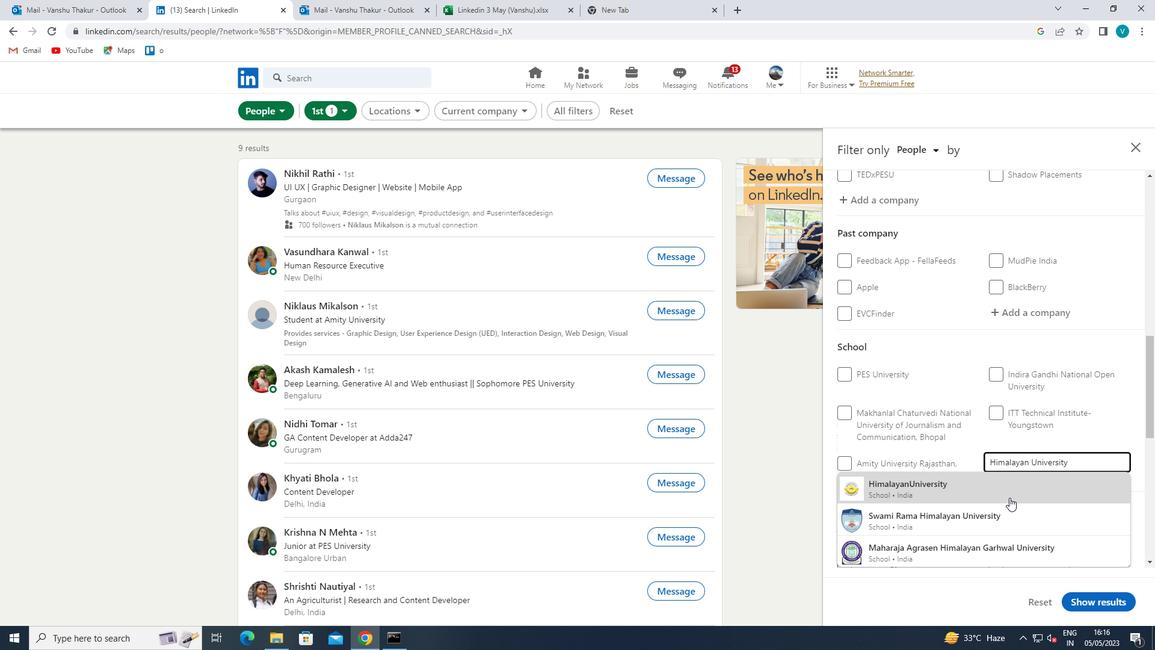 
Action: Mouse pressed left at (994, 488)
Screenshot: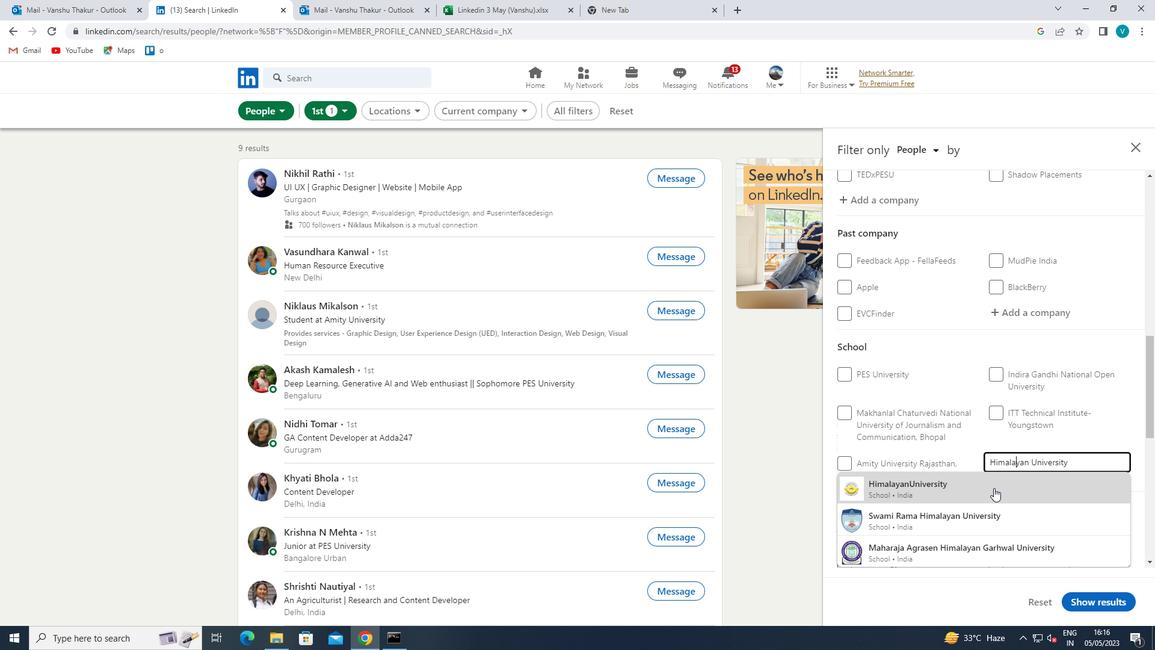 
Action: Mouse scrolled (994, 487) with delta (0, 0)
Screenshot: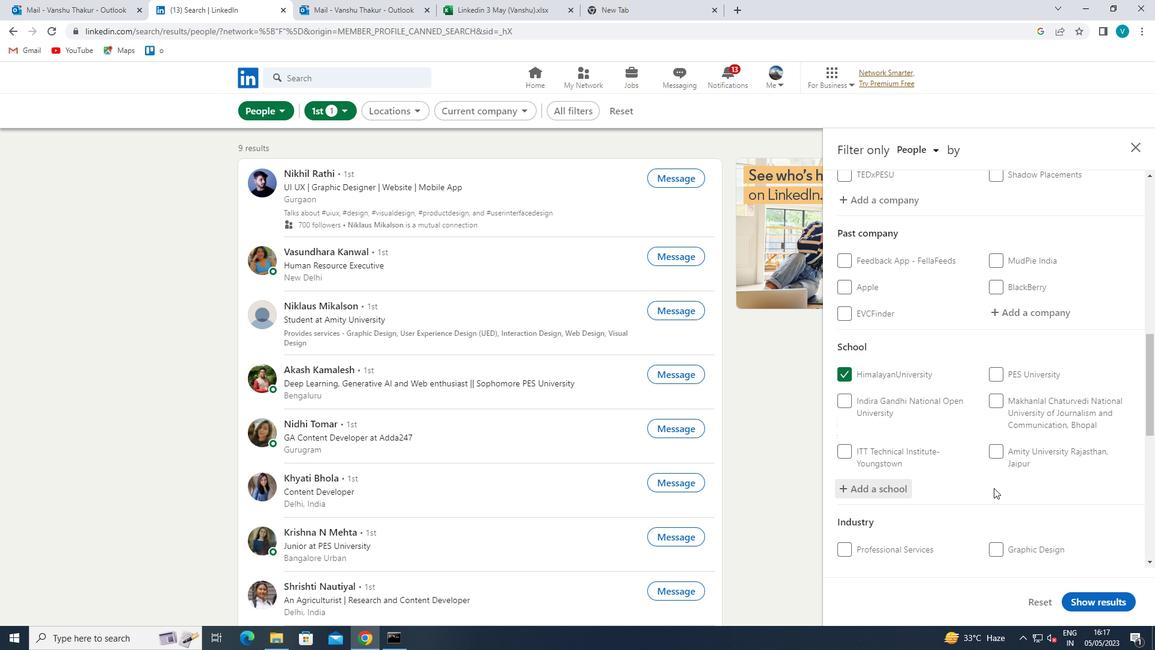 
Action: Mouse scrolled (994, 487) with delta (0, 0)
Screenshot: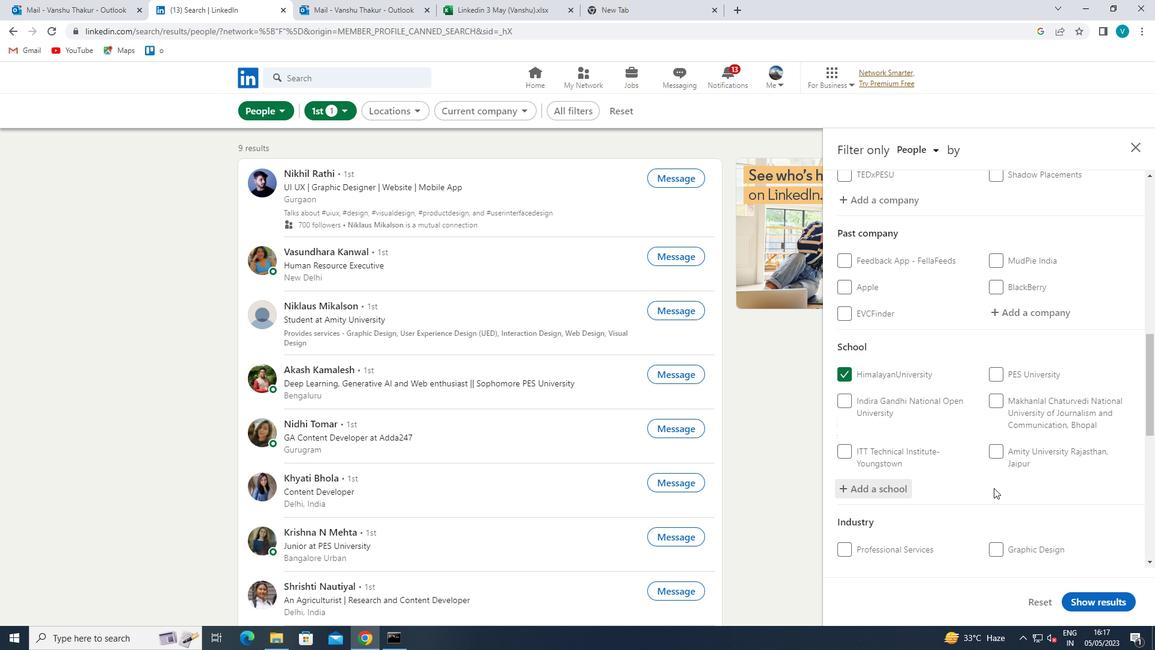 
Action: Mouse scrolled (994, 487) with delta (0, 0)
Screenshot: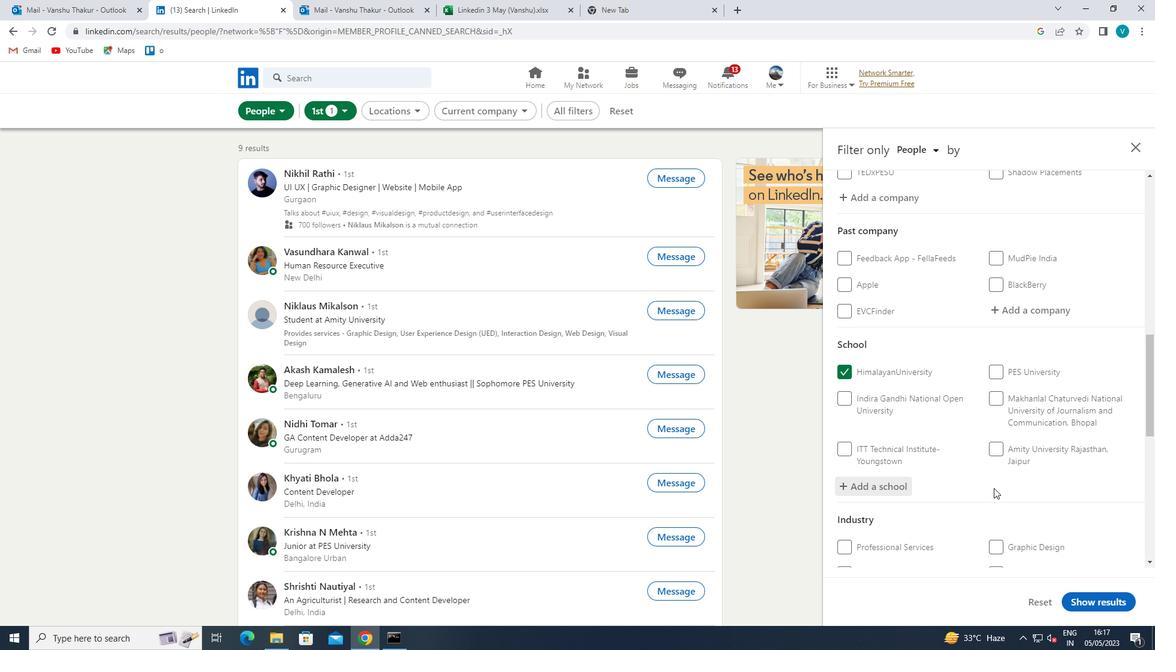 
Action: Mouse moved to (1016, 434)
Screenshot: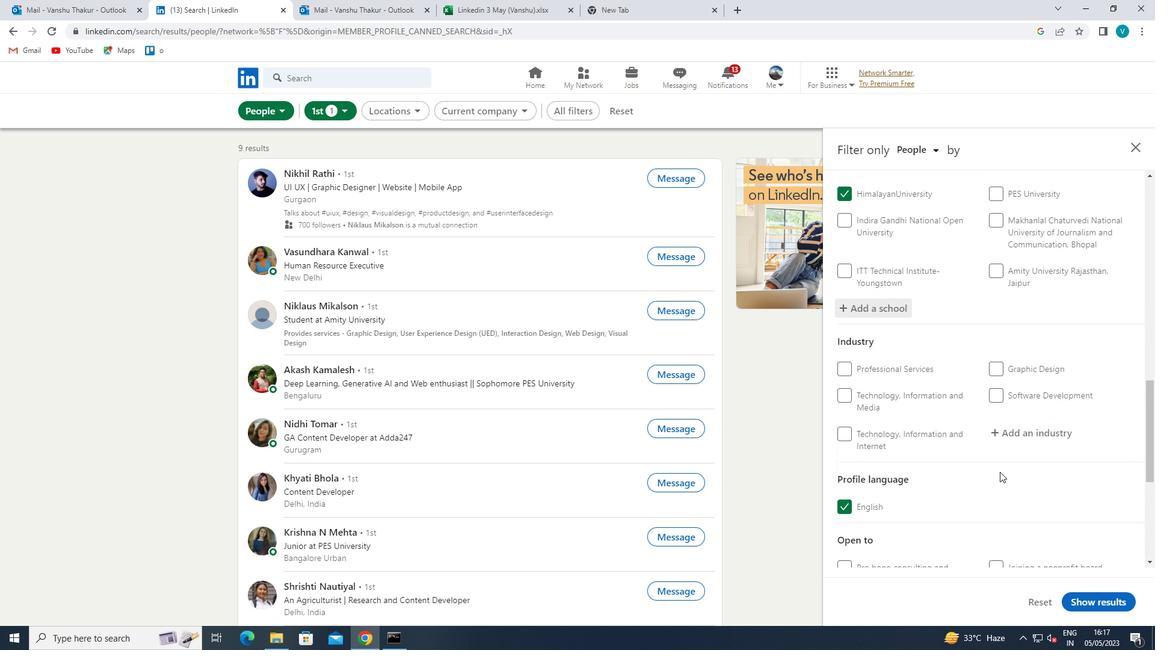 
Action: Mouse pressed left at (1016, 434)
Screenshot: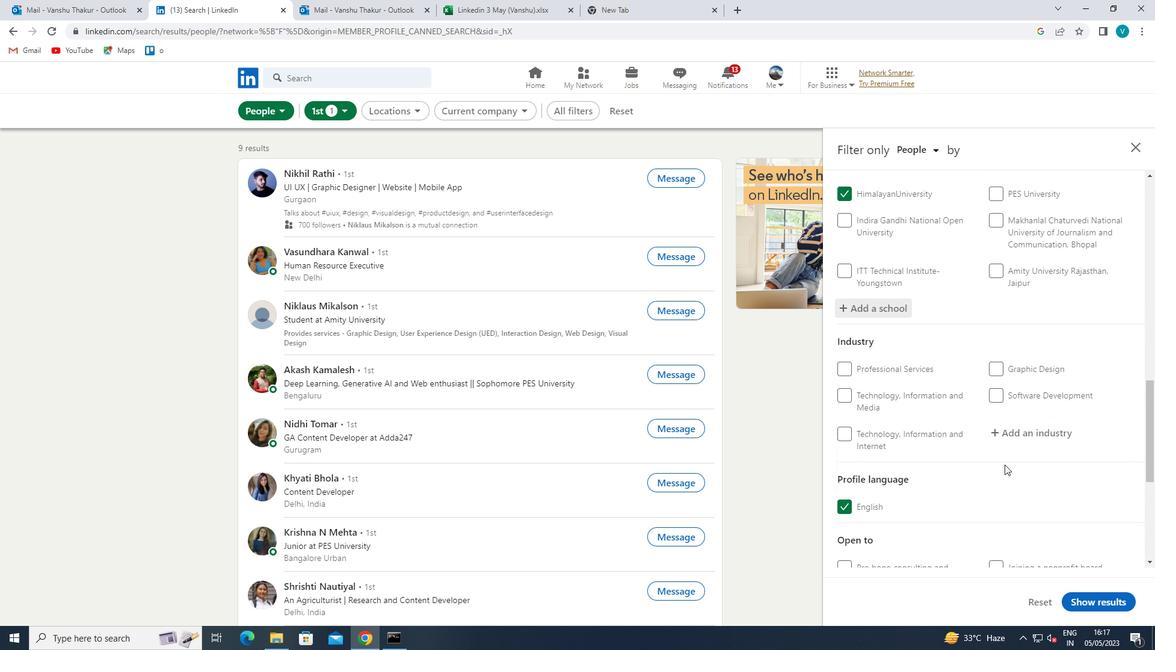 
Action: Mouse moved to (1018, 433)
Screenshot: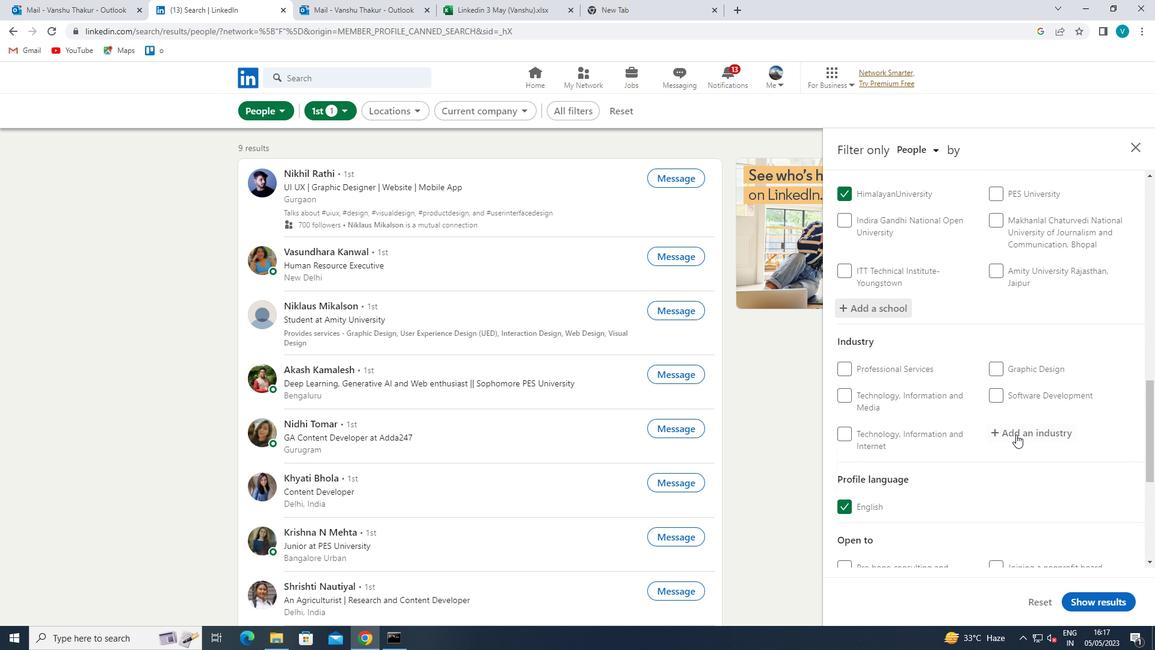 
Action: Key pressed <Key.shift>MARITIME<Key.space>
Screenshot: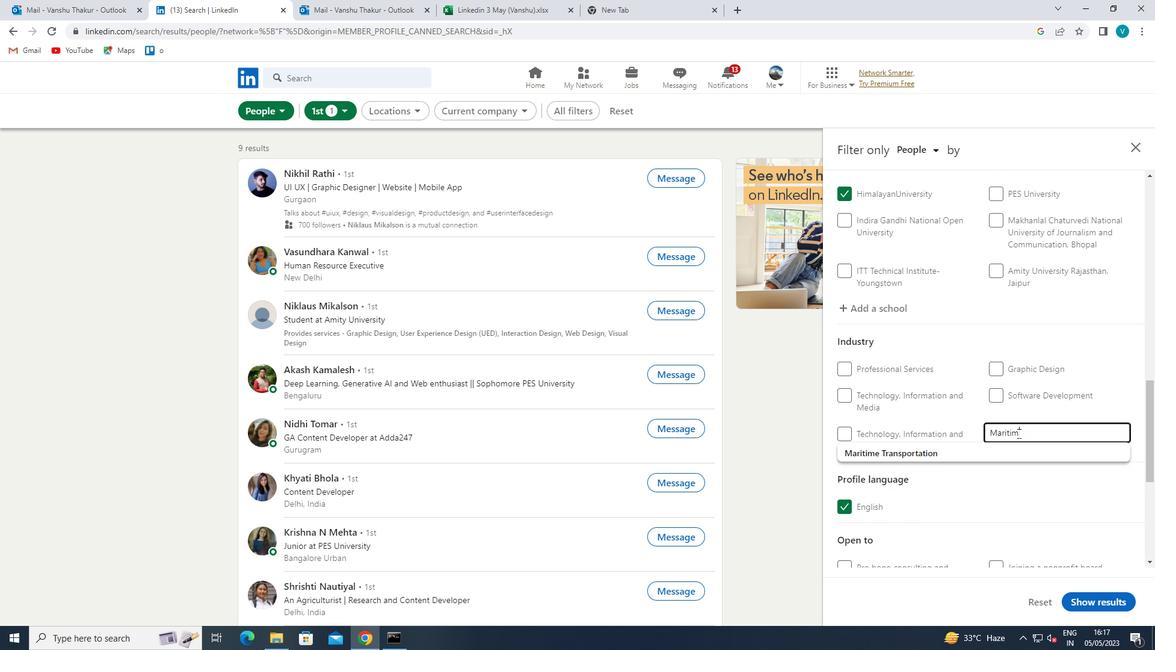 
Action: Mouse moved to (1000, 449)
Screenshot: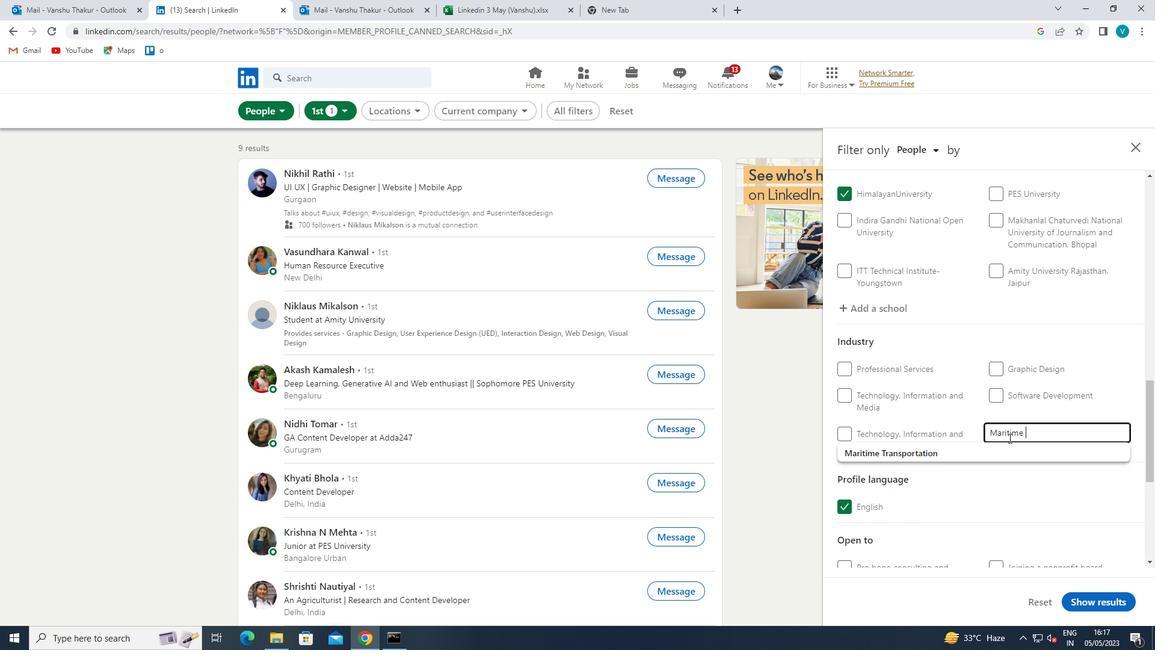 
Action: Mouse pressed left at (1000, 449)
Screenshot: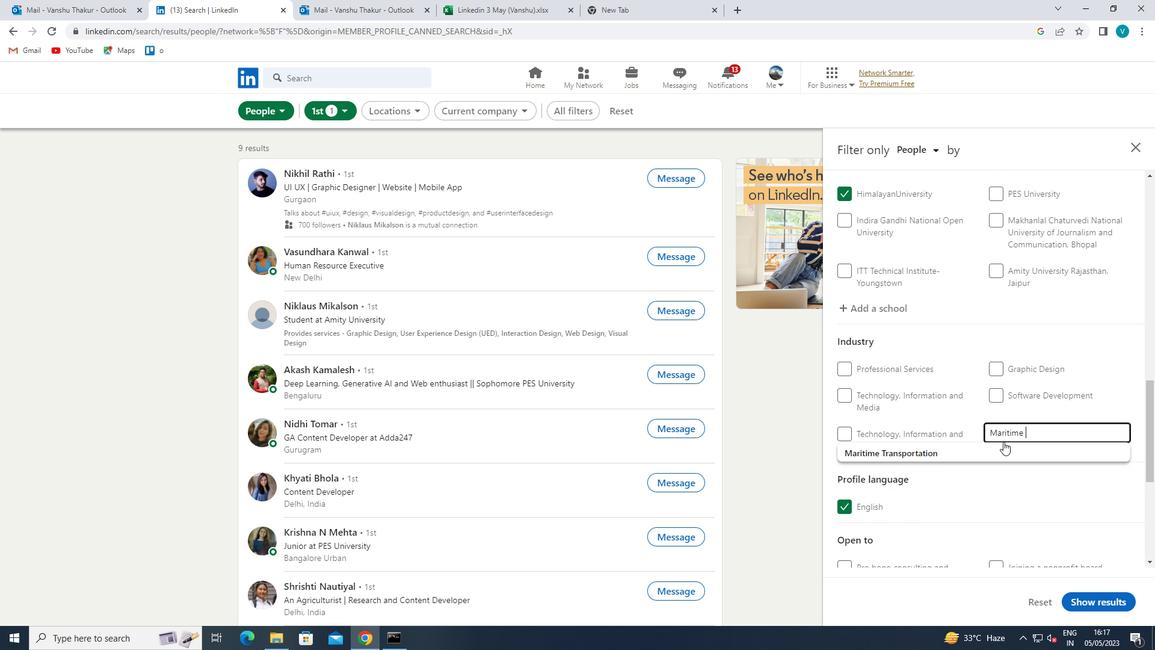 
Action: Mouse moved to (1000, 452)
Screenshot: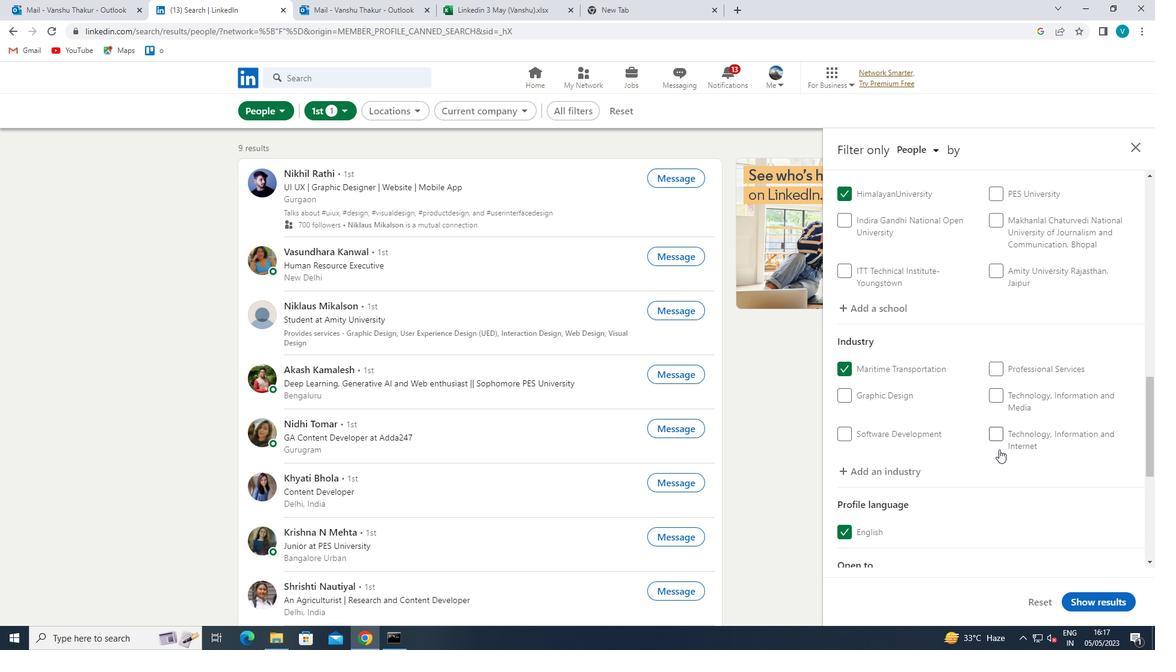 
Action: Mouse scrolled (1000, 451) with delta (0, 0)
Screenshot: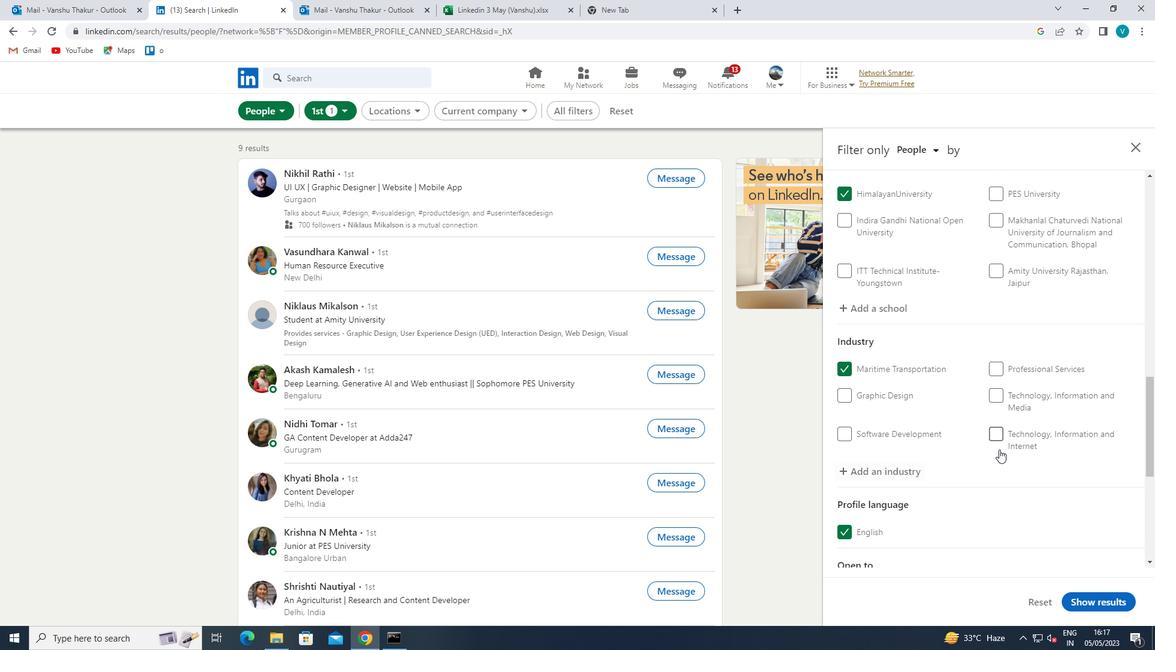 
Action: Mouse moved to (1001, 453)
Screenshot: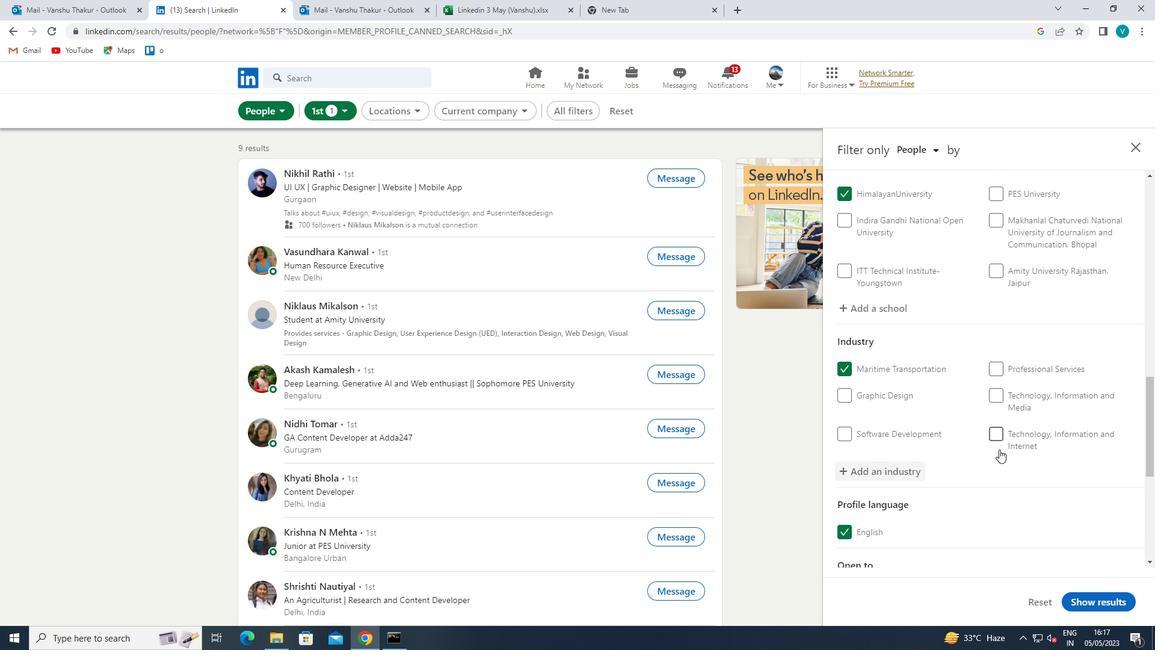 
Action: Mouse scrolled (1001, 452) with delta (0, 0)
Screenshot: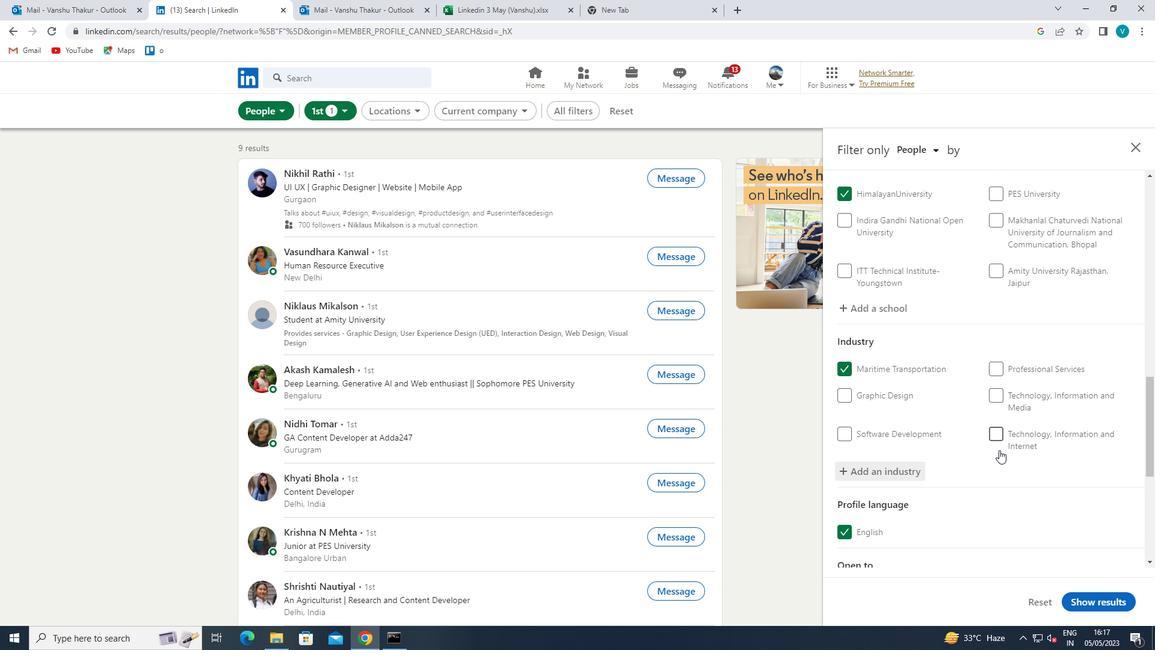 
Action: Mouse scrolled (1001, 452) with delta (0, 0)
Screenshot: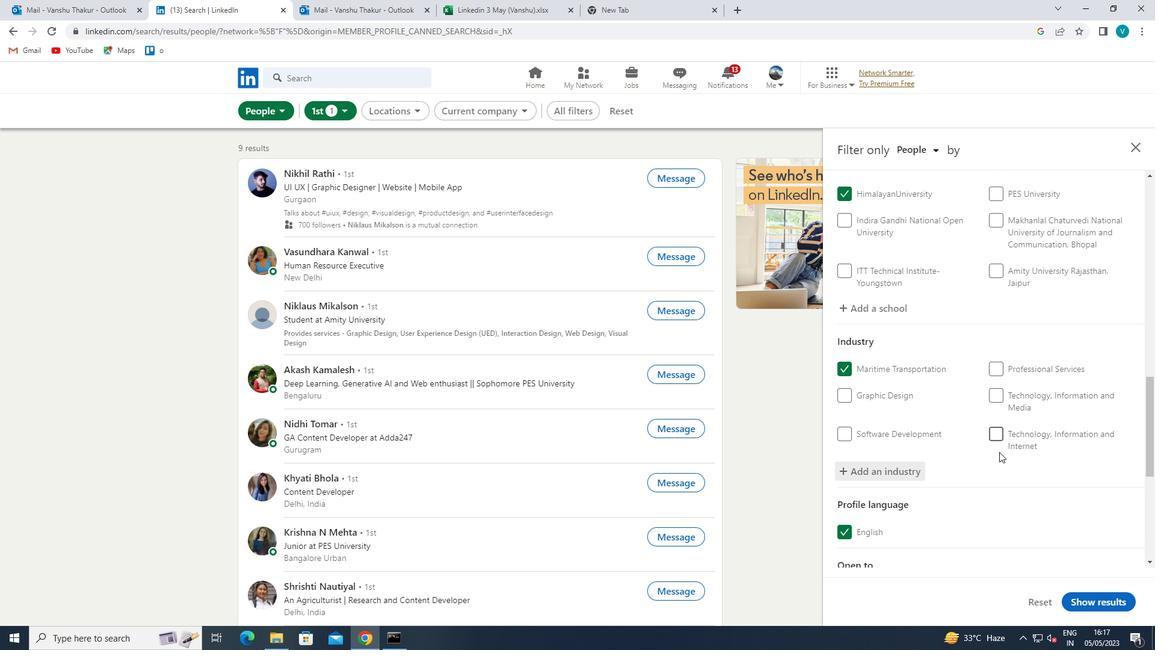 
Action: Mouse scrolled (1001, 452) with delta (0, 0)
Screenshot: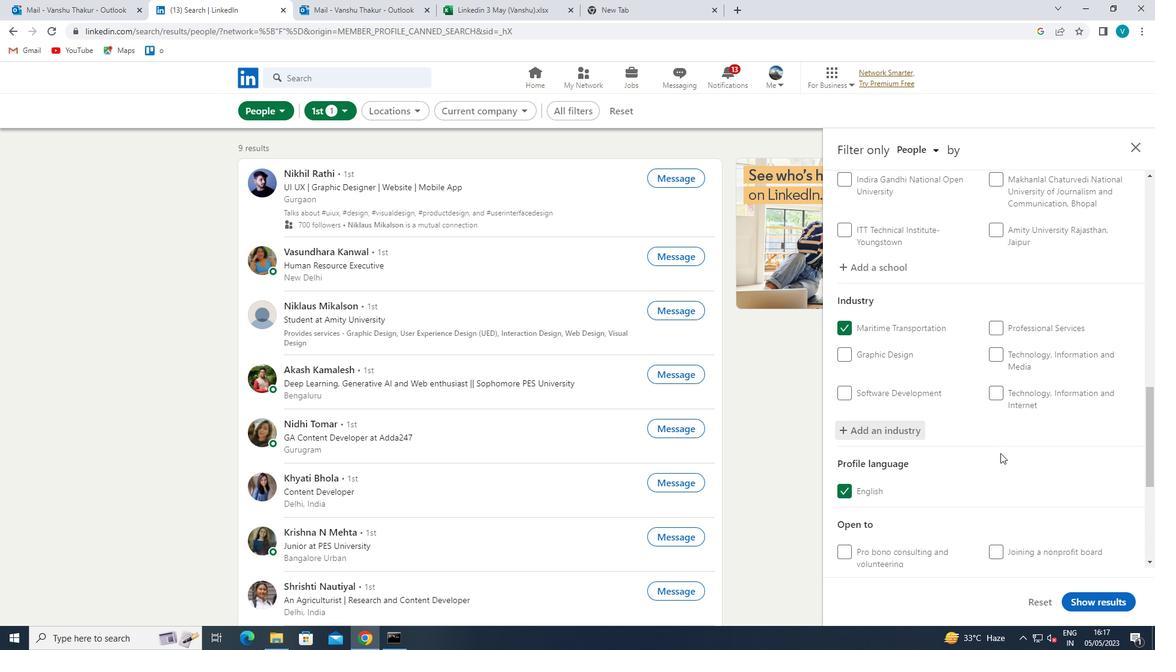 
Action: Mouse scrolled (1001, 452) with delta (0, 0)
Screenshot: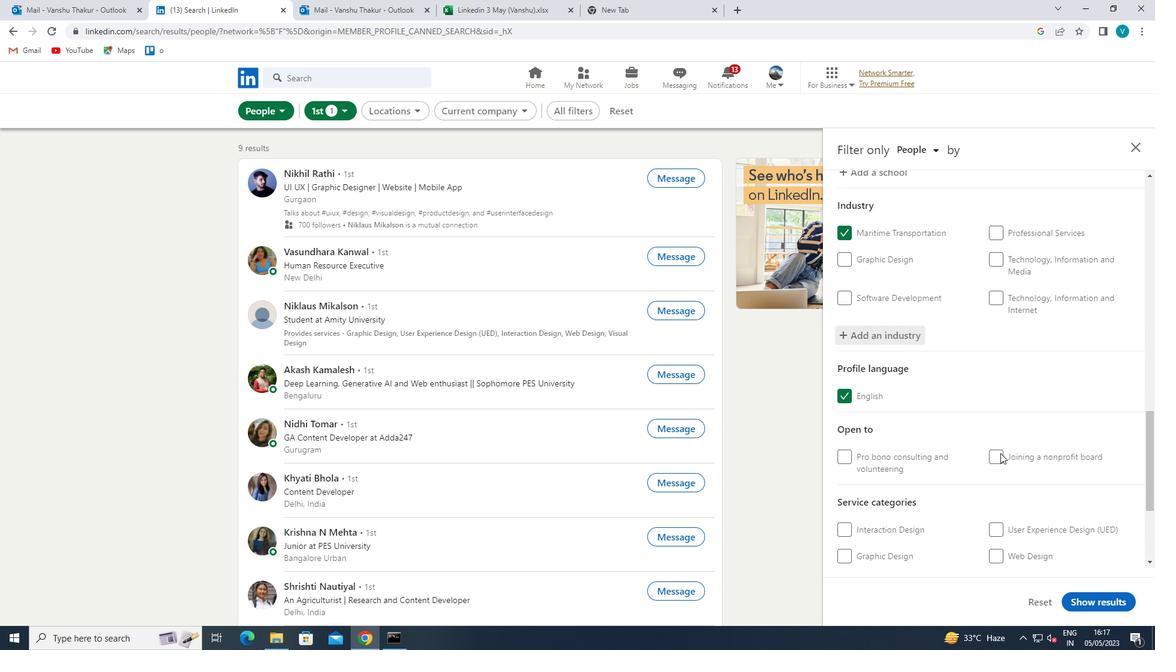 
Action: Mouse moved to (1030, 419)
Screenshot: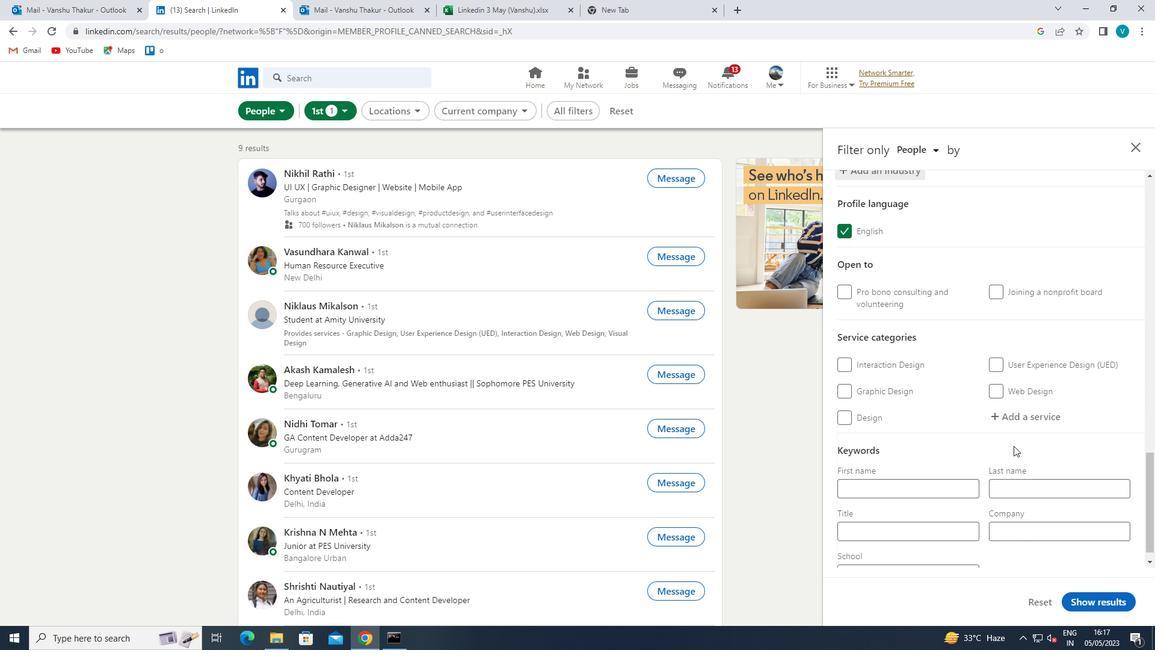 
Action: Mouse pressed left at (1030, 419)
Screenshot: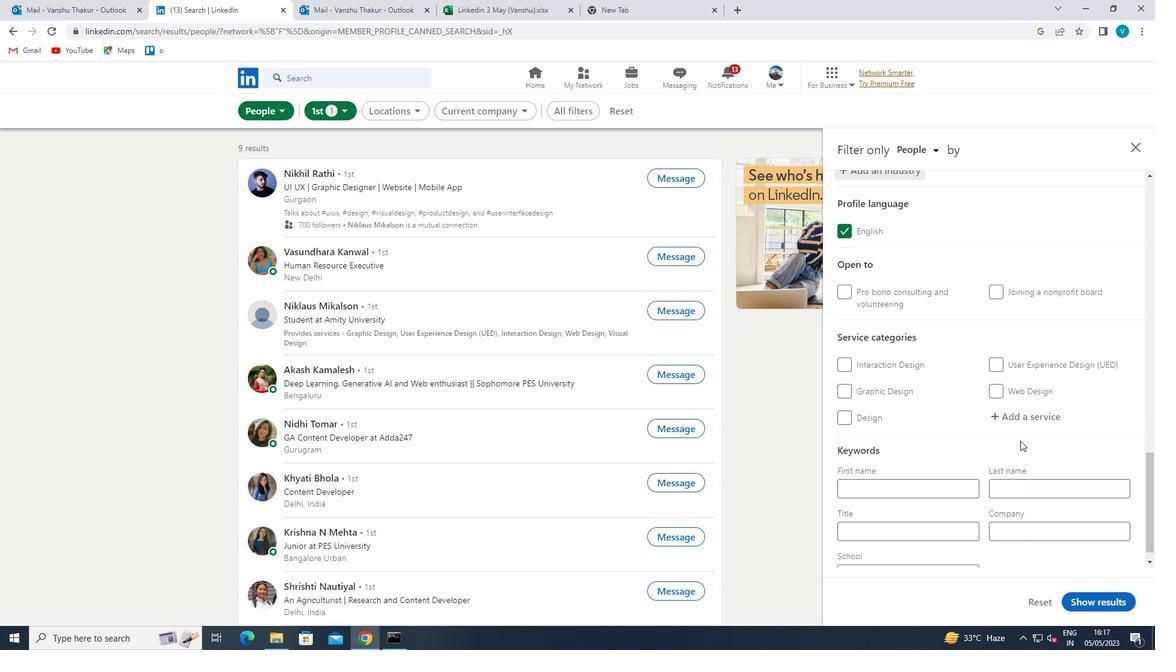 
Action: Mouse moved to (1031, 417)
Screenshot: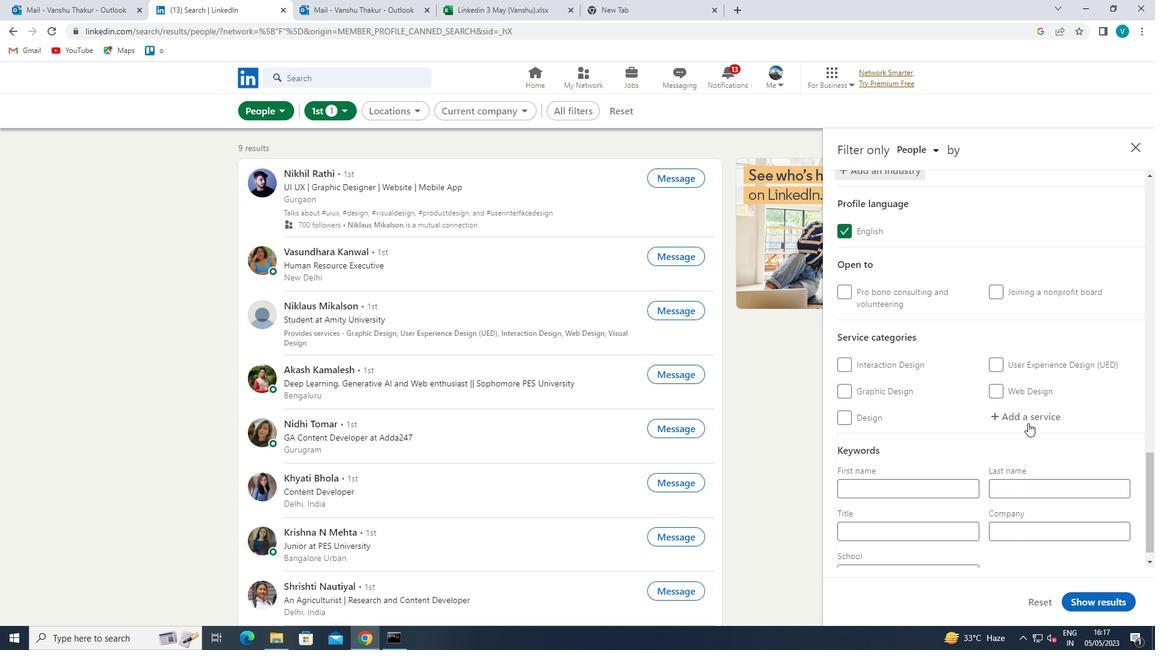 
Action: Key pressed <Key.shift>TRAINING
Screenshot: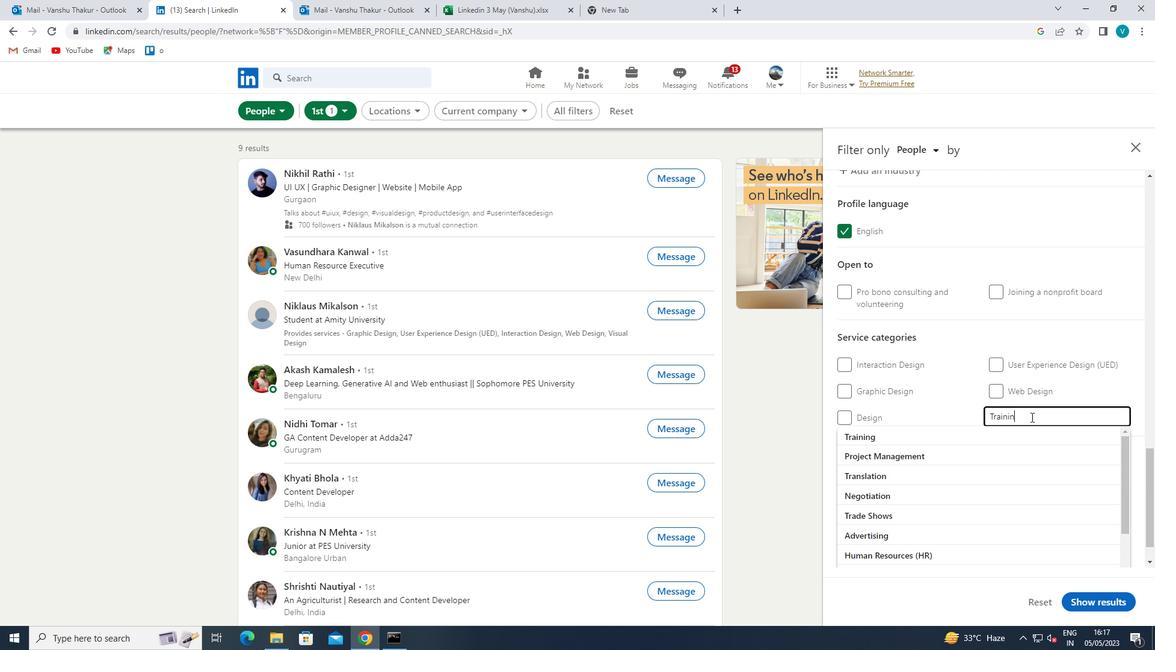 
Action: Mouse moved to (1012, 430)
Screenshot: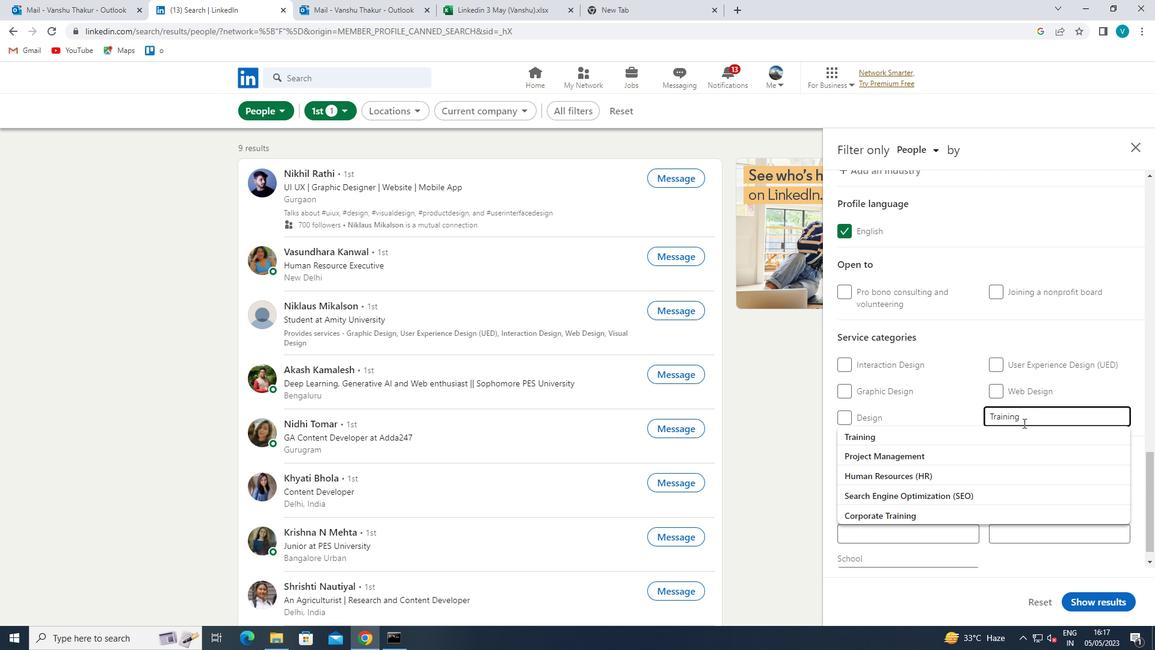 
Action: Mouse pressed left at (1012, 430)
Screenshot: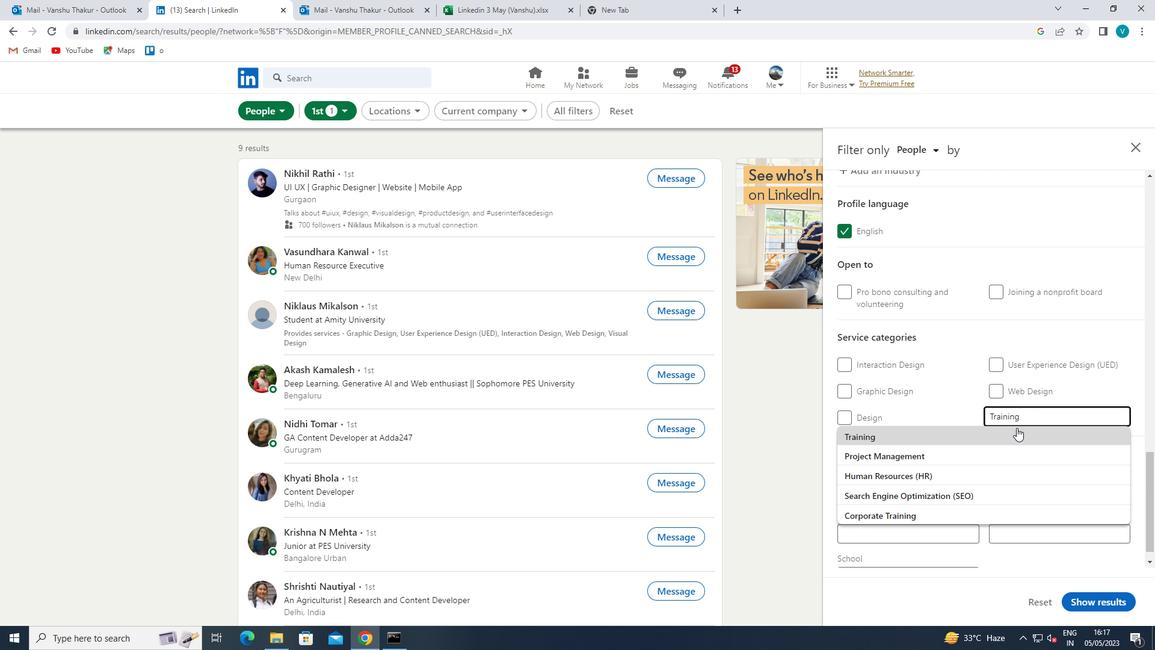 
Action: Mouse scrolled (1012, 429) with delta (0, 0)
Screenshot: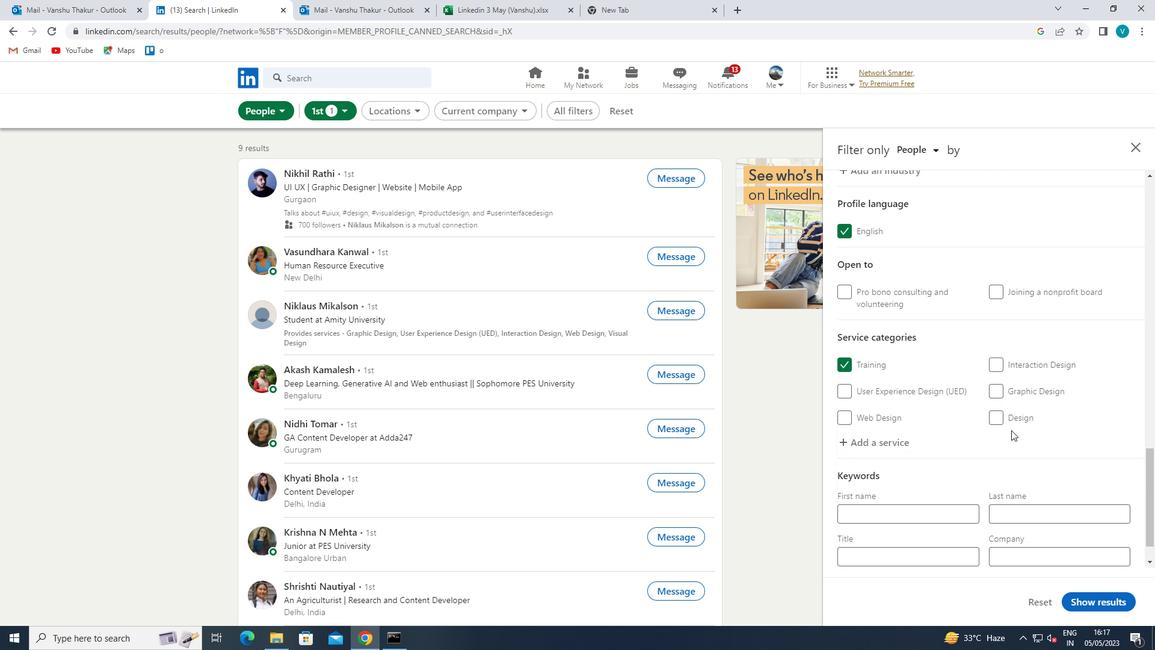 
Action: Mouse moved to (1011, 431)
Screenshot: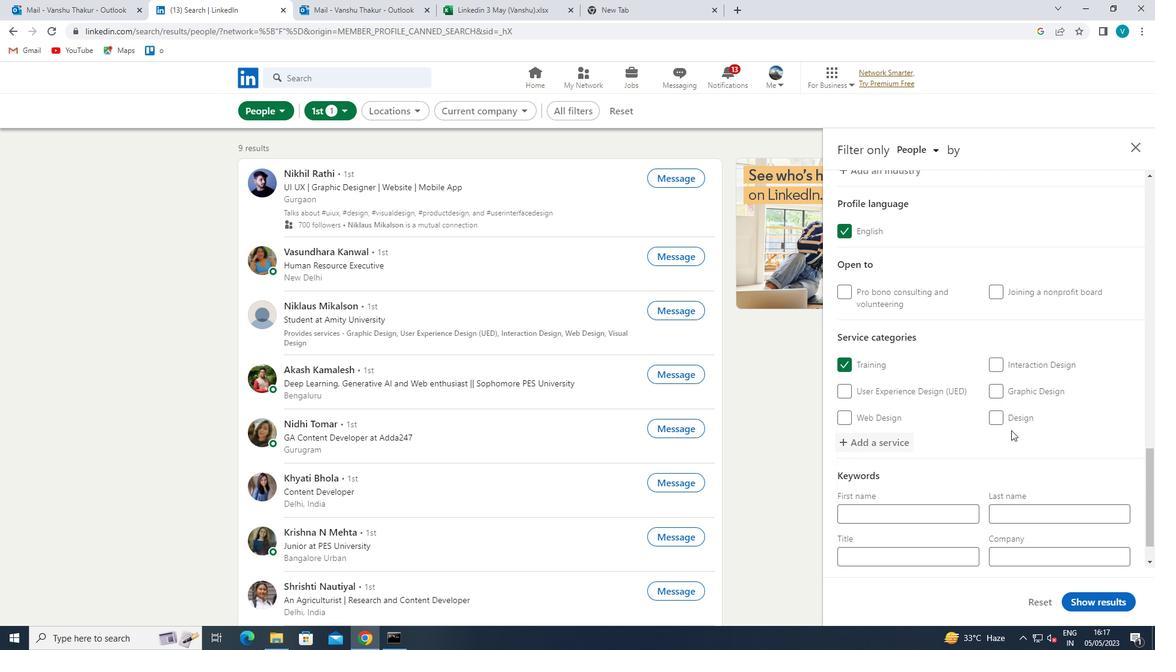 
Action: Mouse scrolled (1011, 430) with delta (0, 0)
Screenshot: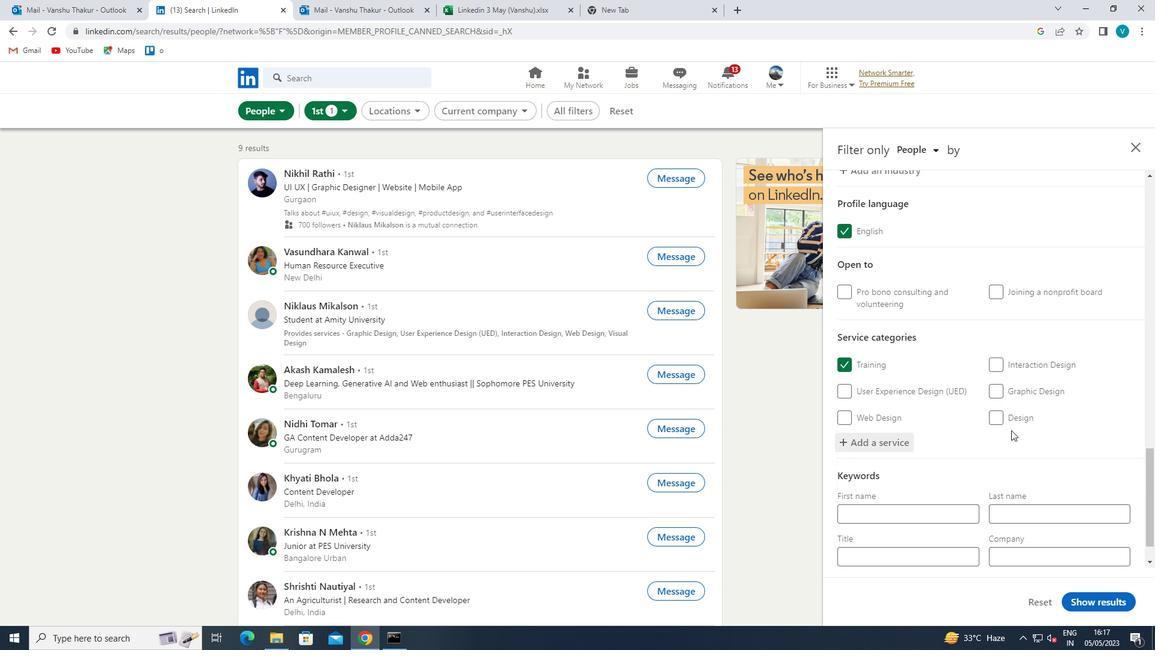 
Action: Mouse moved to (1010, 431)
Screenshot: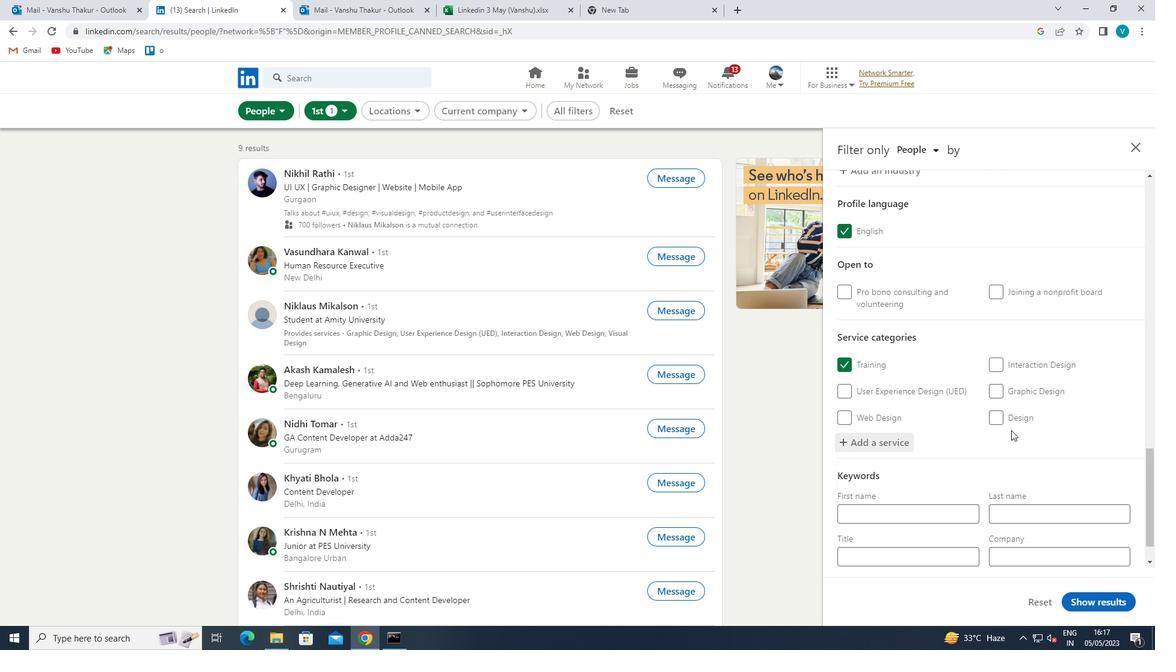 
Action: Mouse scrolled (1010, 431) with delta (0, 0)
Screenshot: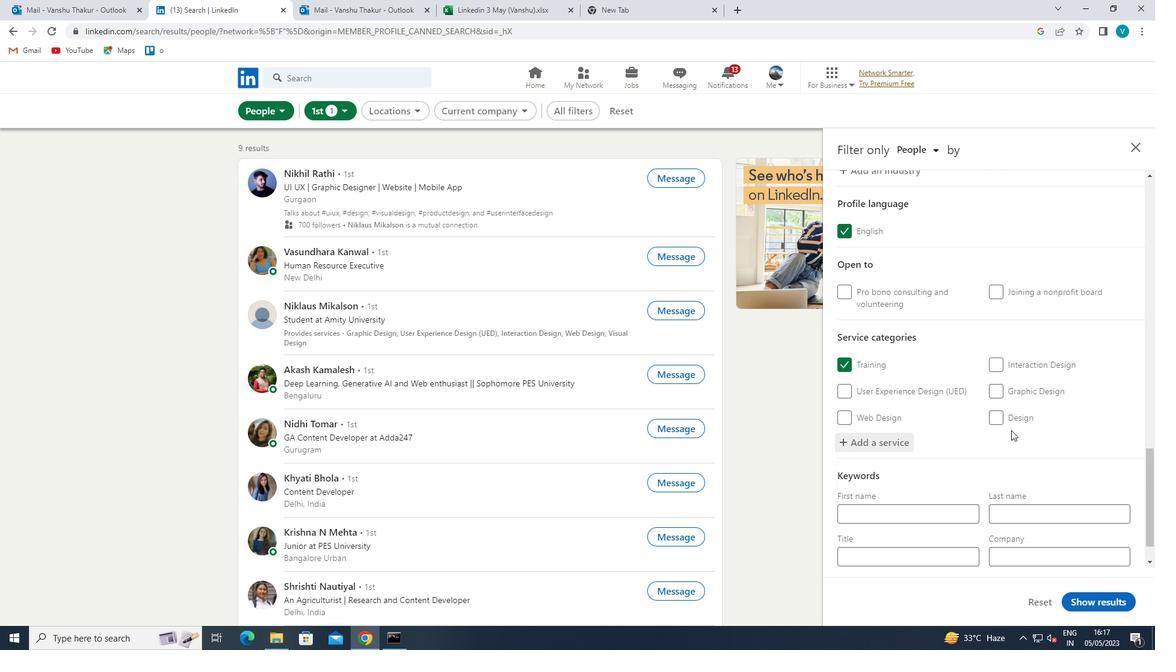 
Action: Mouse moved to (1009, 432)
Screenshot: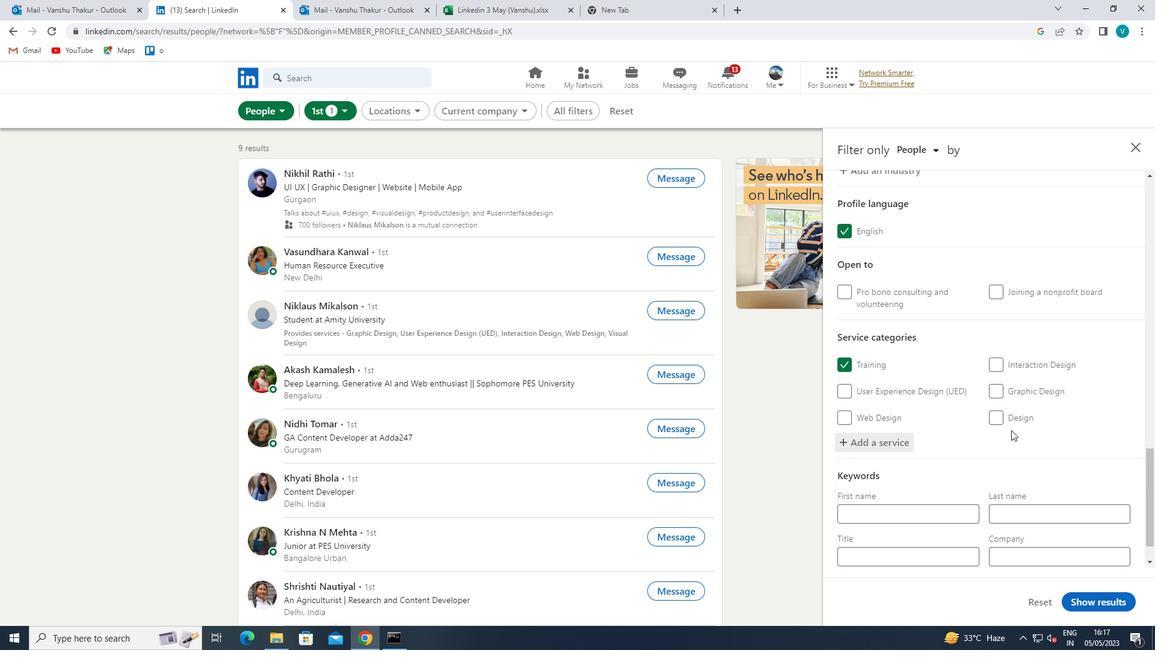 
Action: Mouse scrolled (1009, 431) with delta (0, 0)
Screenshot: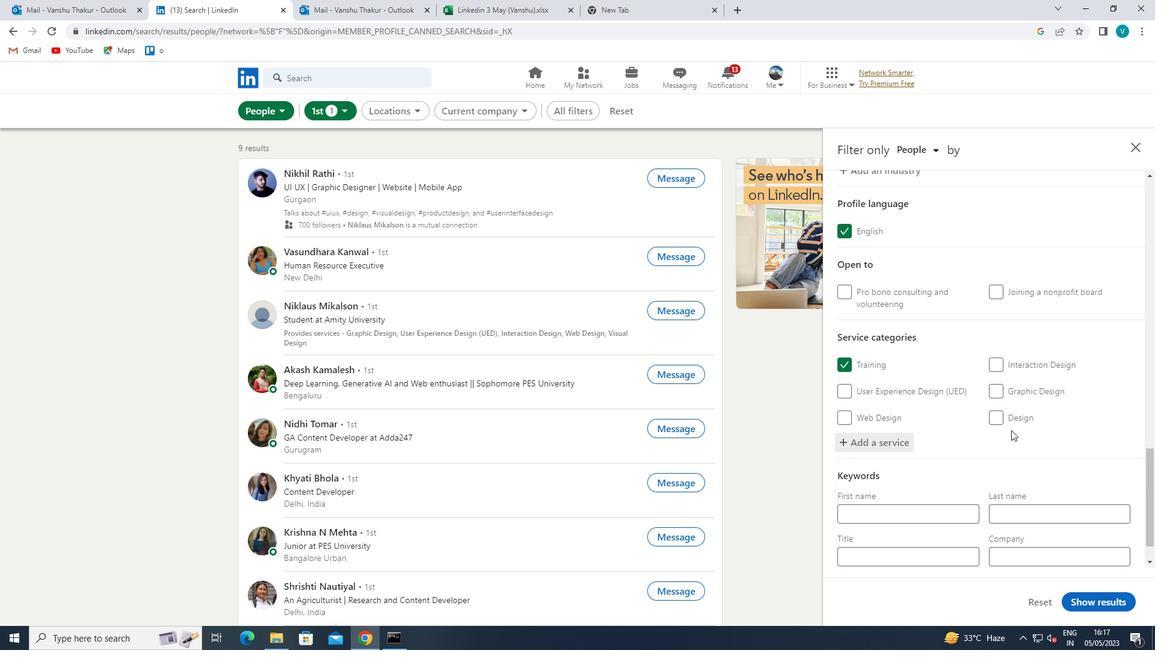 
Action: Mouse moved to (942, 509)
Screenshot: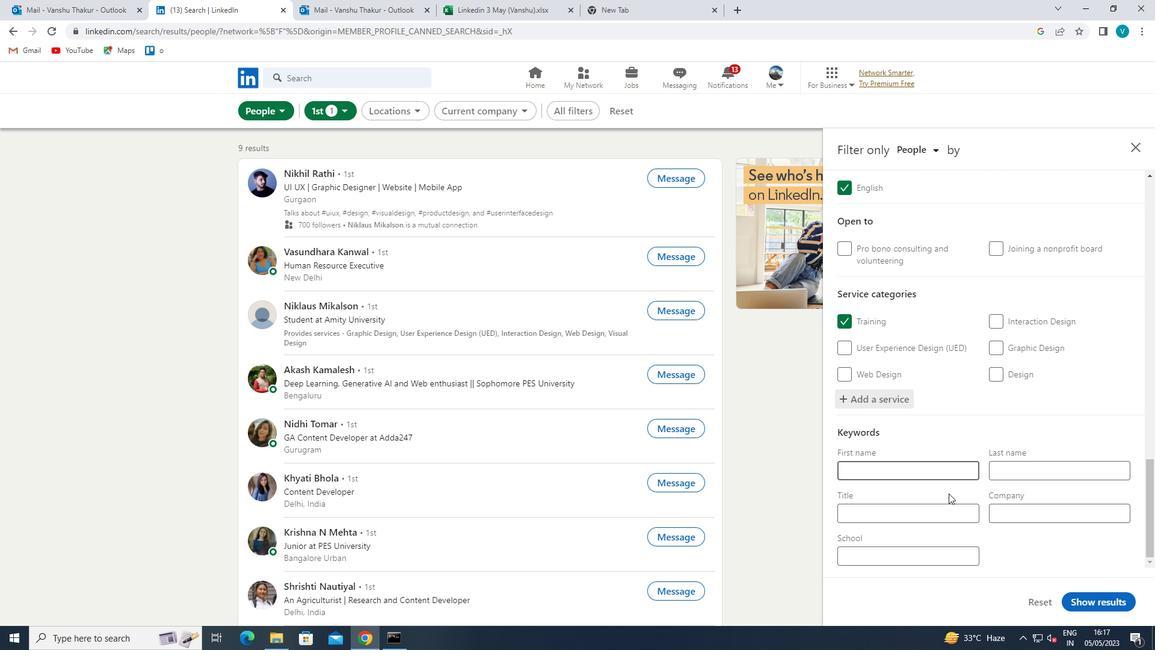 
Action: Mouse pressed left at (942, 509)
Screenshot: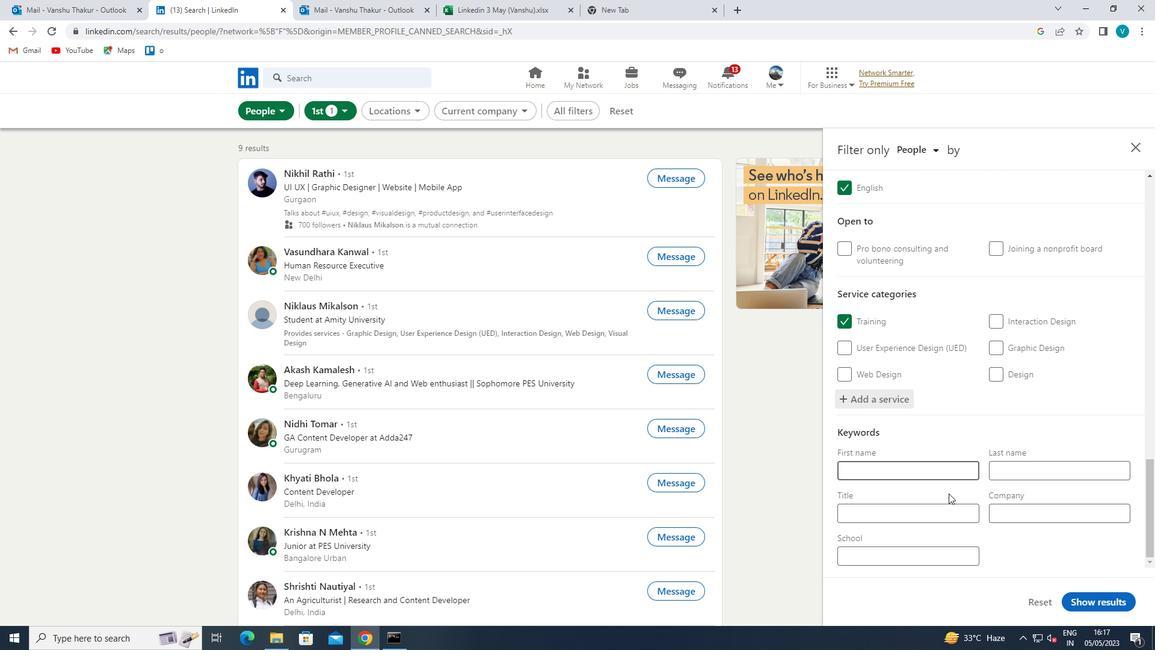 
Action: Mouse moved to (942, 509)
Screenshot: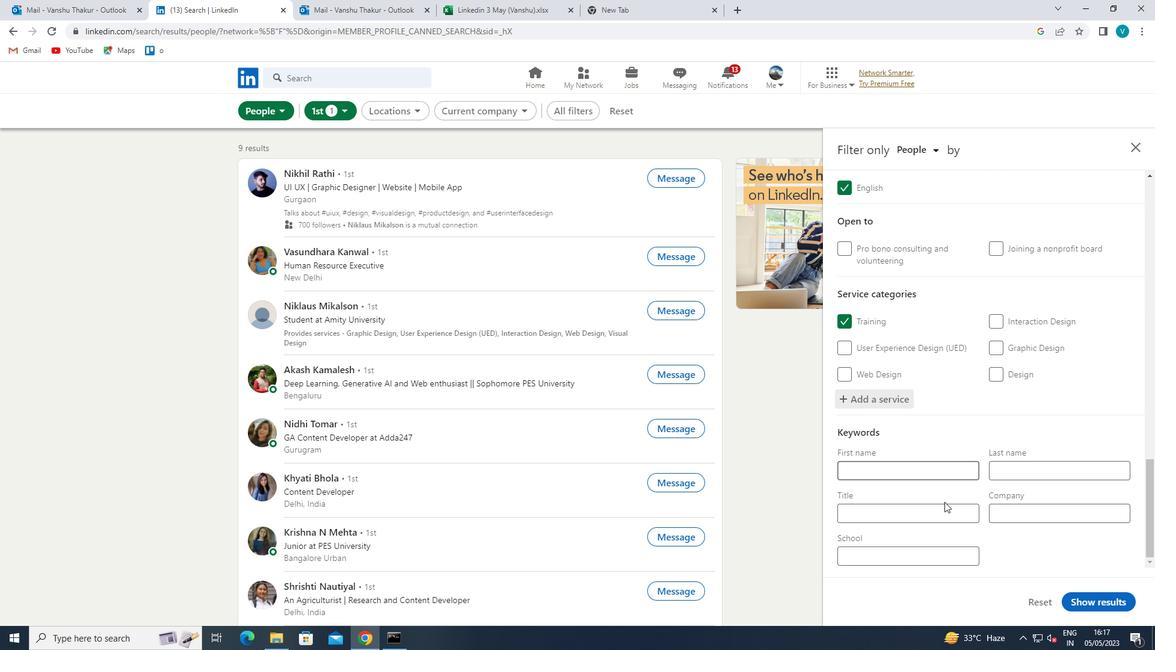 
Action: Key pressed <Key.shift>QUALITY<Key.space><Key.shift>CONTROL<Key.space><Key.shift>X<Key.backspace><Key.shift>COORDINATOR<Key.space>
Screenshot: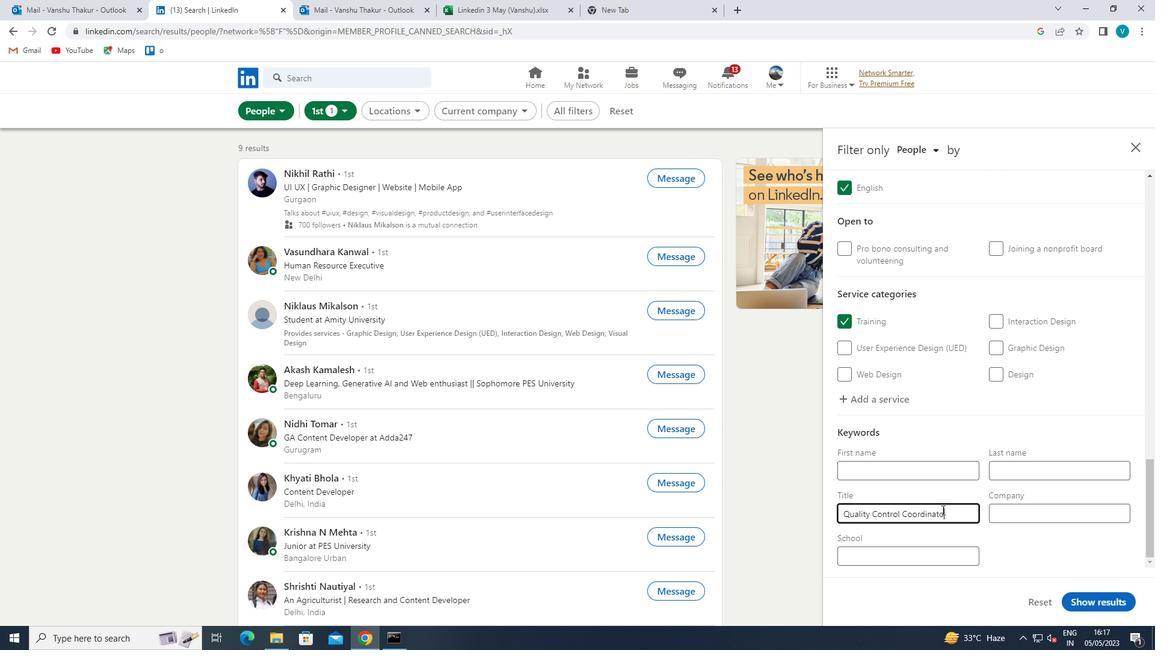 
Action: Mouse moved to (1068, 596)
Screenshot: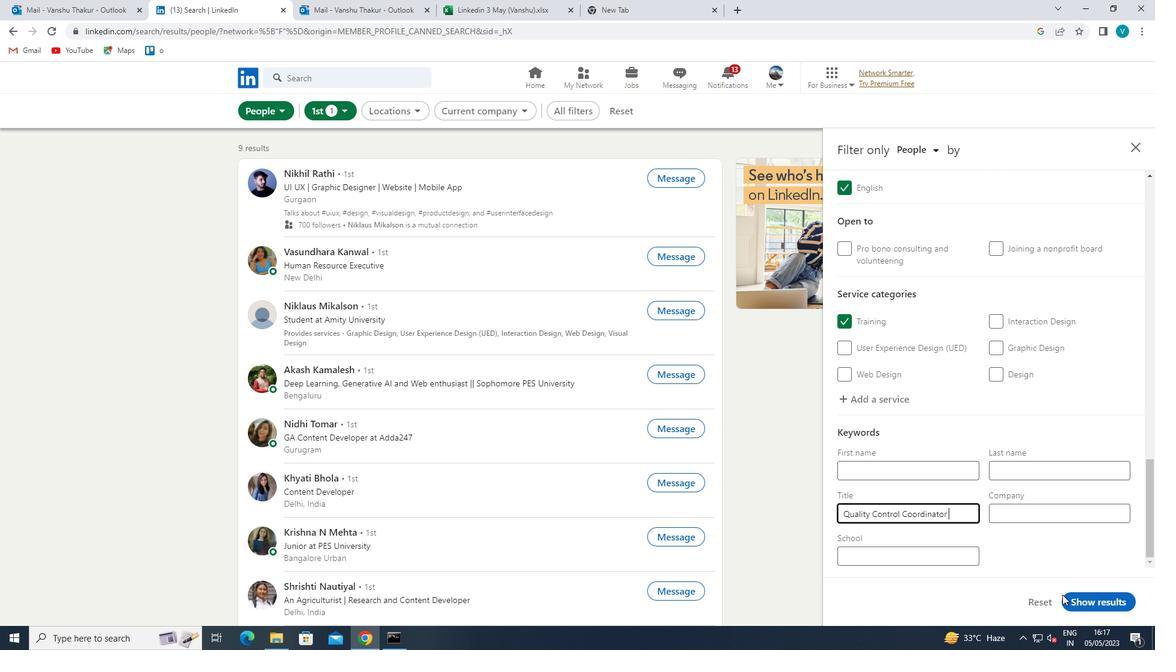 
Action: Mouse pressed left at (1068, 596)
Screenshot: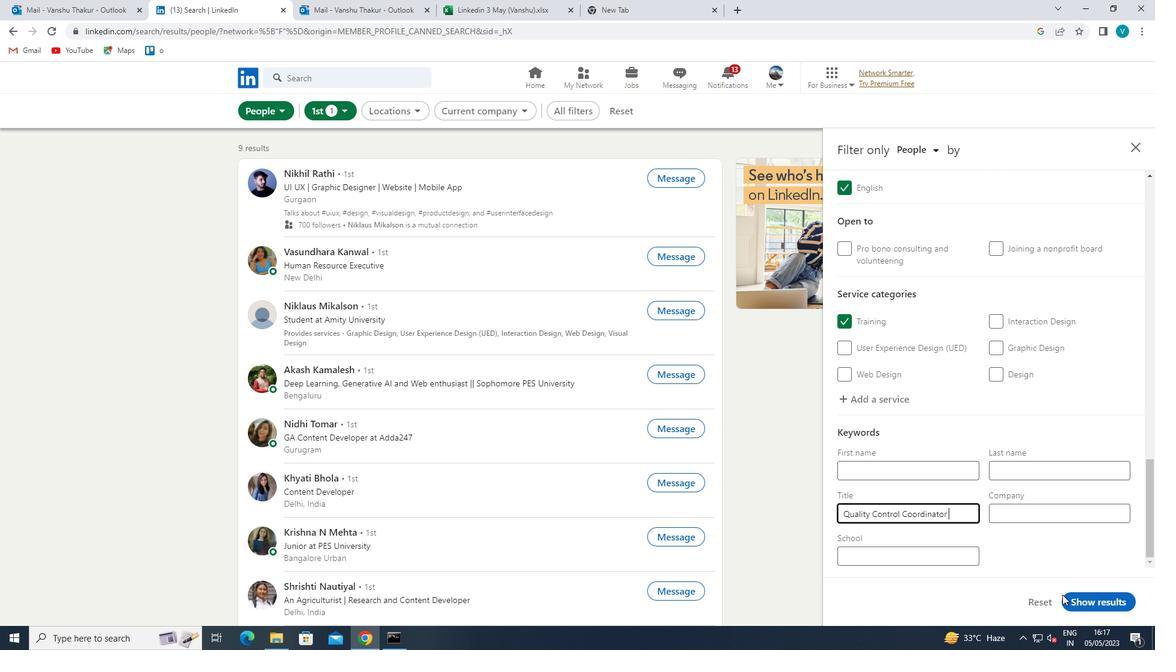 
Action: Mouse moved to (1069, 596)
Screenshot: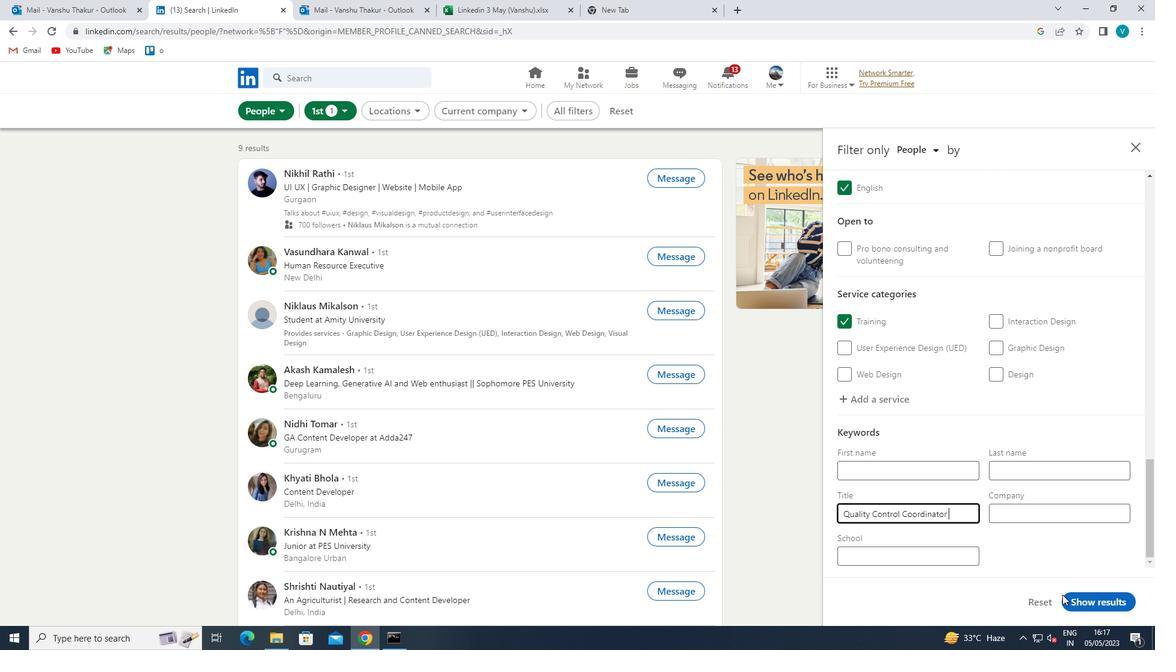 
